 Task: Find a place to stay in Santa Cecilia, Brazil, from September 2 to September 10 for 1 guest, with a price range of ₹5000 to ₹12000 and self check-in option.
Action: Mouse moved to (449, 137)
Screenshot: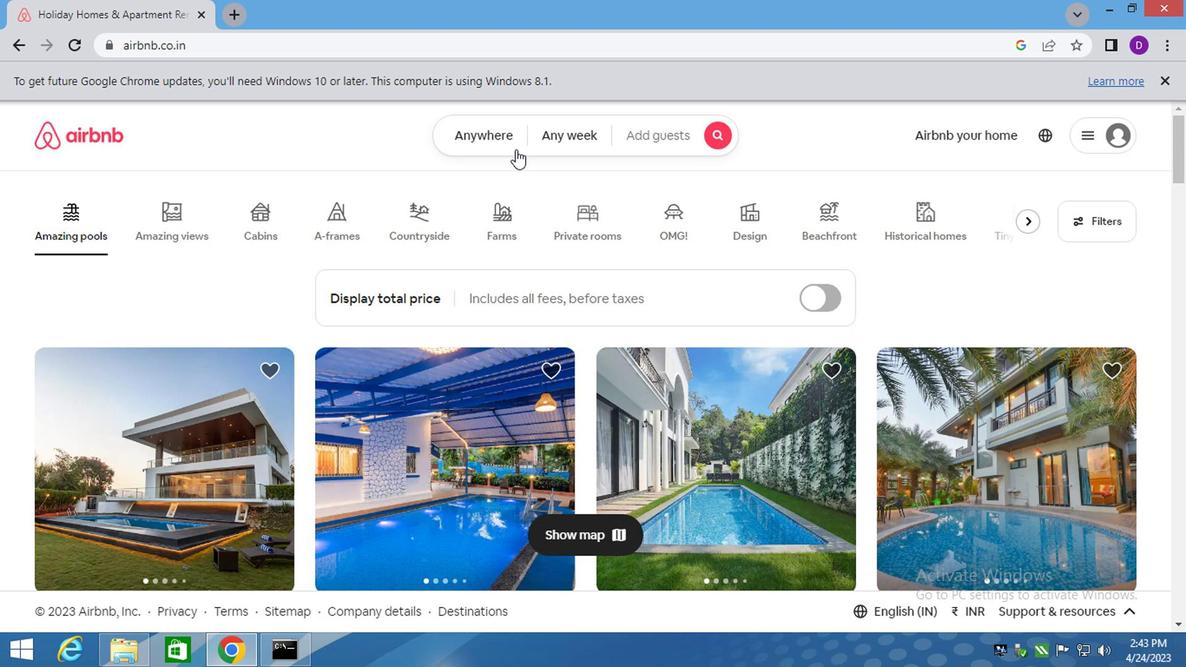 
Action: Mouse pressed left at (449, 137)
Screenshot: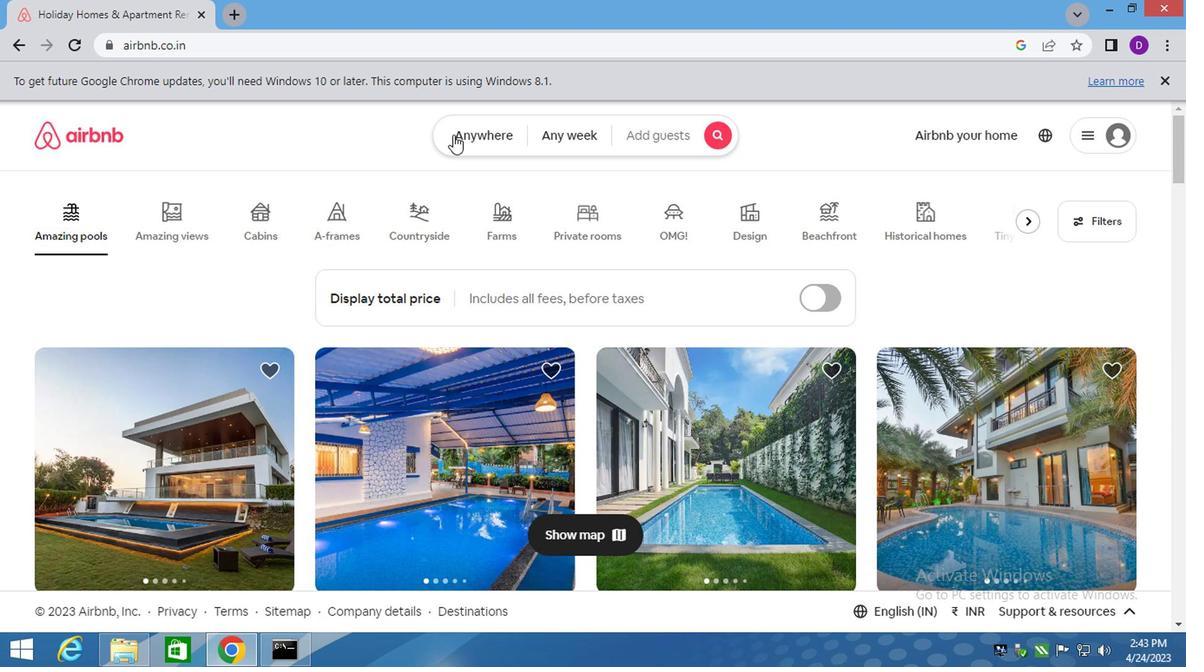 
Action: Mouse moved to (316, 209)
Screenshot: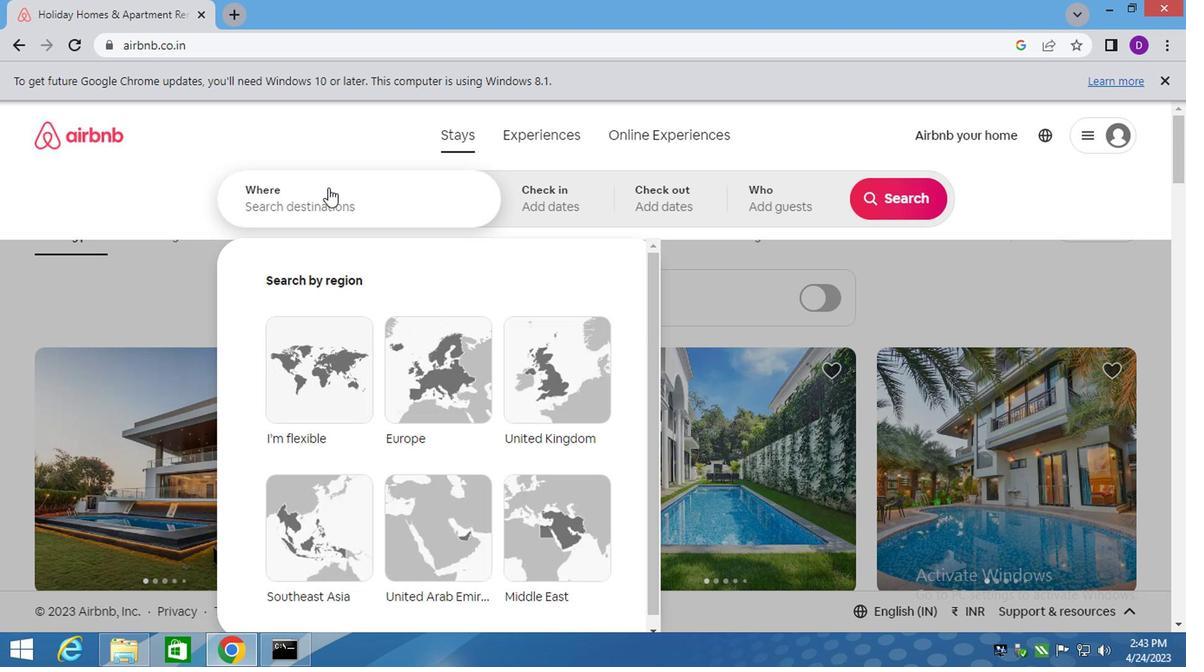 
Action: Mouse pressed left at (316, 209)
Screenshot: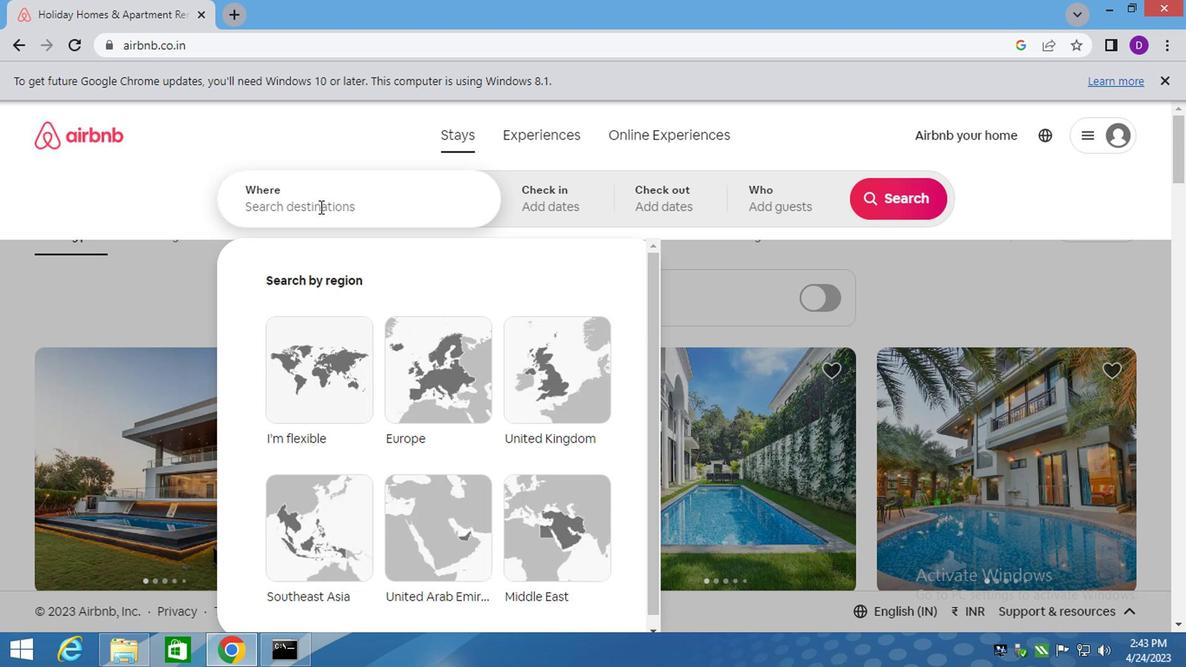 
Action: Mouse moved to (480, 100)
Screenshot: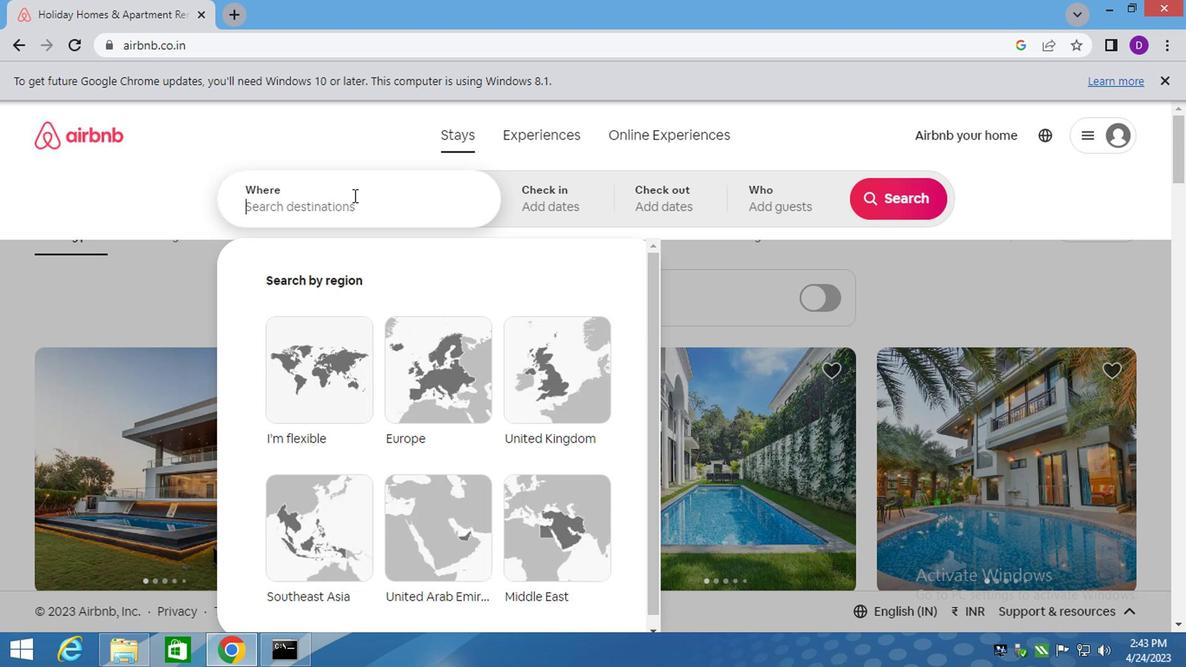 
Action: Key pressed <Key.shift>SANTA<Key.space>CECILIA,<Key.space><Key.shift>BRAZIL<Key.enter>
Screenshot: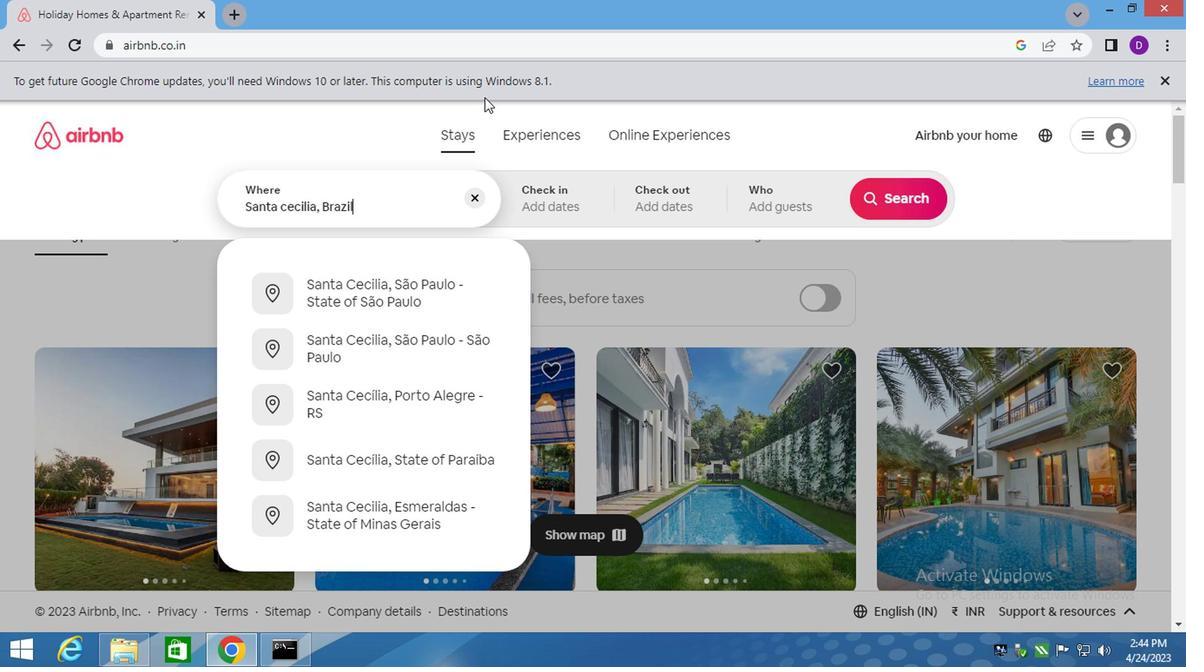 
Action: Mouse moved to (887, 342)
Screenshot: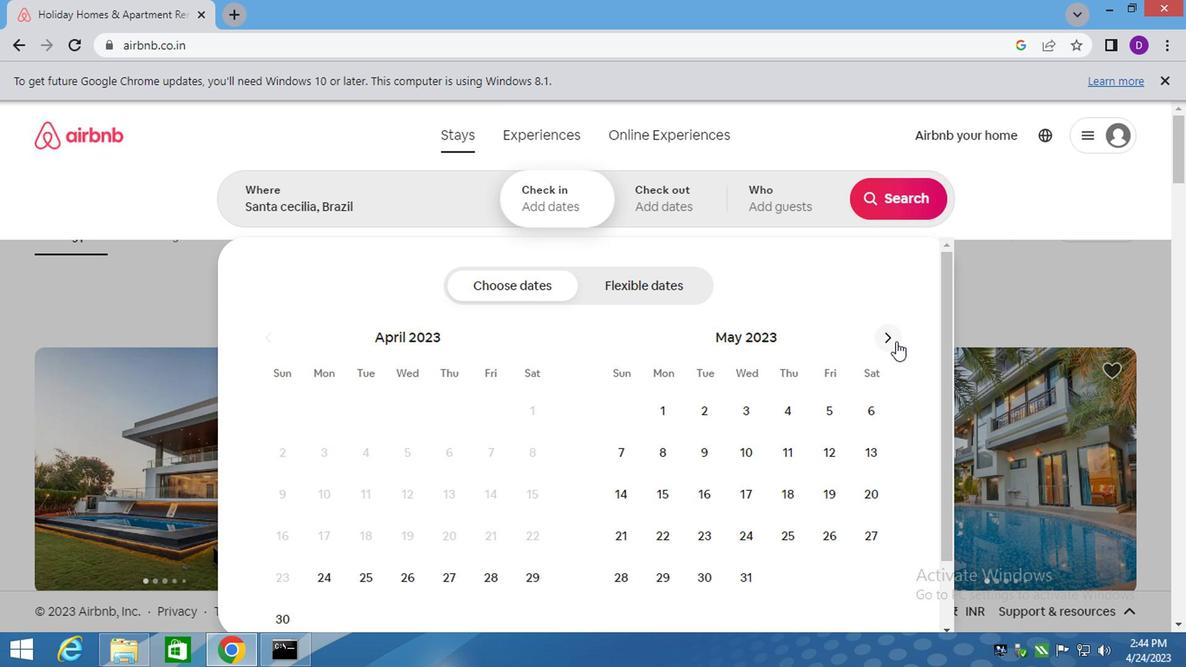 
Action: Mouse pressed left at (887, 342)
Screenshot: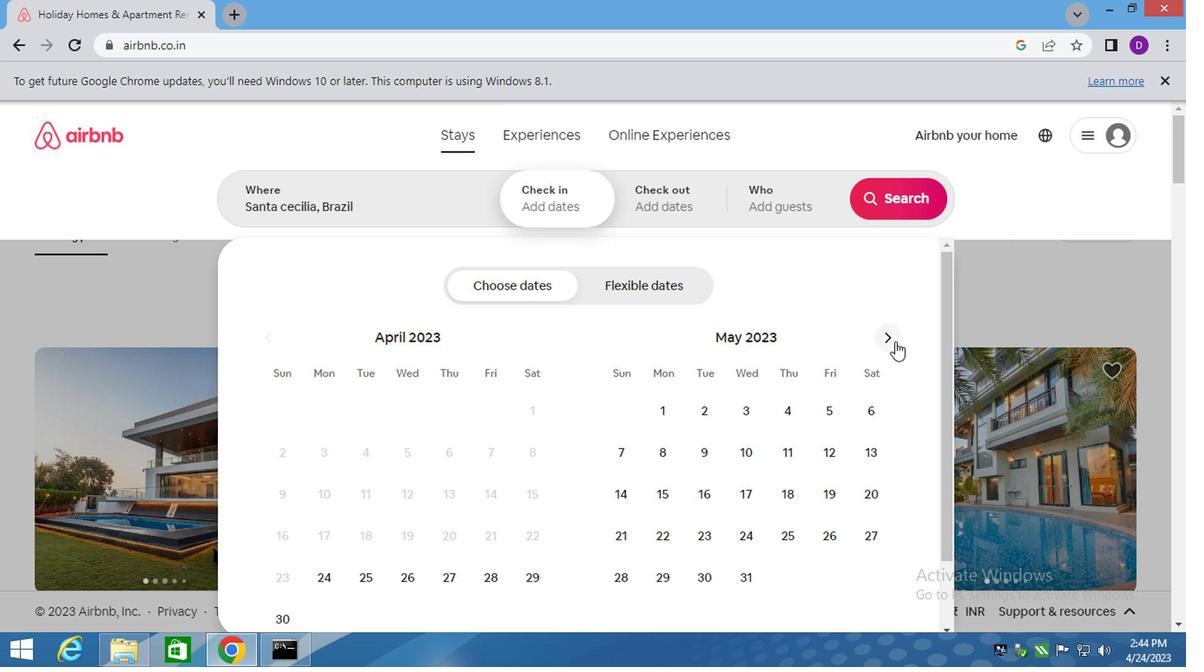 
Action: Mouse pressed left at (887, 342)
Screenshot: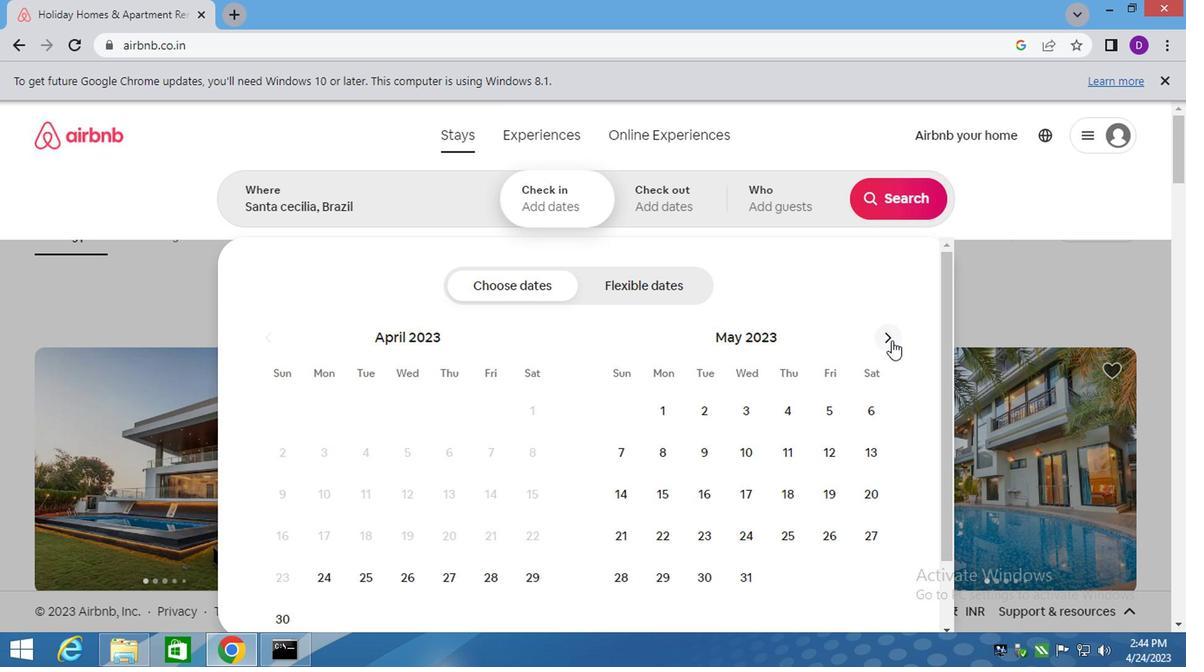
Action: Mouse pressed left at (887, 342)
Screenshot: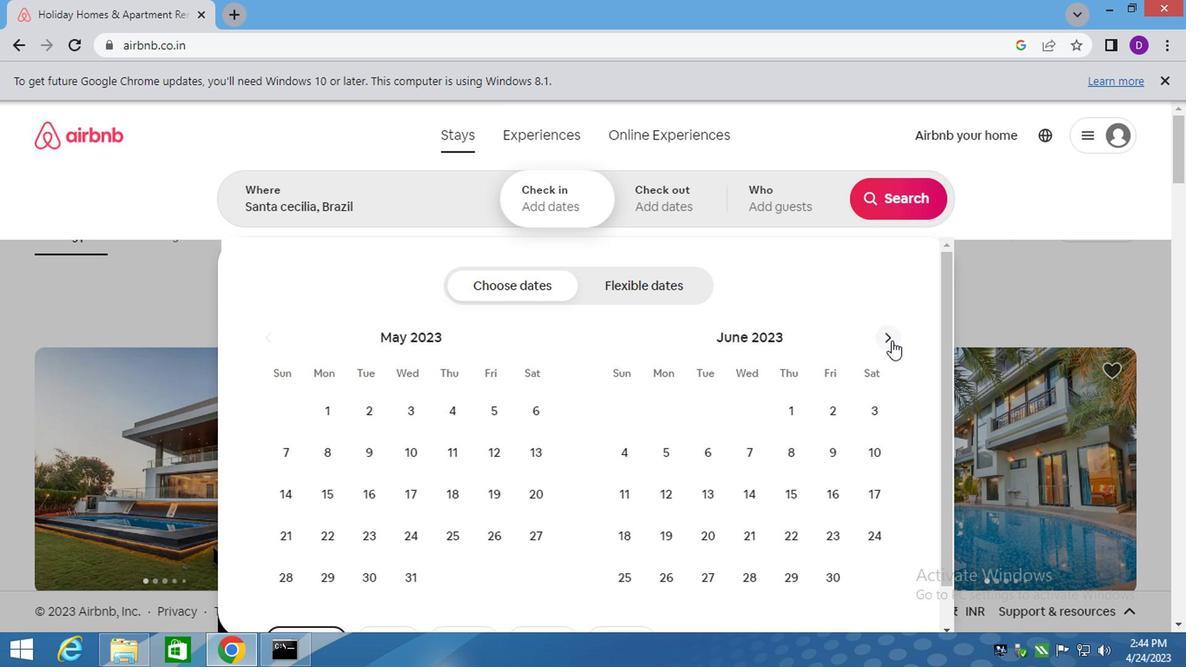 
Action: Mouse pressed left at (887, 342)
Screenshot: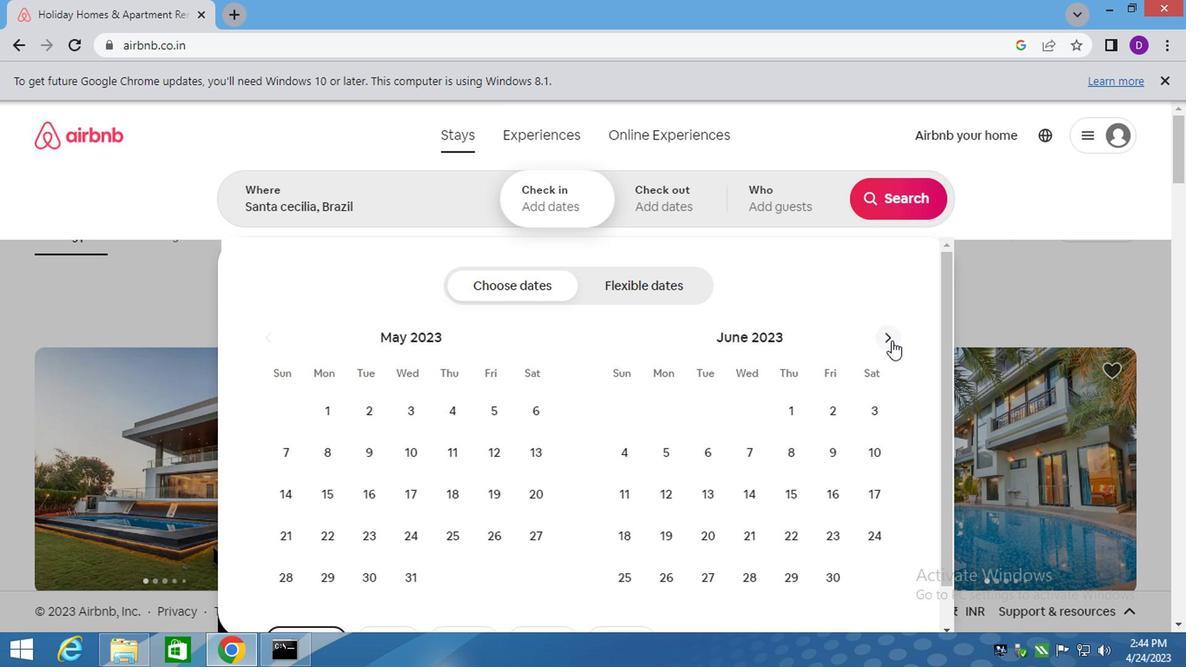 
Action: Mouse pressed left at (887, 342)
Screenshot: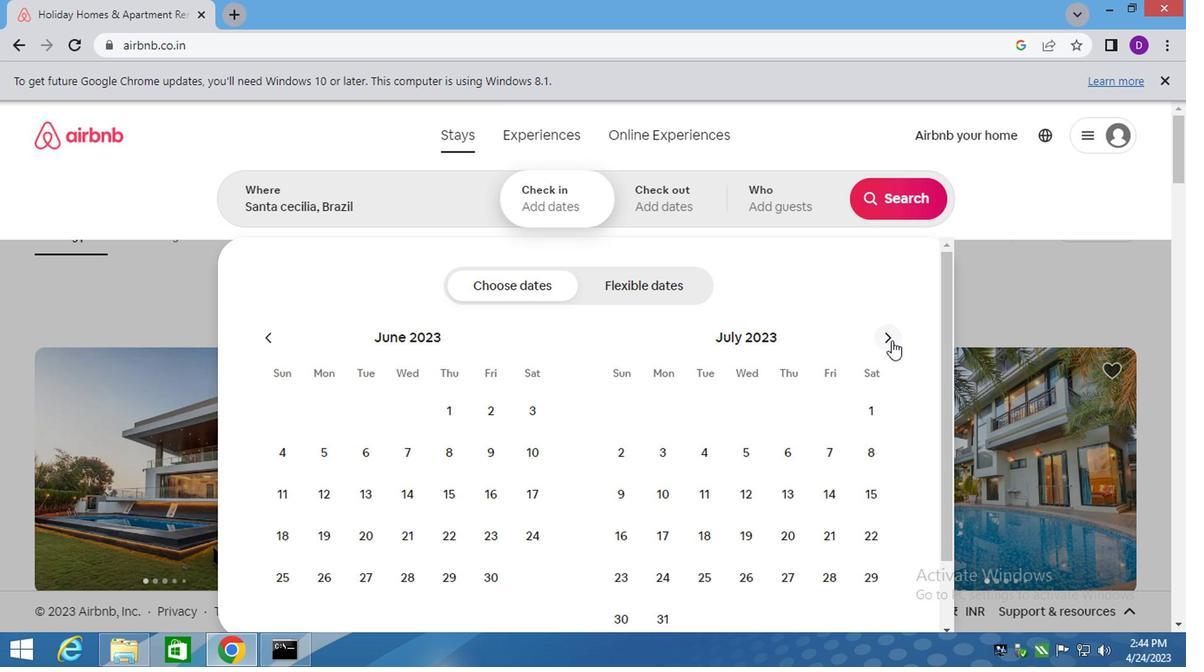 
Action: Mouse pressed left at (887, 342)
Screenshot: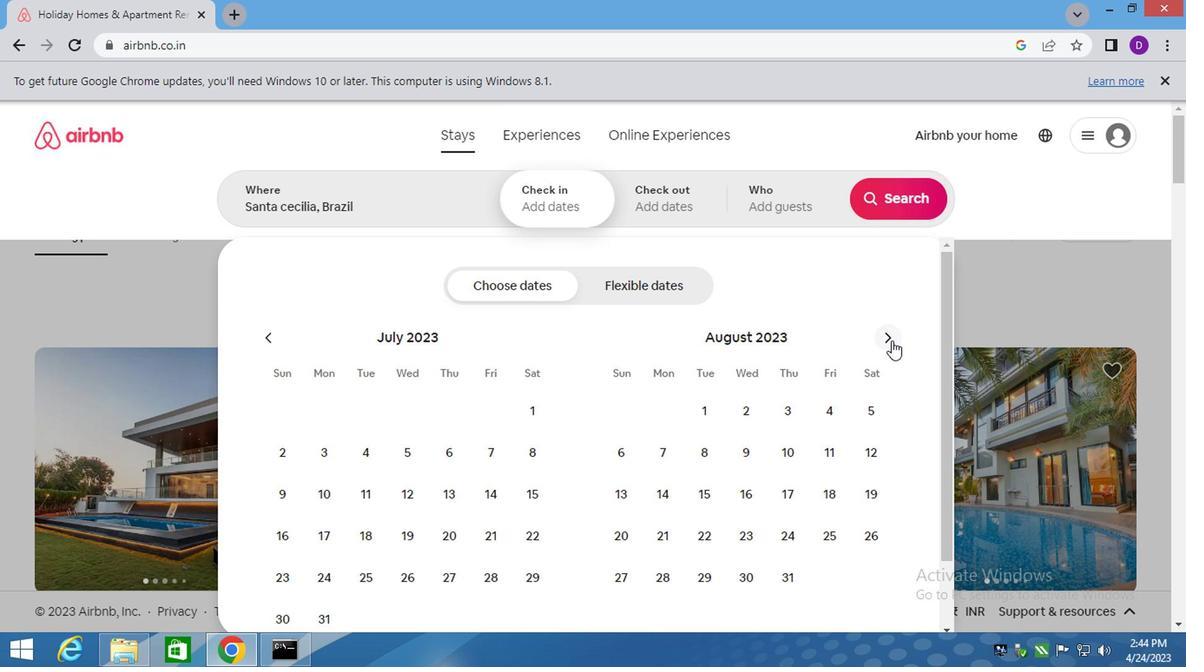 
Action: Mouse moved to (861, 403)
Screenshot: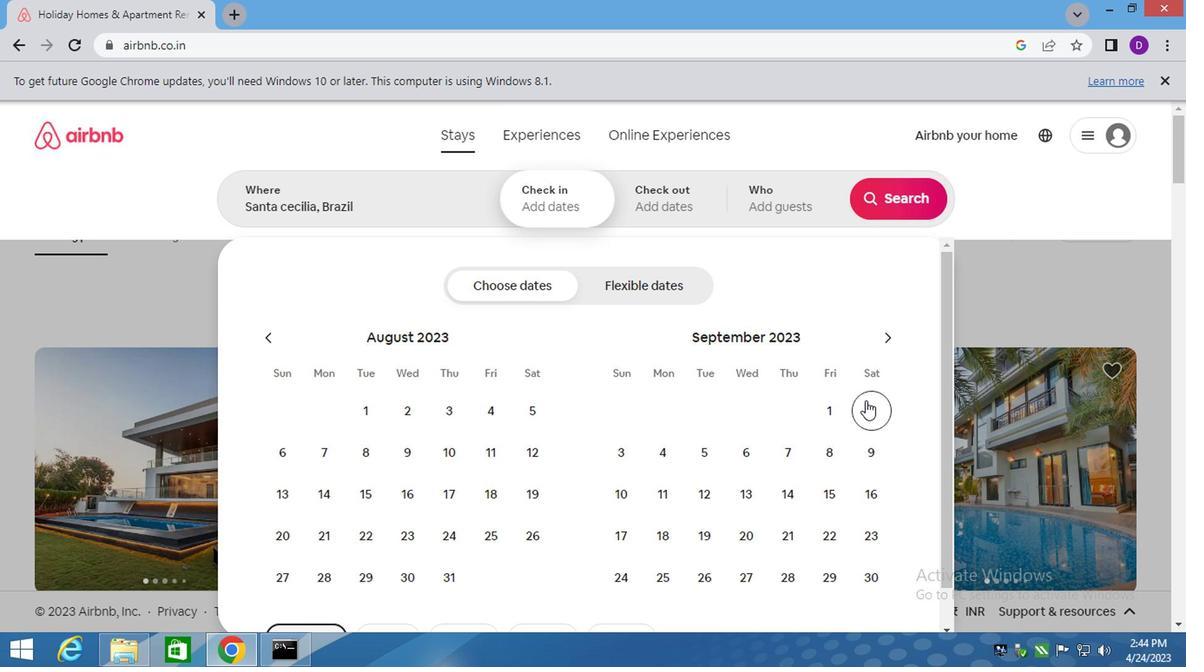 
Action: Mouse pressed left at (861, 403)
Screenshot: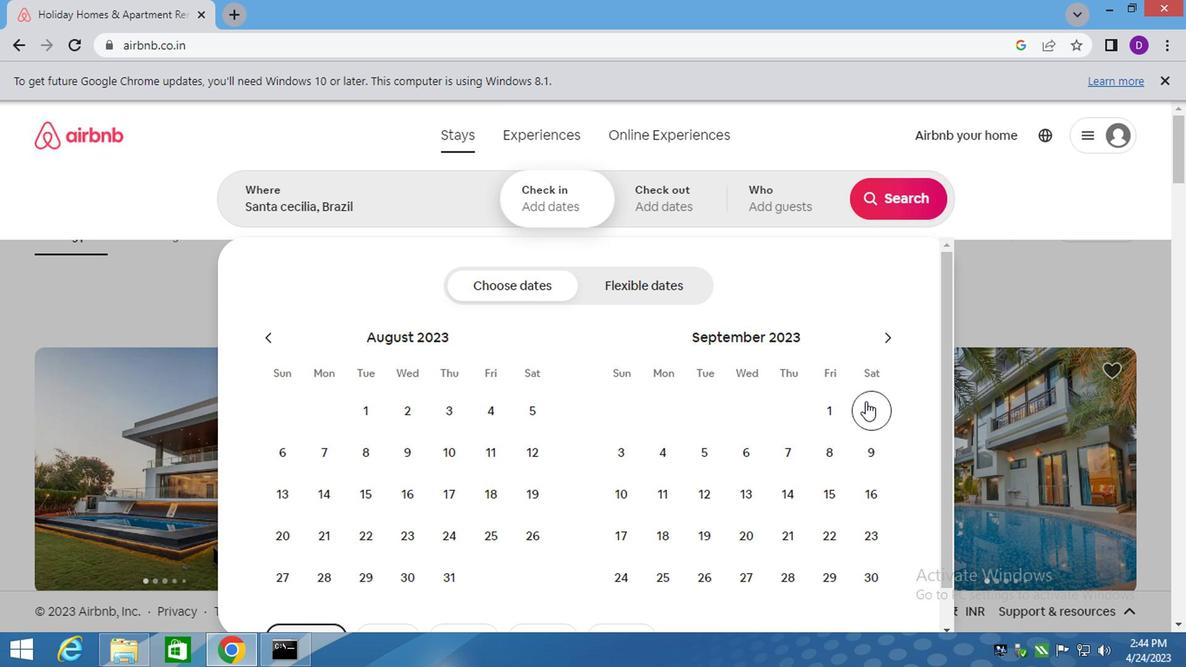 
Action: Mouse moved to (602, 506)
Screenshot: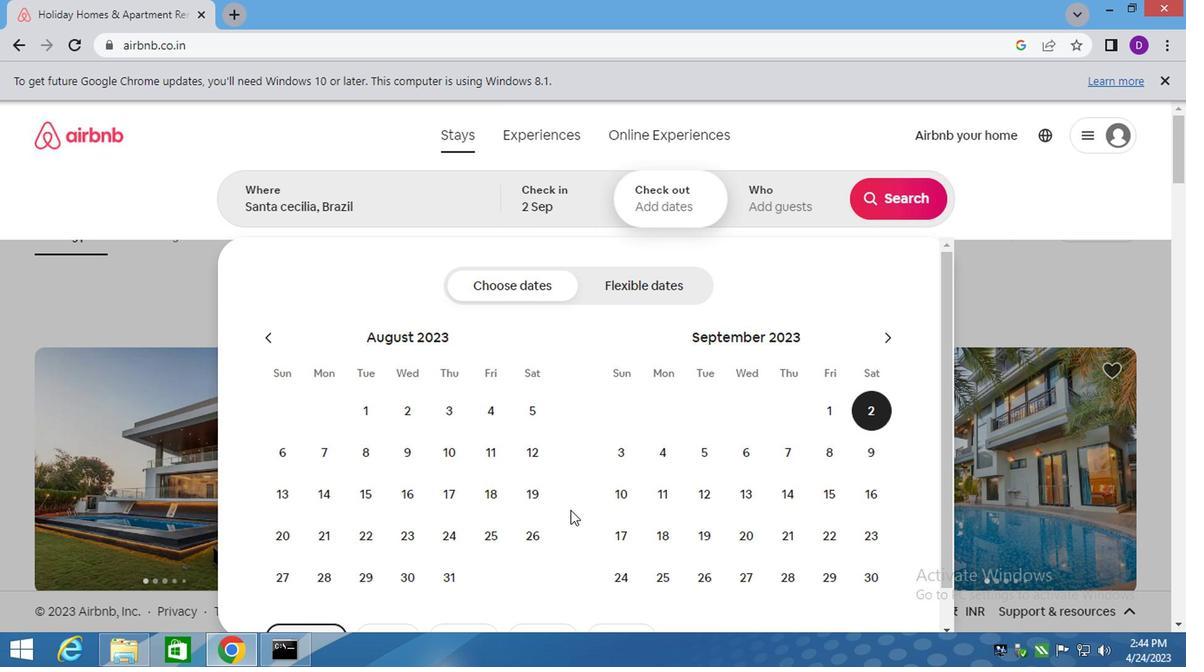 
Action: Mouse pressed left at (602, 506)
Screenshot: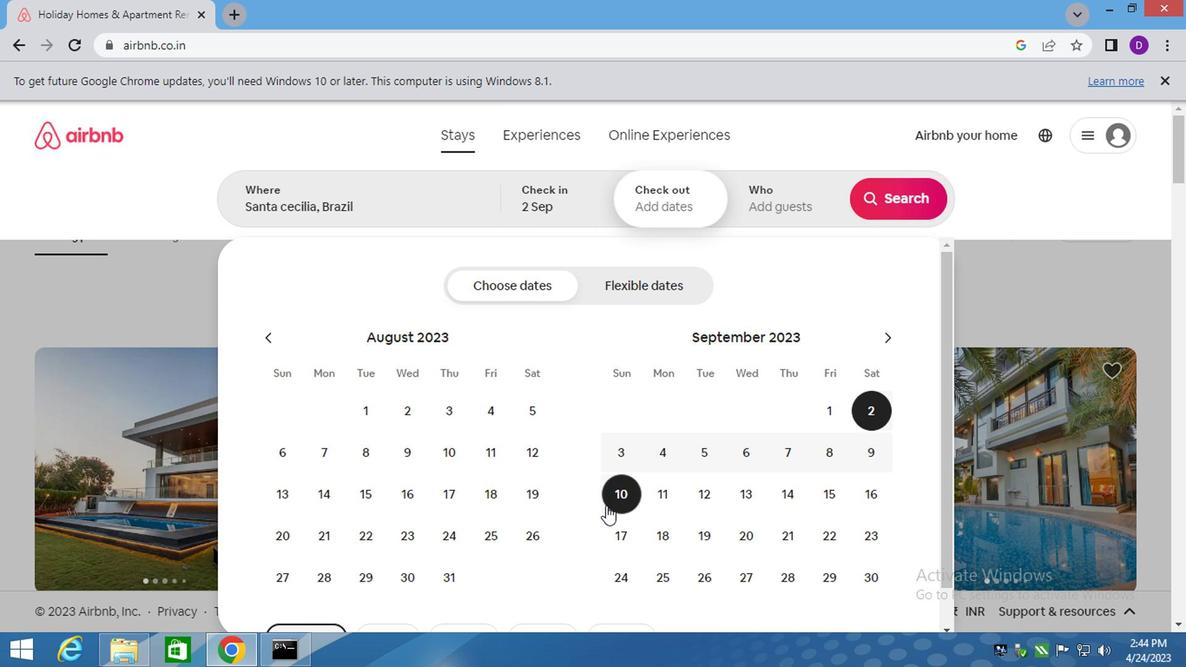 
Action: Mouse moved to (753, 208)
Screenshot: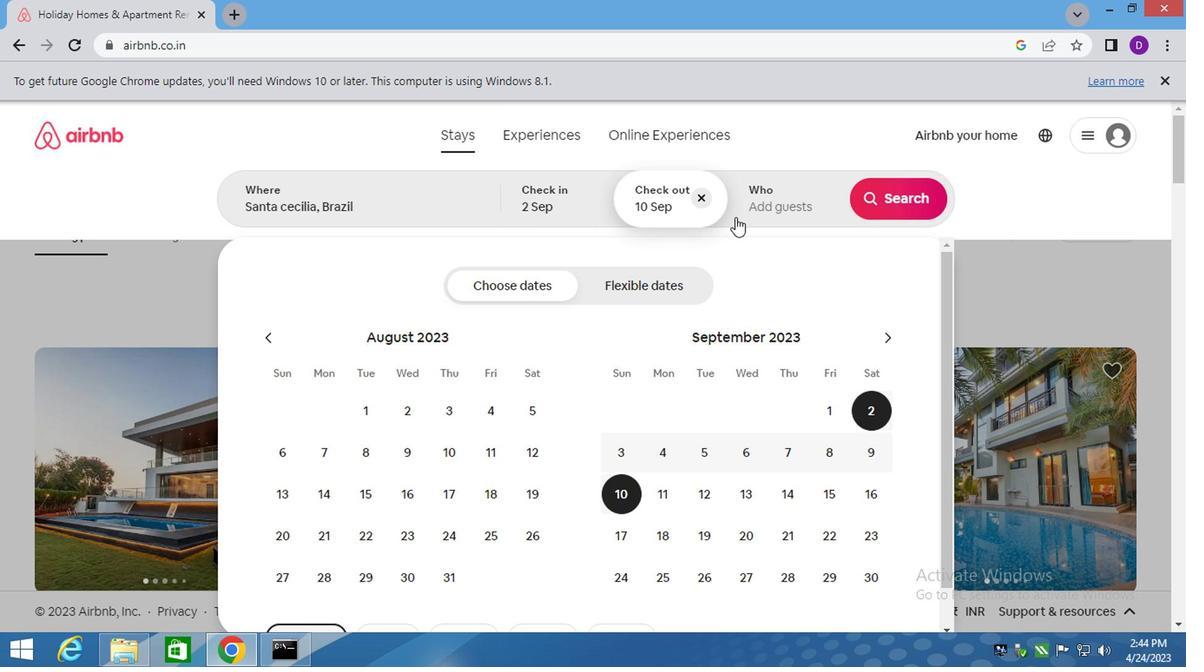 
Action: Mouse pressed left at (753, 208)
Screenshot: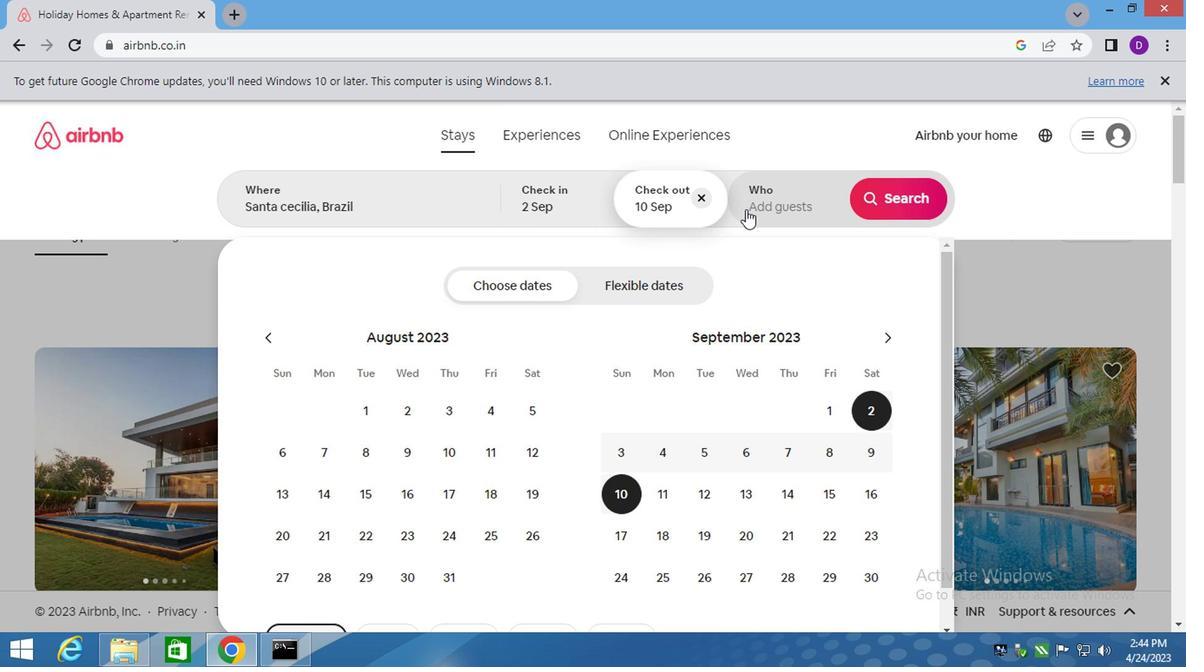 
Action: Mouse moved to (901, 300)
Screenshot: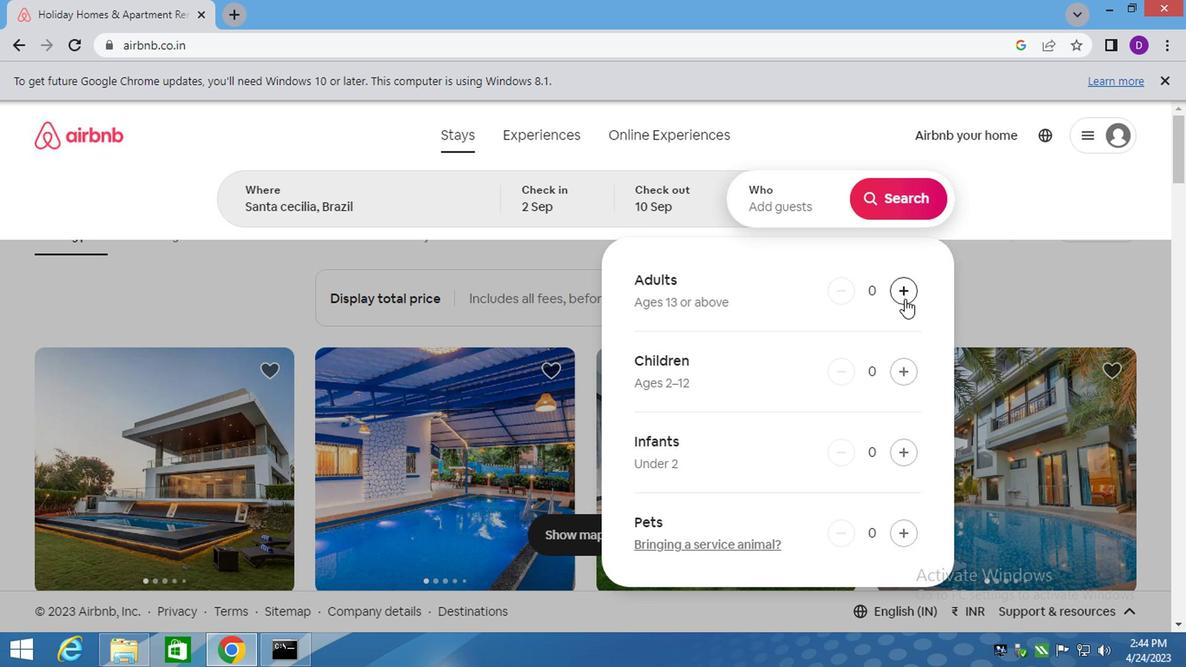 
Action: Mouse pressed left at (901, 300)
Screenshot: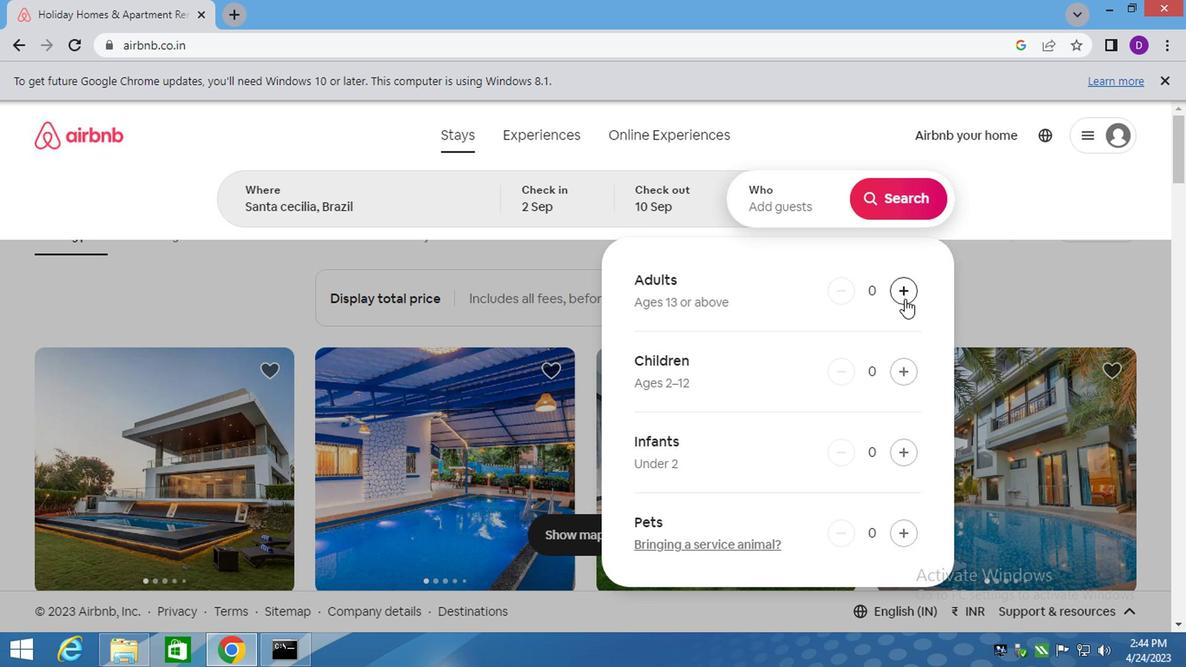 
Action: Mouse moved to (900, 198)
Screenshot: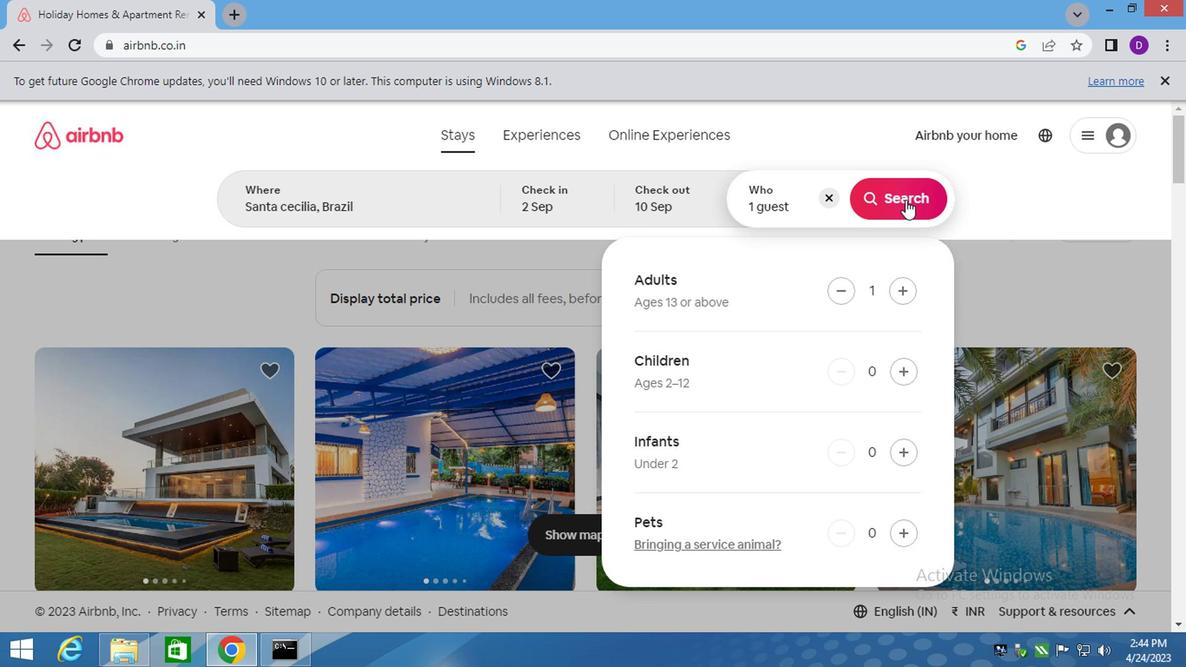 
Action: Mouse pressed left at (900, 198)
Screenshot: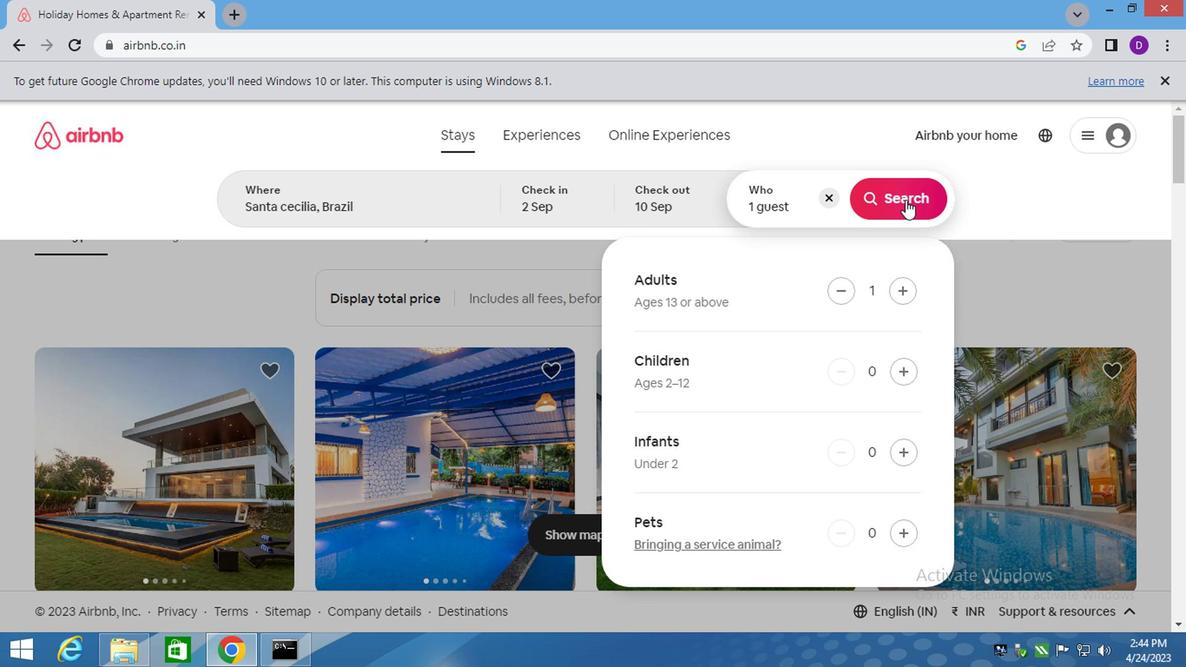 
Action: Mouse moved to (1133, 135)
Screenshot: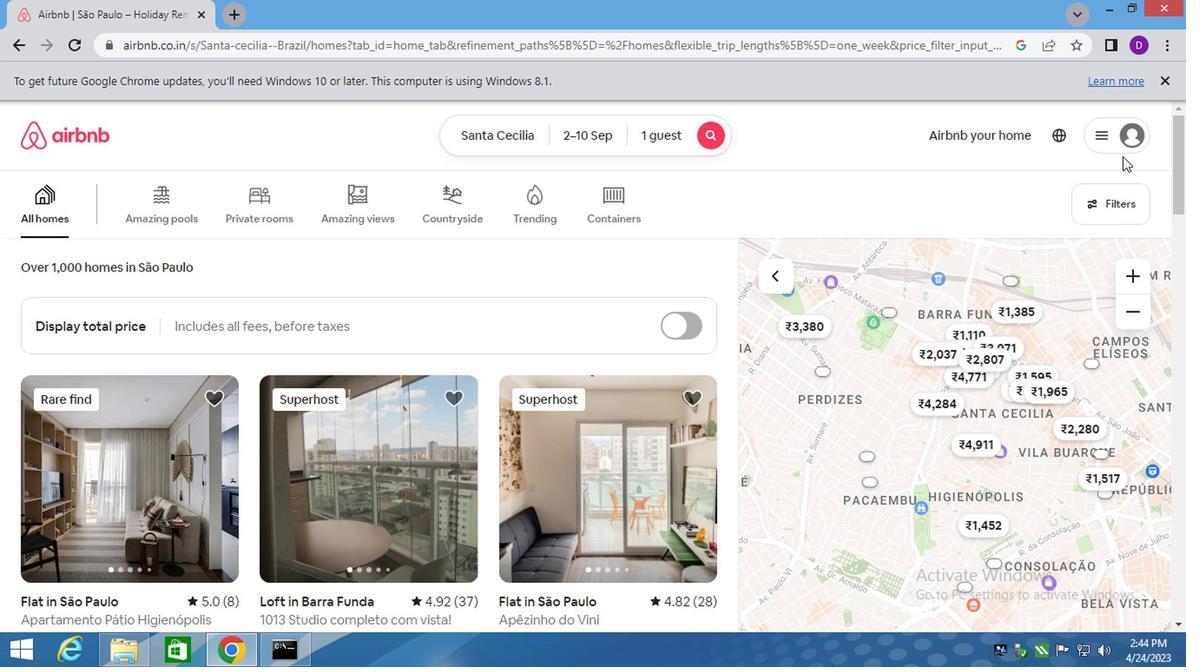 
Action: Mouse pressed left at (1133, 135)
Screenshot: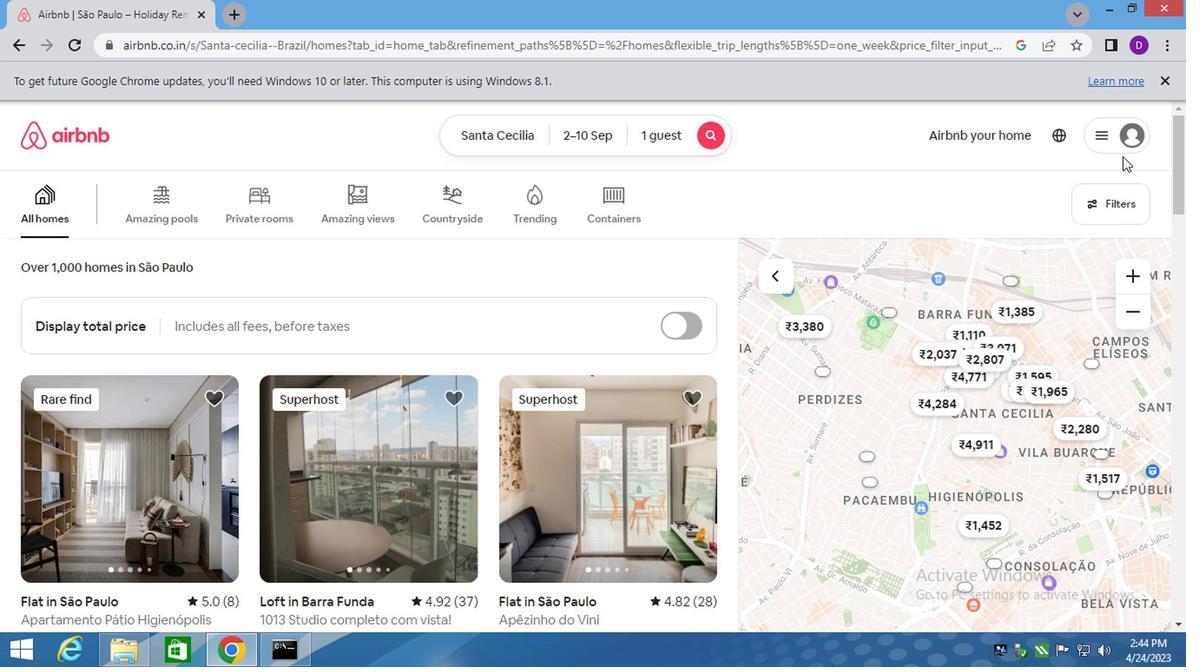 
Action: Mouse moved to (862, 200)
Screenshot: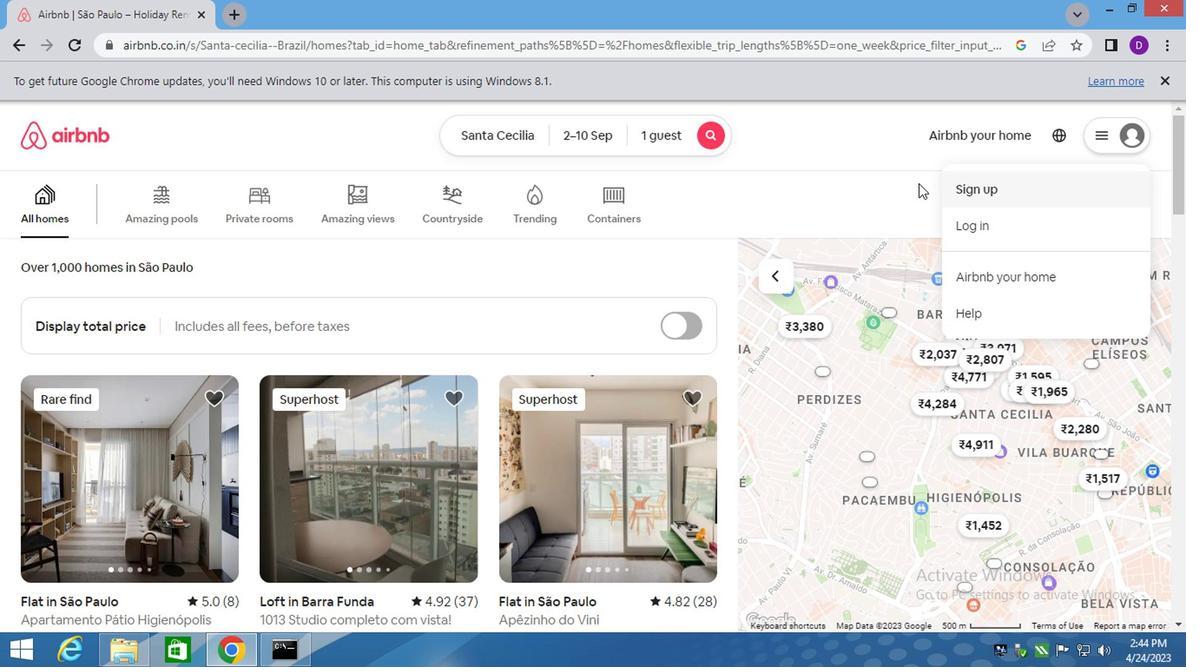 
Action: Mouse pressed left at (862, 200)
Screenshot: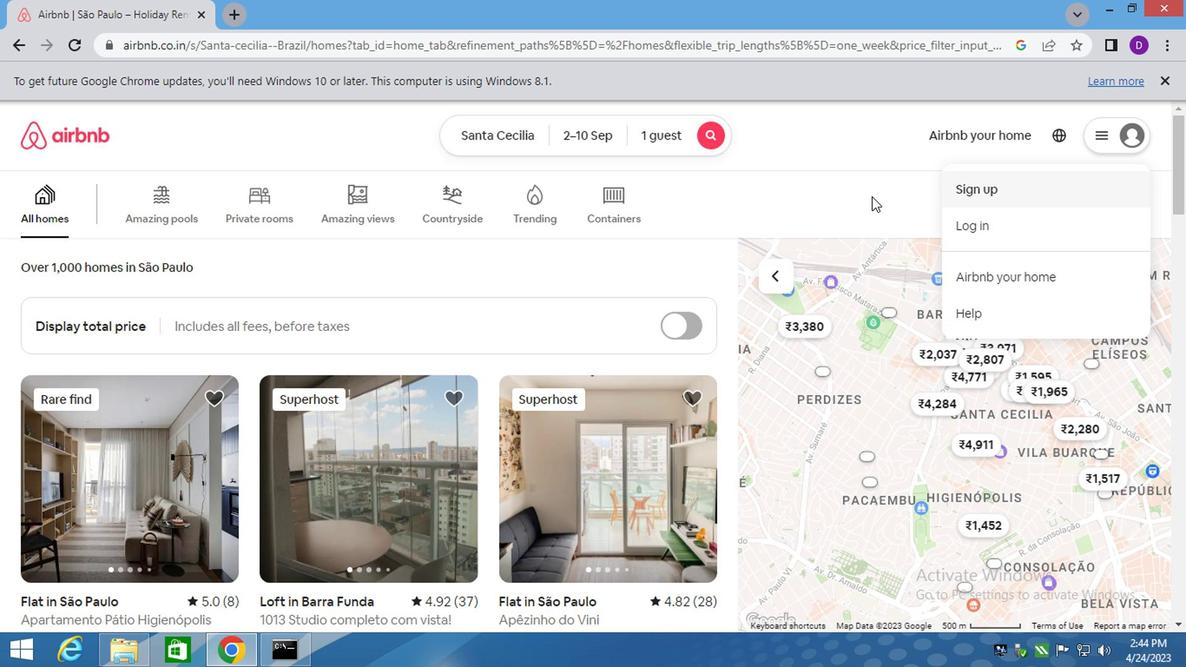 
Action: Mouse moved to (1111, 209)
Screenshot: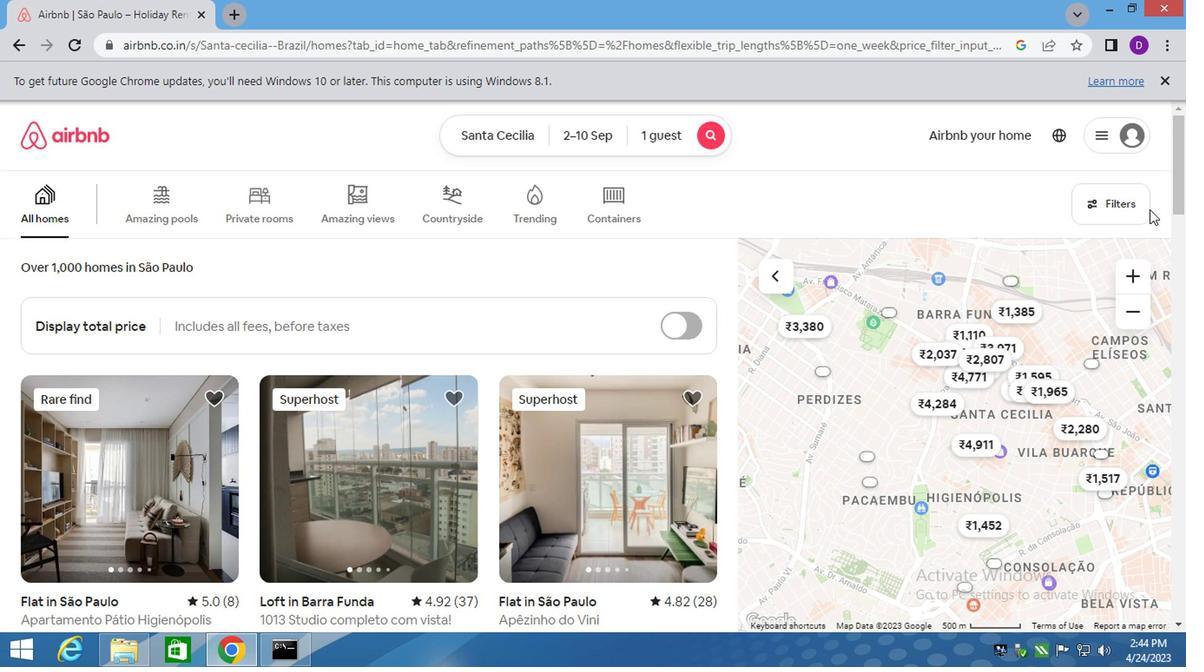 
Action: Mouse pressed left at (1111, 209)
Screenshot: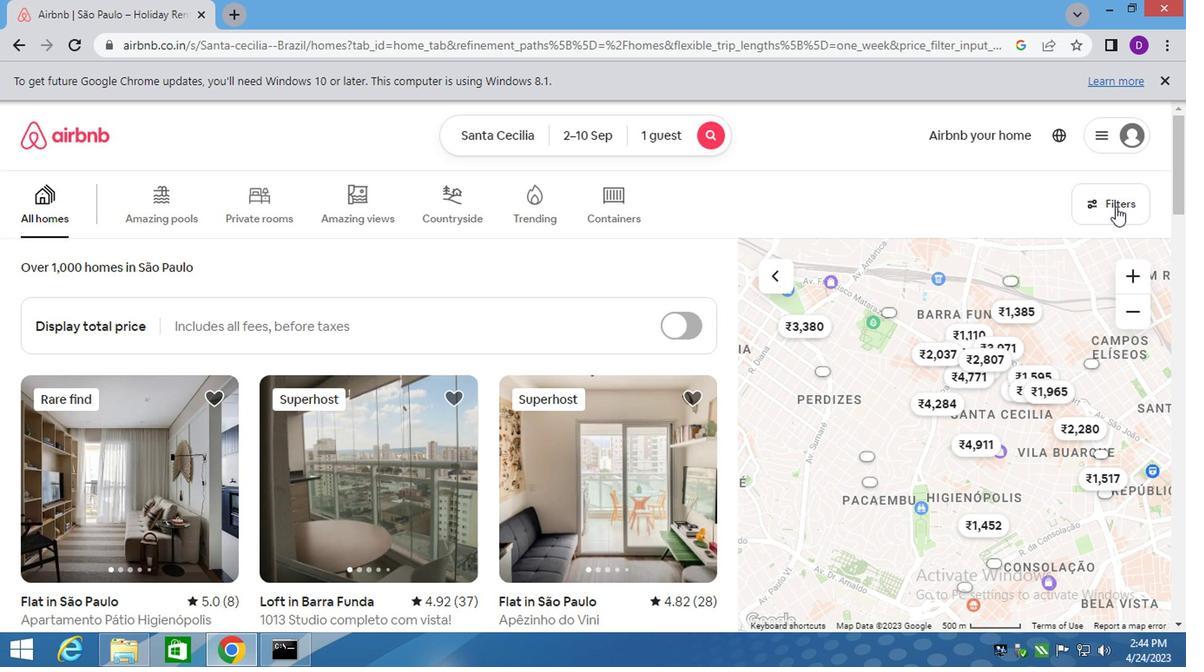
Action: Mouse moved to (349, 427)
Screenshot: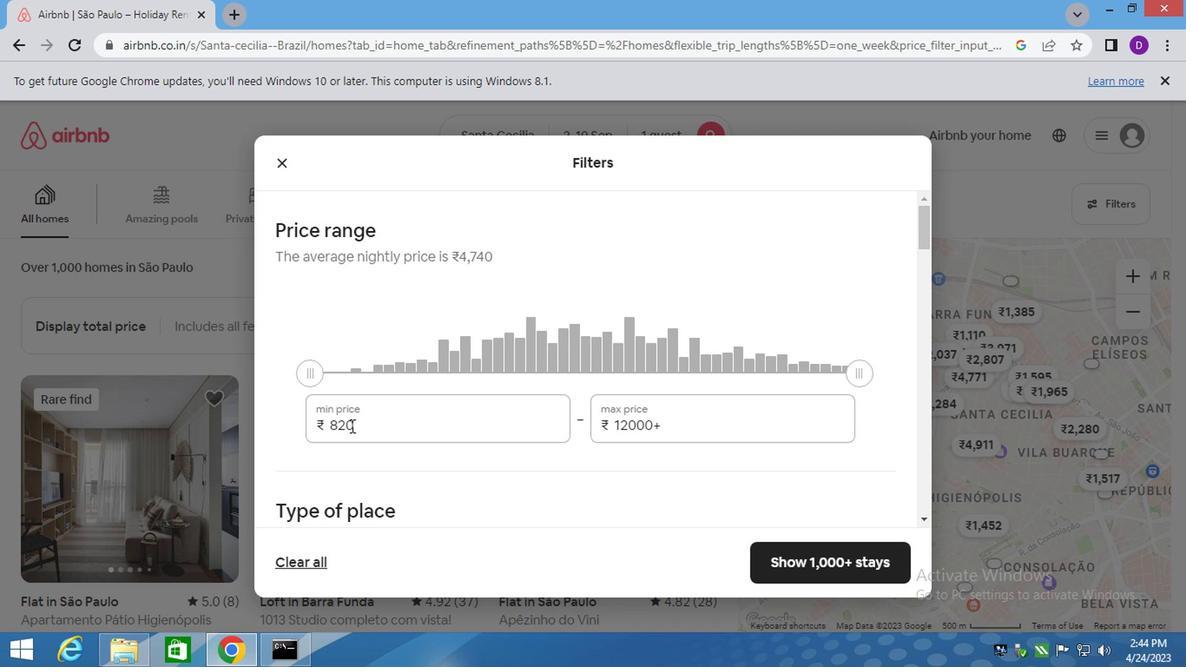 
Action: Mouse pressed left at (349, 427)
Screenshot: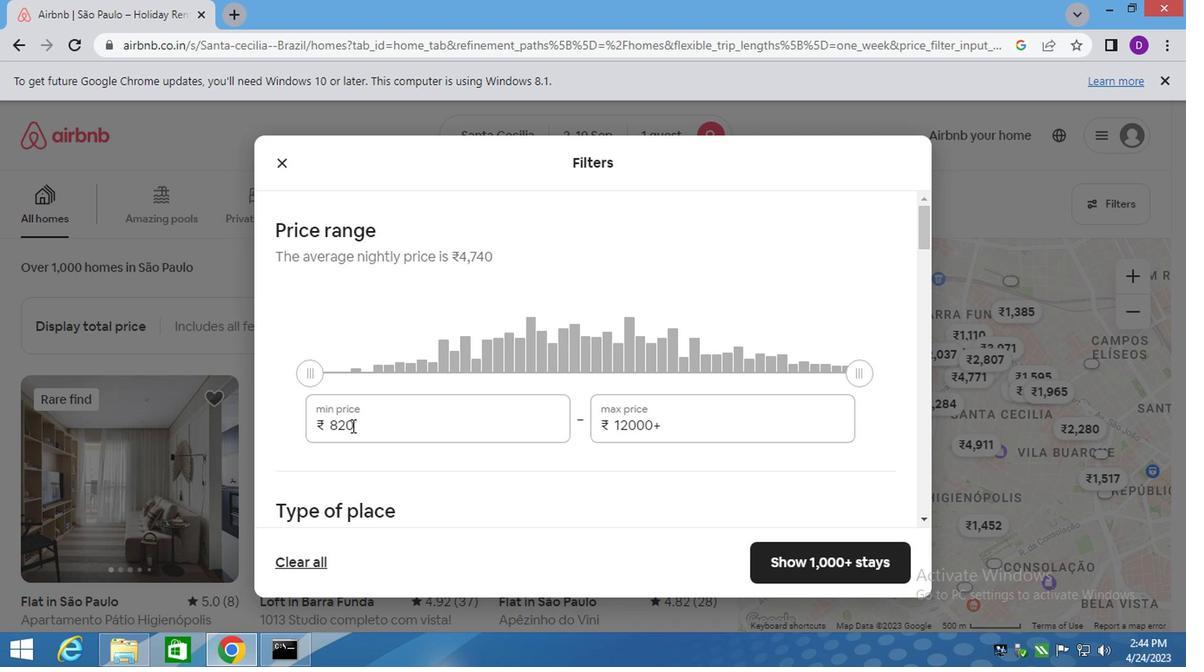 
Action: Mouse pressed left at (349, 427)
Screenshot: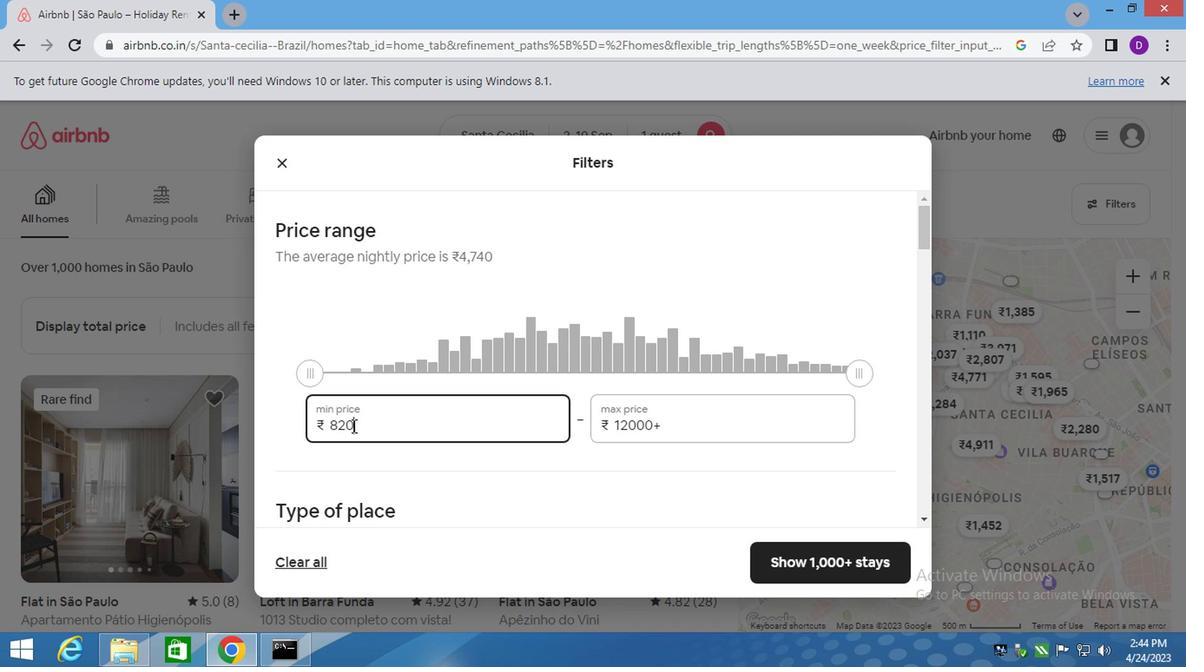 
Action: Key pressed 5
Screenshot: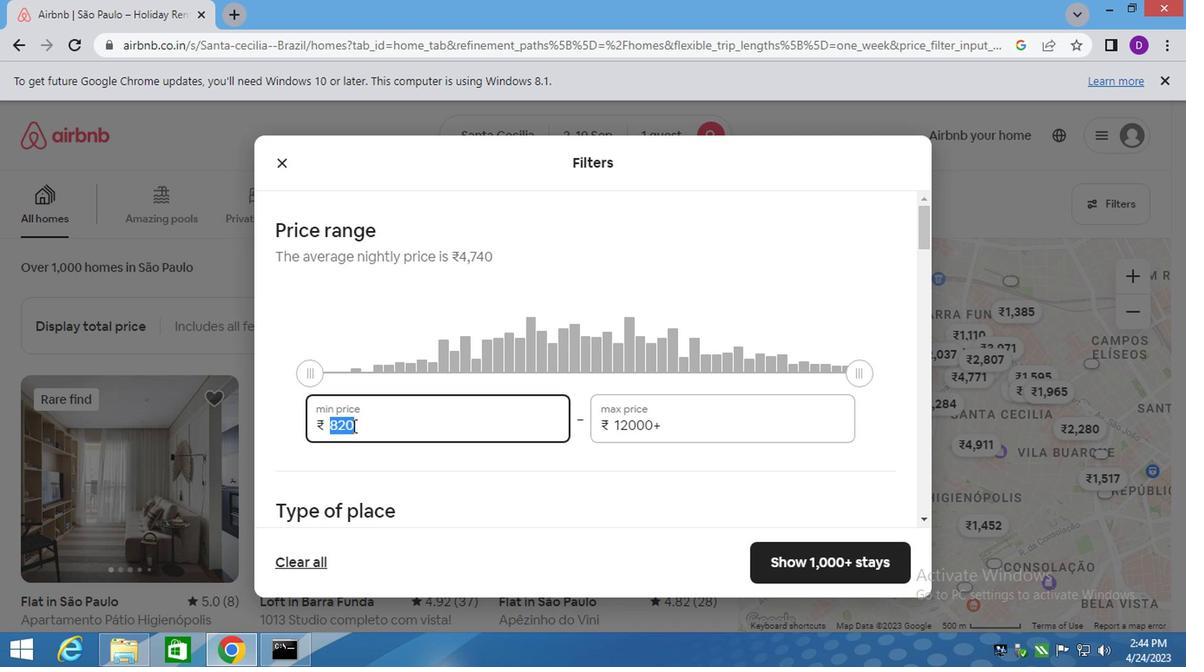 
Action: Mouse moved to (349, 427)
Screenshot: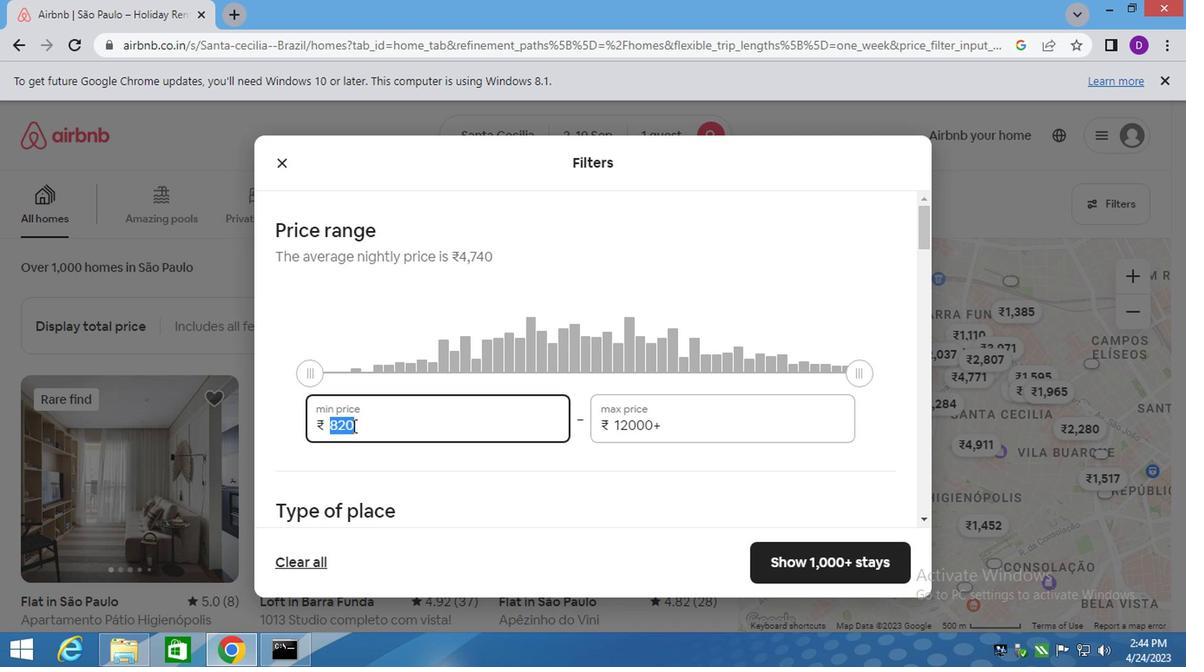
Action: Key pressed 0
Screenshot: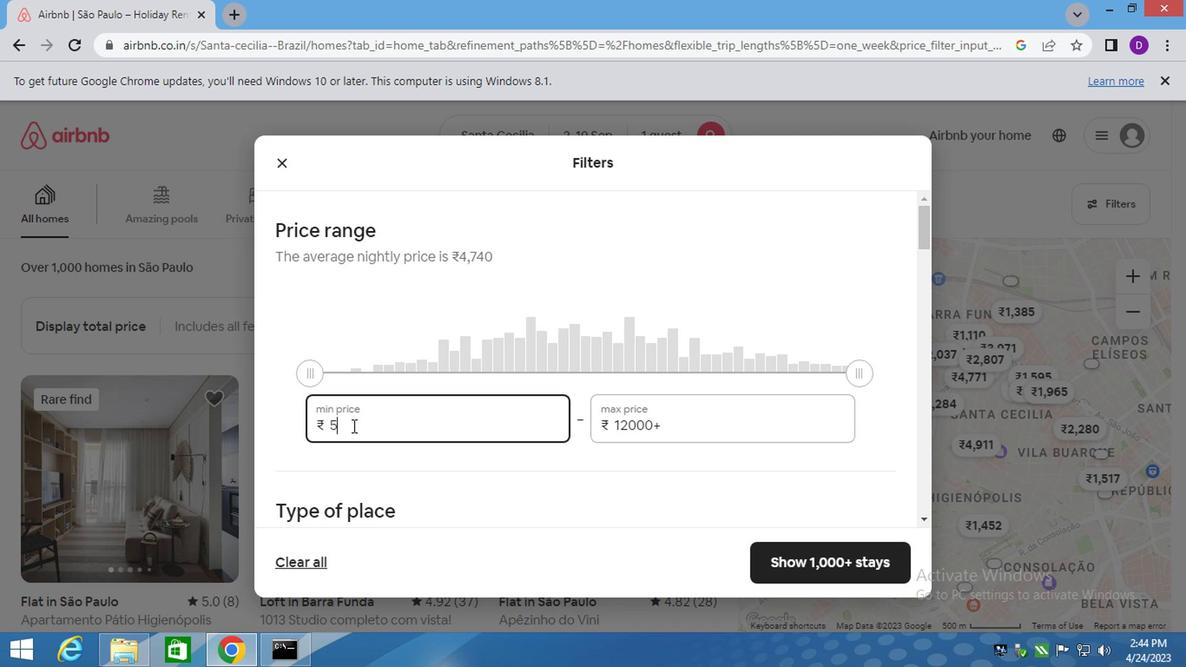 
Action: Mouse moved to (349, 426)
Screenshot: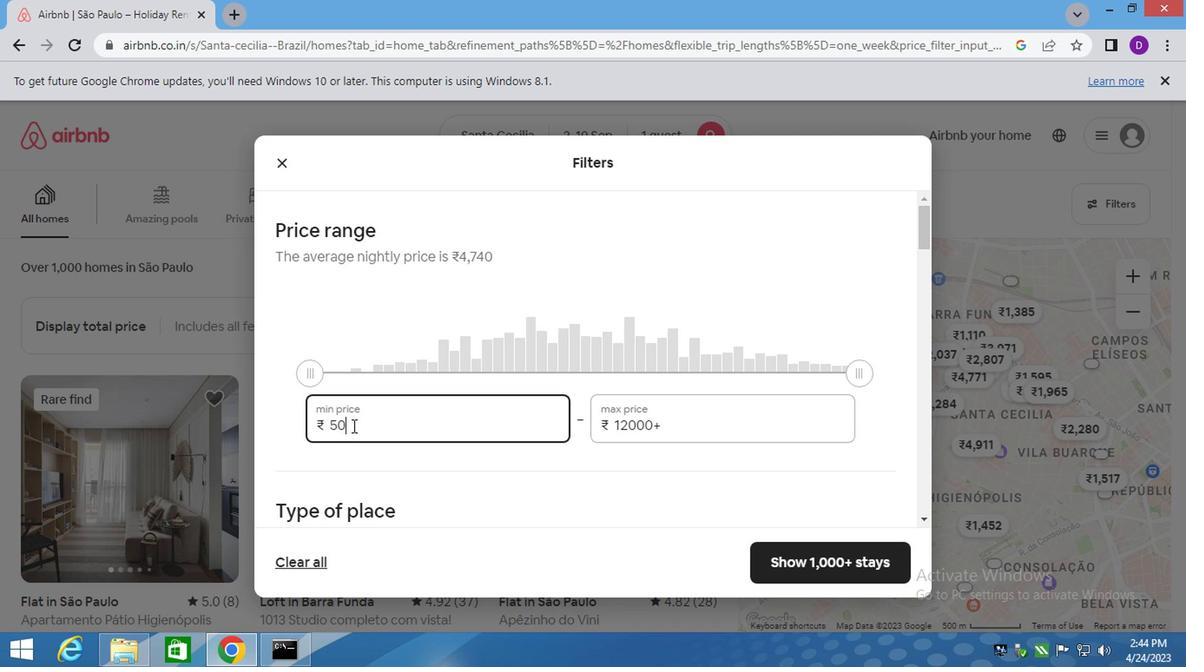 
Action: Key pressed 0
Screenshot: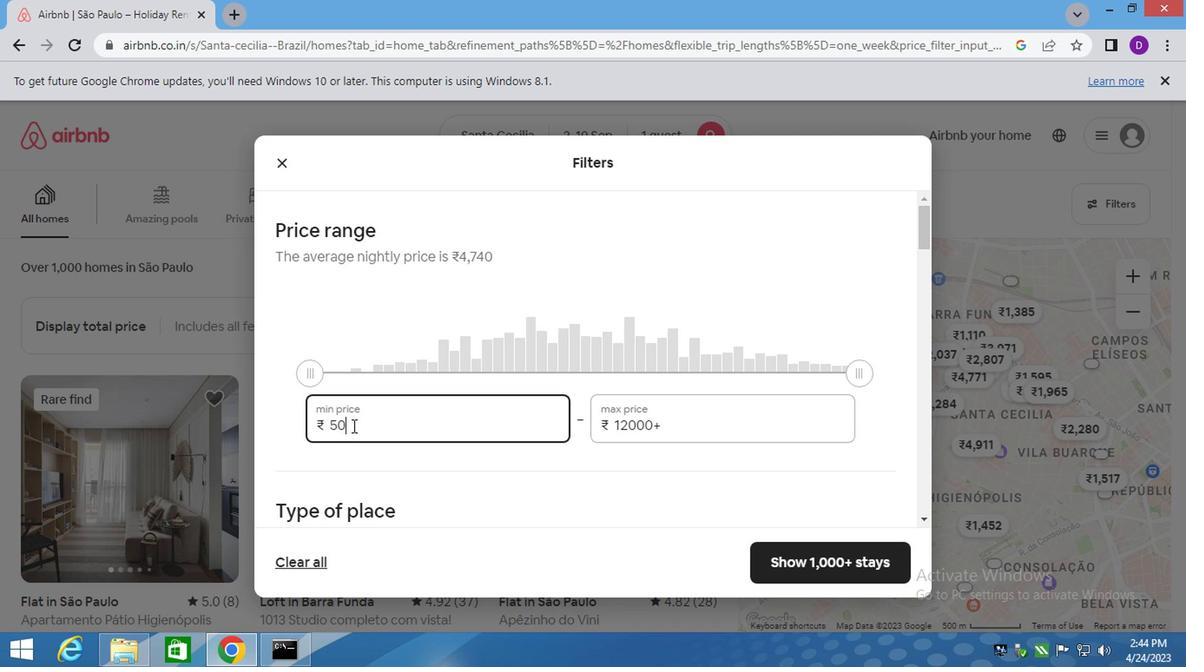 
Action: Mouse moved to (428, 417)
Screenshot: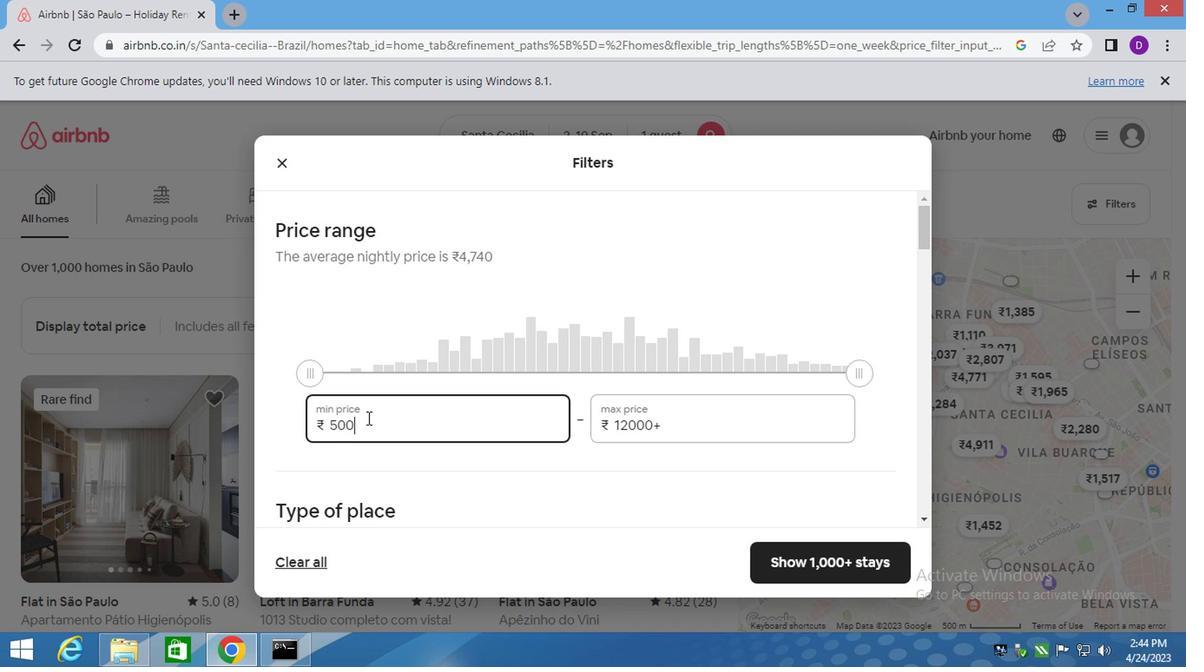 
Action: Key pressed 0
Screenshot: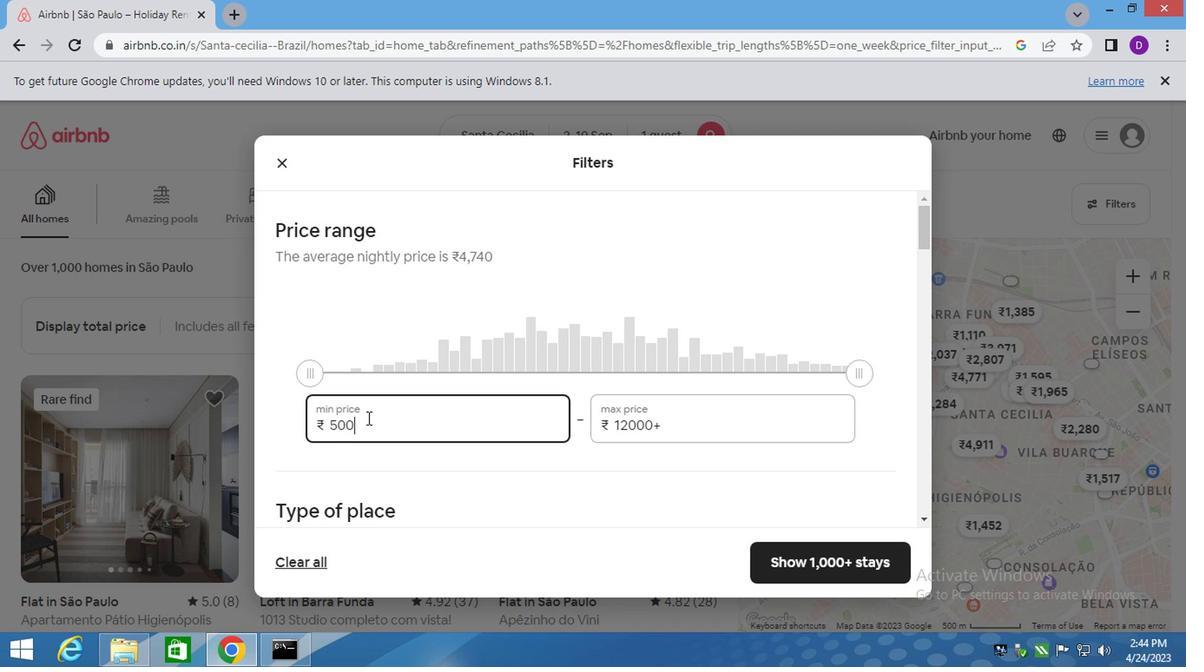 
Action: Mouse moved to (635, 423)
Screenshot: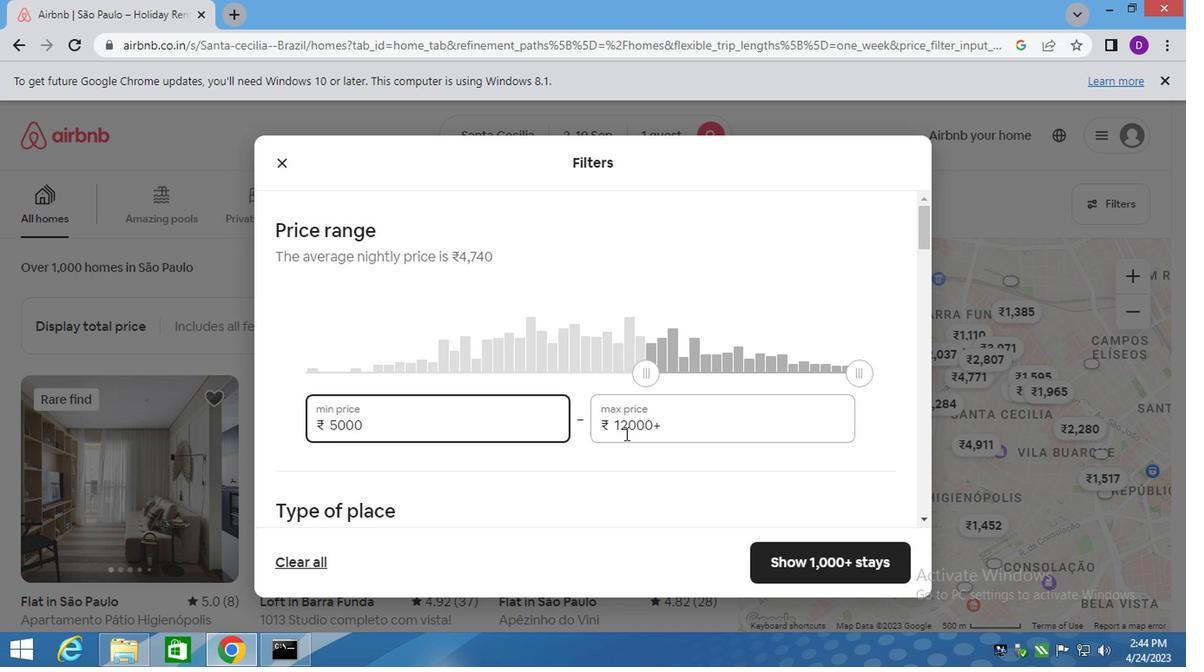 
Action: Mouse pressed left at (635, 423)
Screenshot: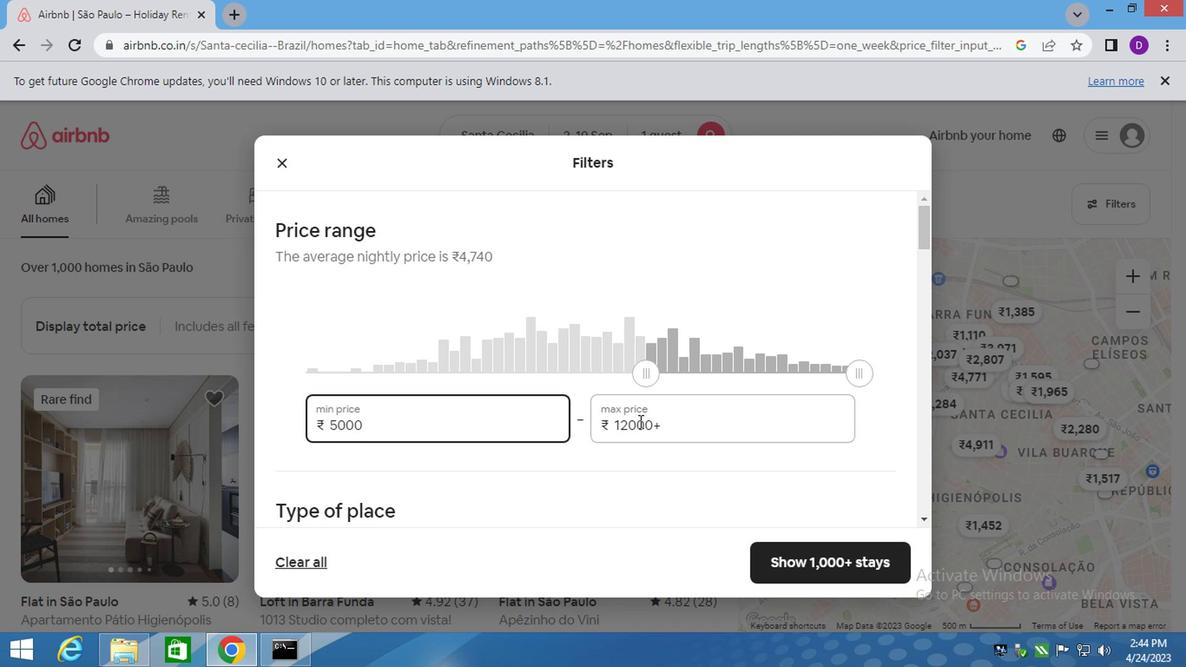 
Action: Mouse pressed left at (635, 423)
Screenshot: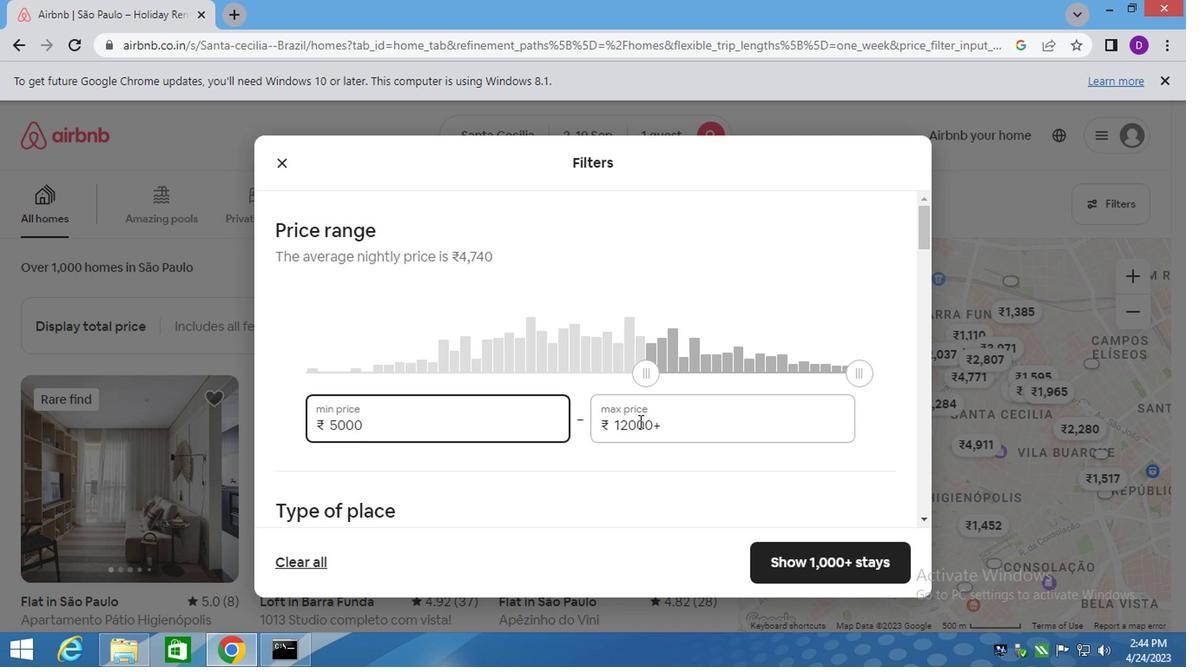 
Action: Mouse pressed left at (635, 423)
Screenshot: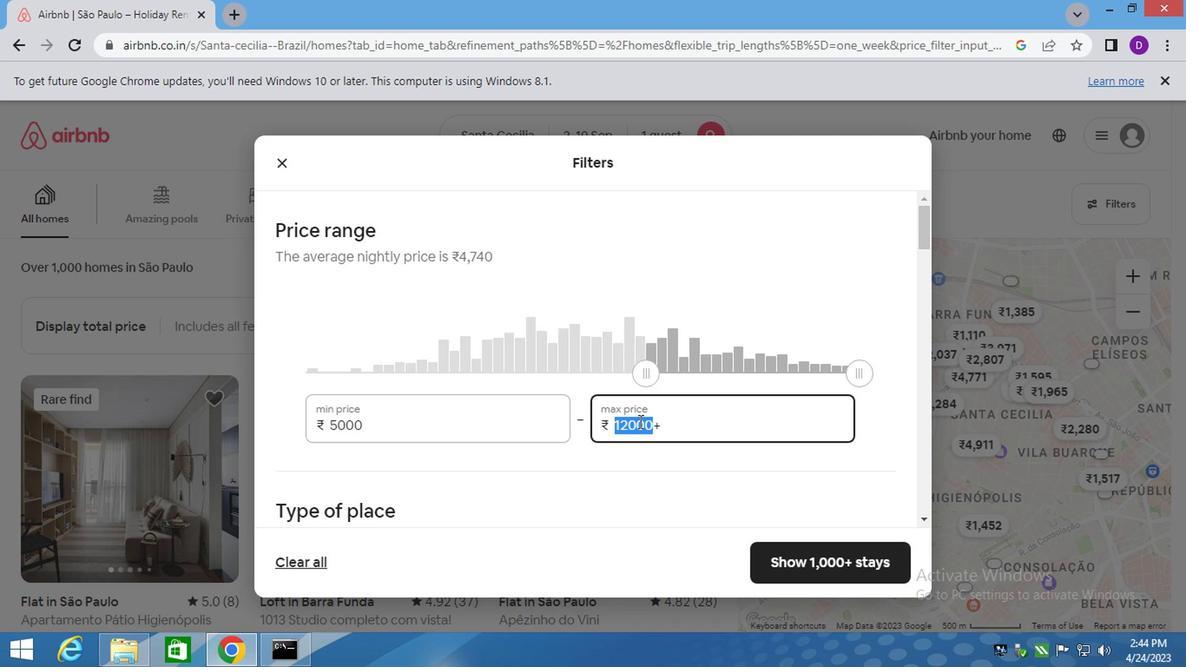 
Action: Key pressed 16000
Screenshot: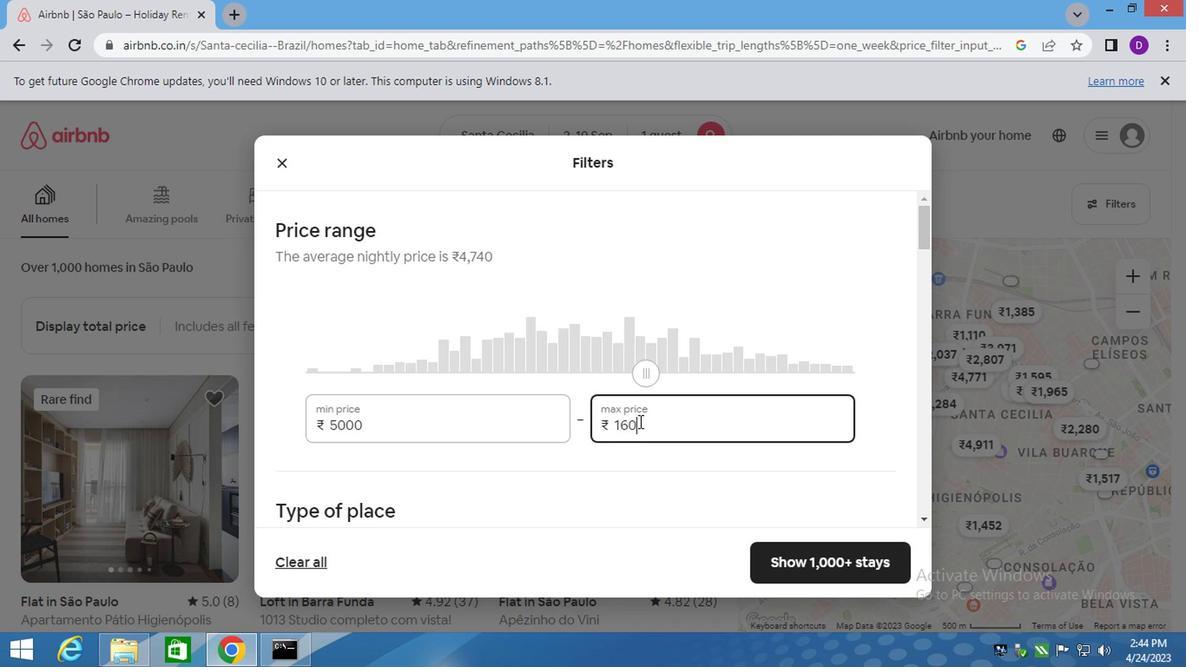 
Action: Mouse moved to (568, 460)
Screenshot: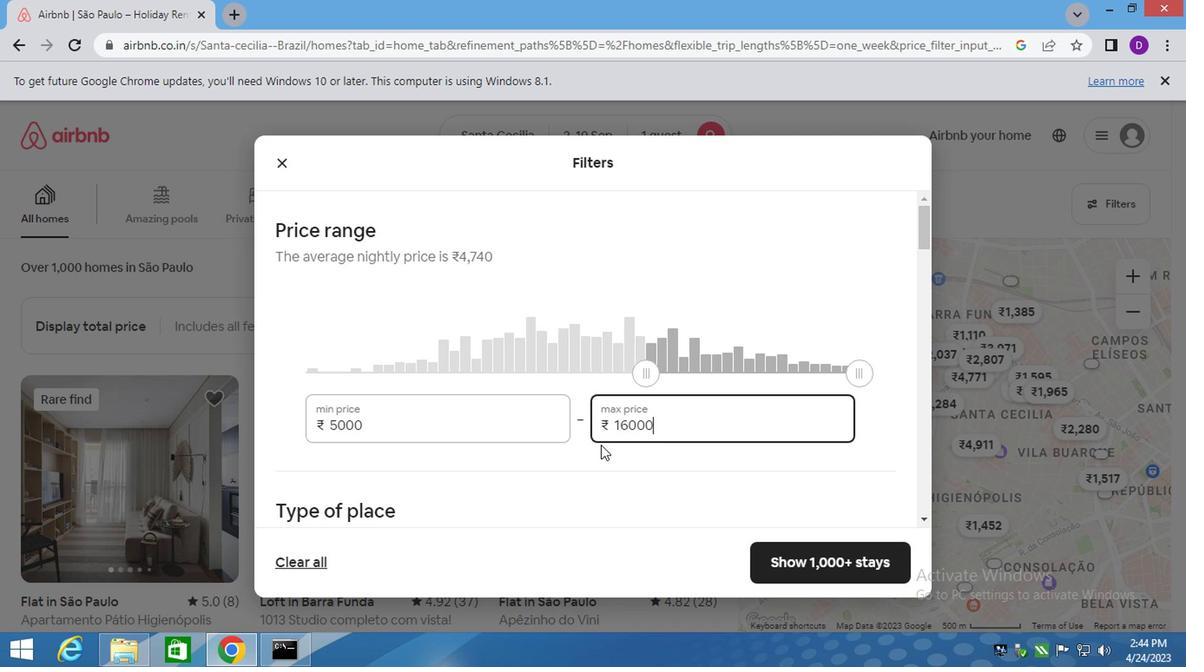 
Action: Mouse scrolled (568, 459) with delta (0, 0)
Screenshot: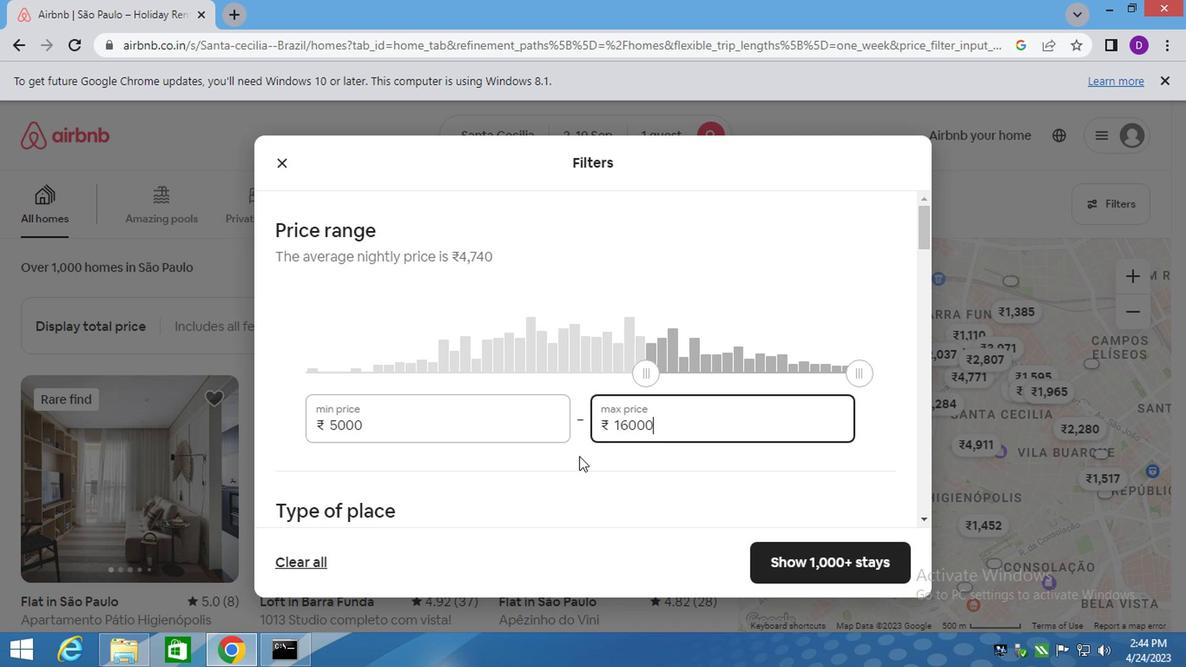 
Action: Mouse moved to (562, 460)
Screenshot: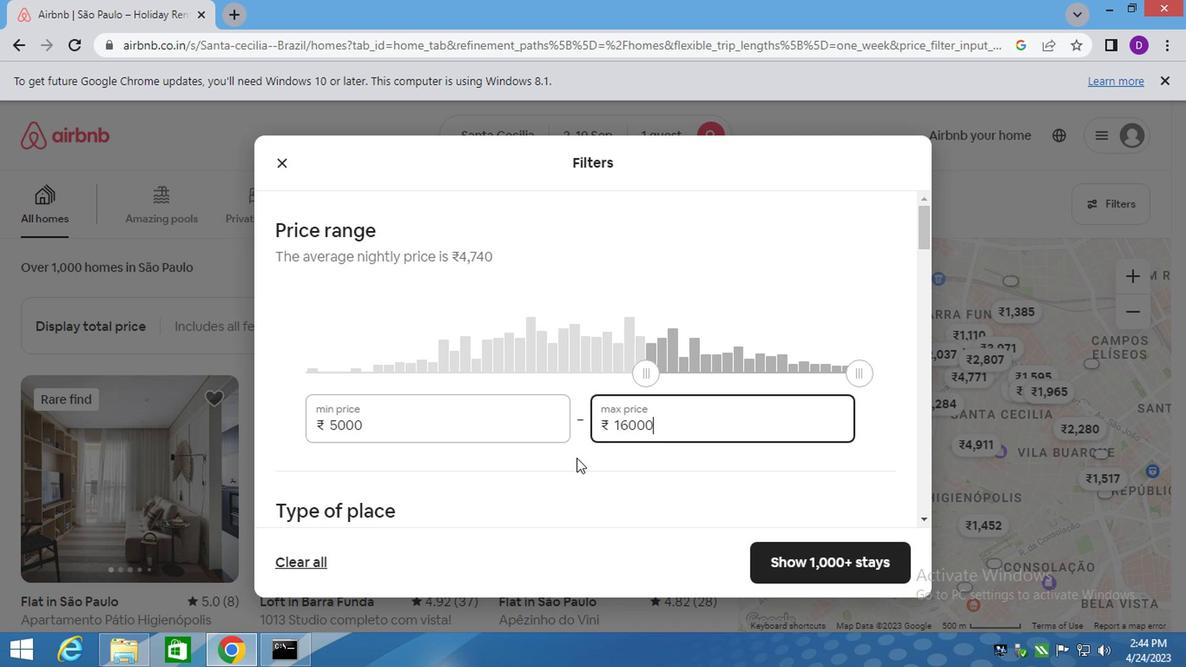 
Action: Mouse scrolled (562, 460) with delta (0, 0)
Screenshot: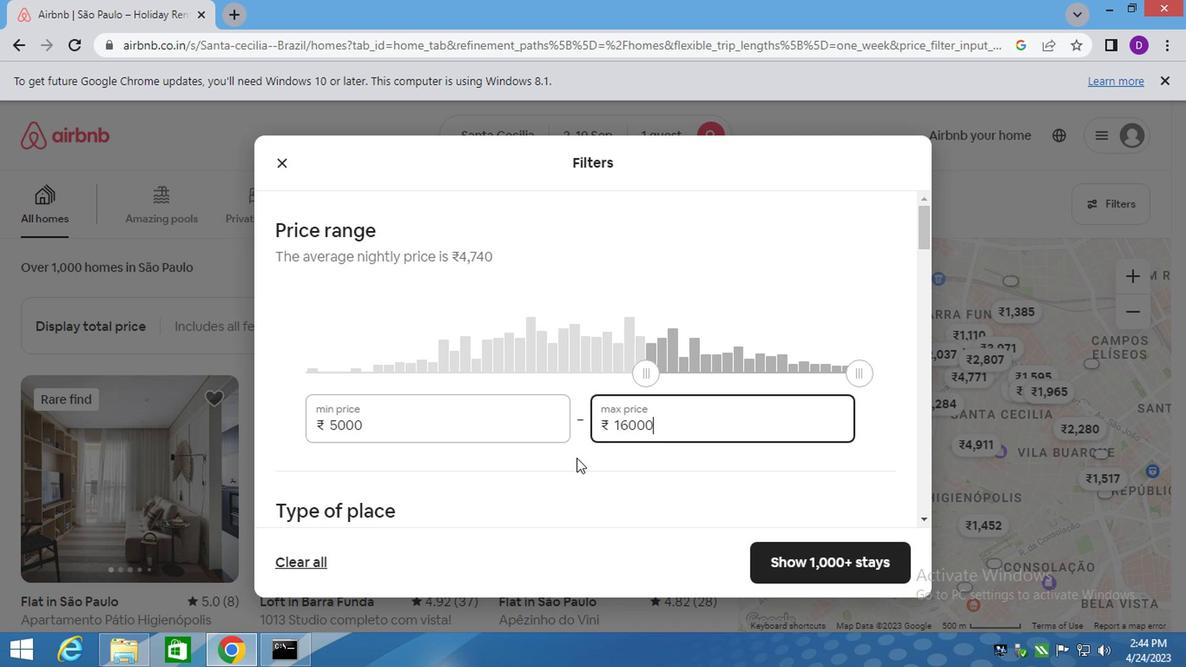 
Action: Mouse moved to (643, 400)
Screenshot: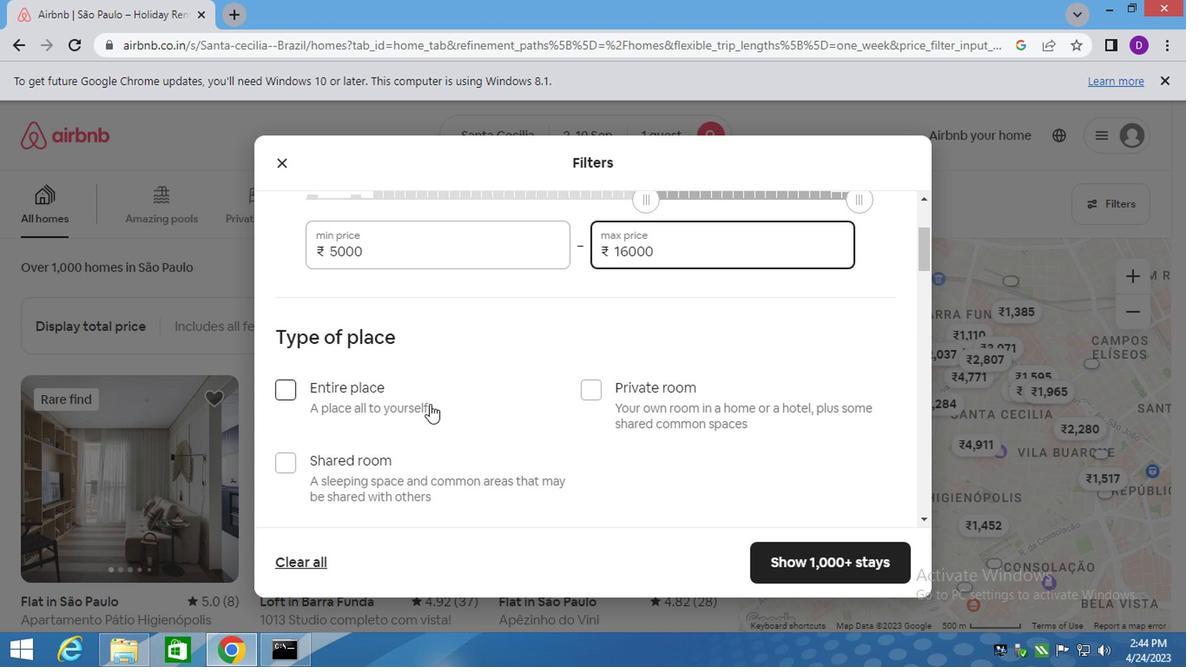 
Action: Mouse pressed left at (643, 400)
Screenshot: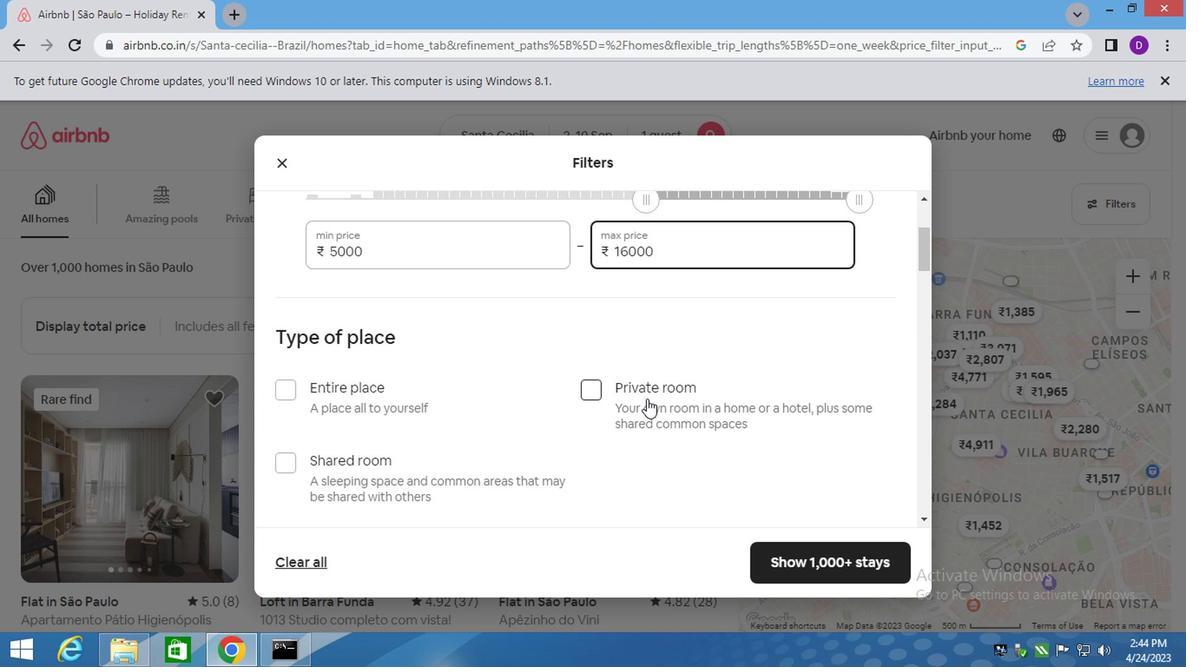
Action: Mouse moved to (643, 399)
Screenshot: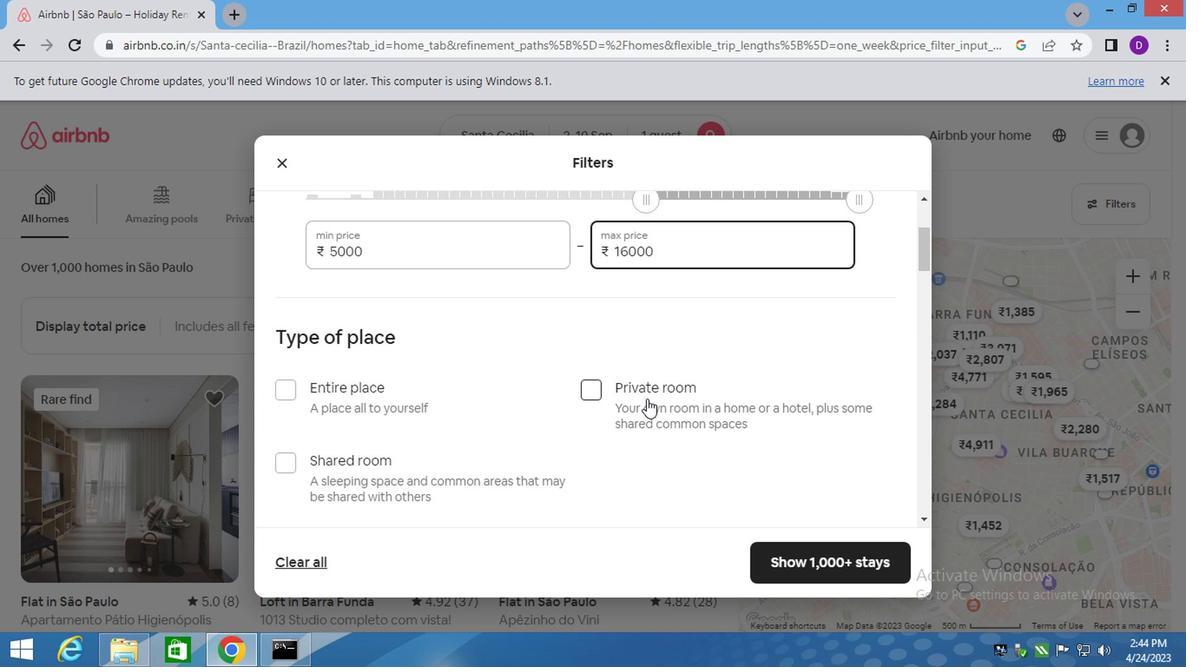 
Action: Mouse scrolled (643, 399) with delta (0, 0)
Screenshot: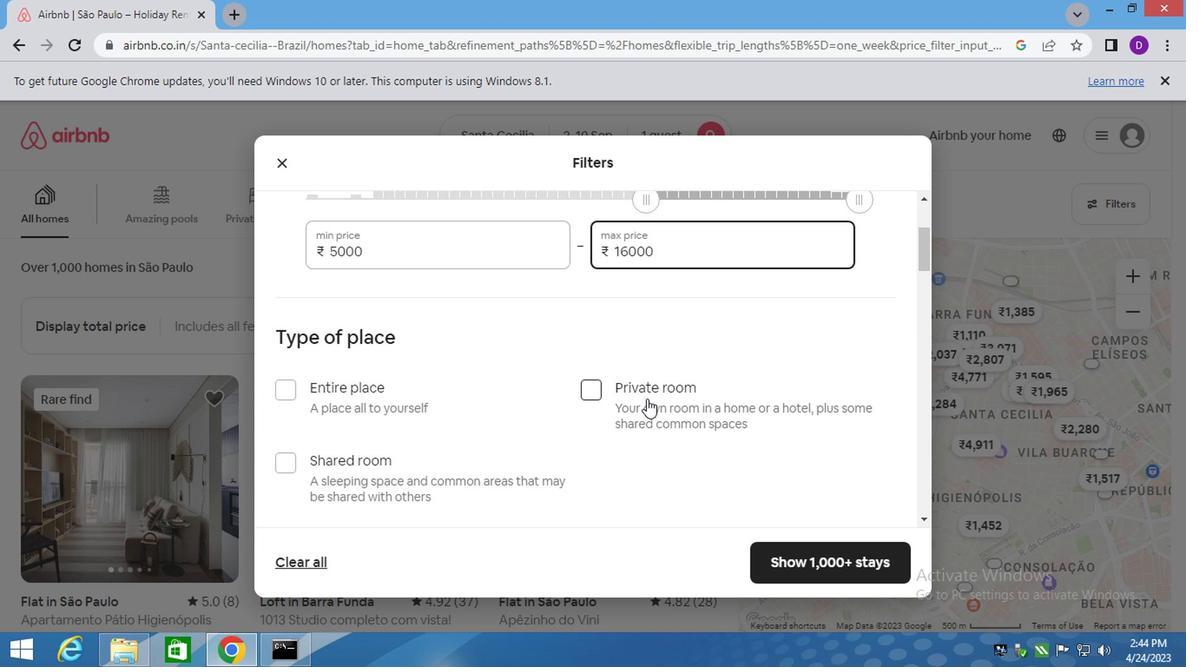 
Action: Mouse scrolled (643, 399) with delta (0, 0)
Screenshot: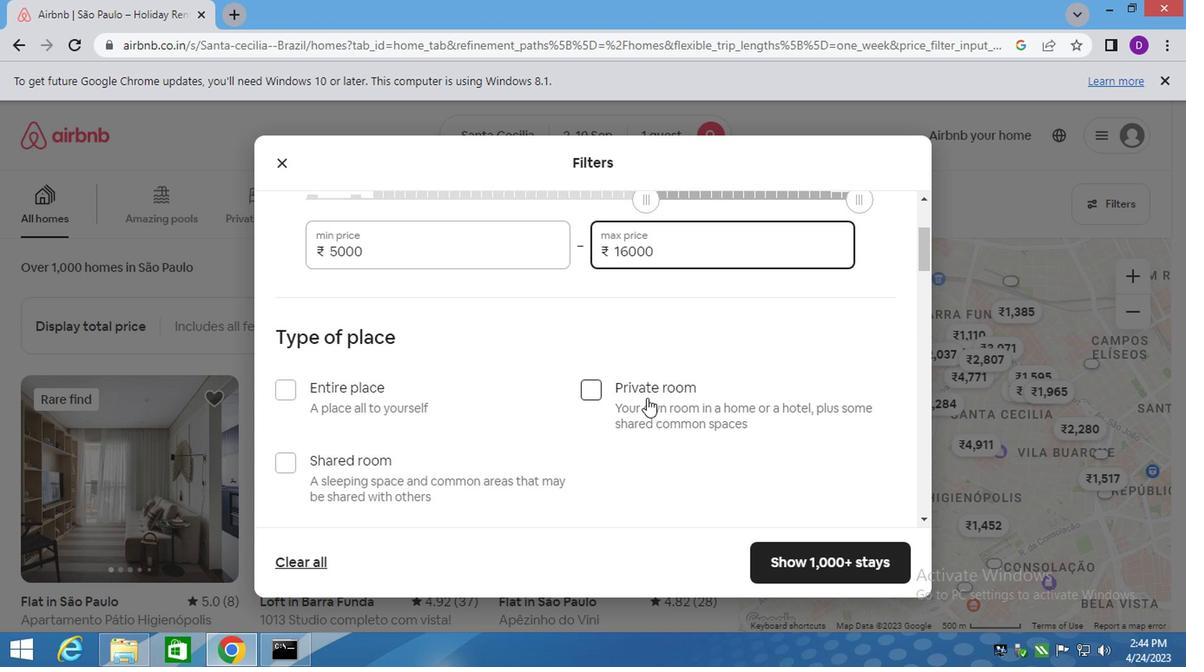
Action: Mouse scrolled (643, 399) with delta (0, 0)
Screenshot: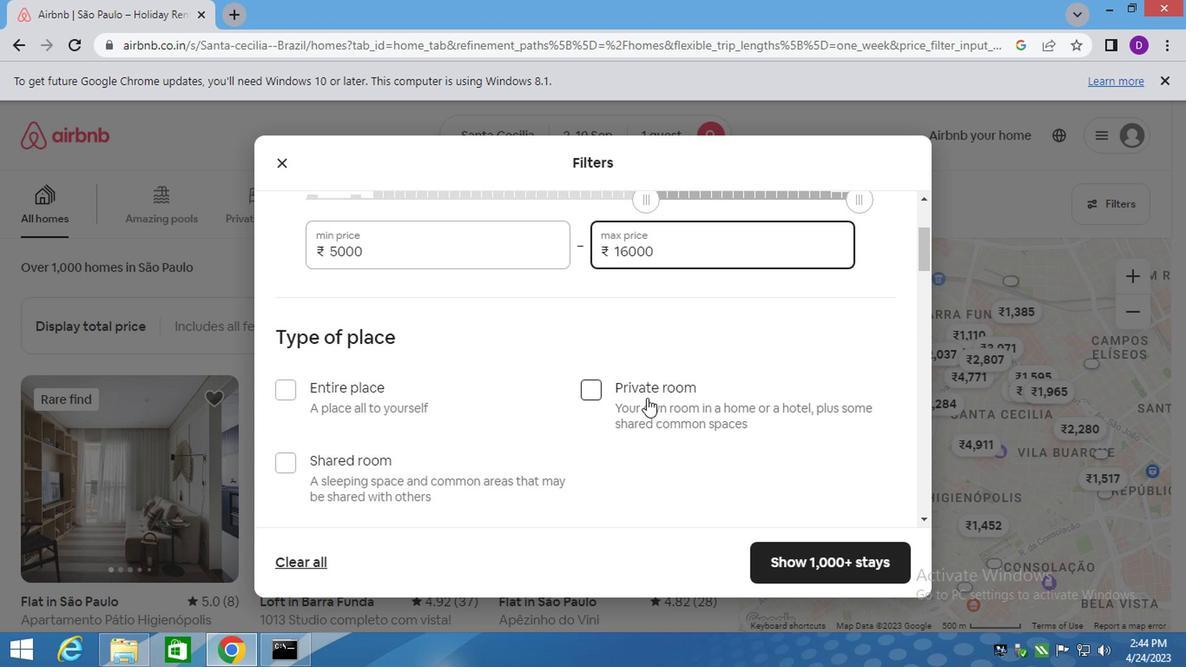 
Action: Mouse scrolled (643, 399) with delta (0, 0)
Screenshot: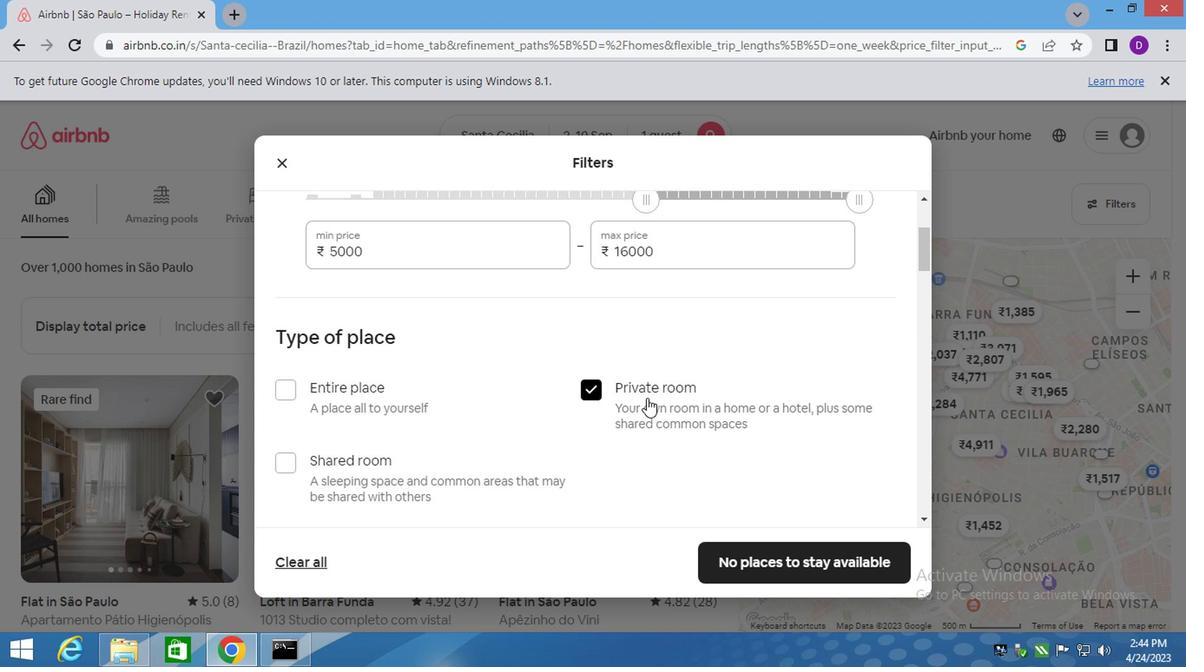 
Action: Mouse moved to (385, 326)
Screenshot: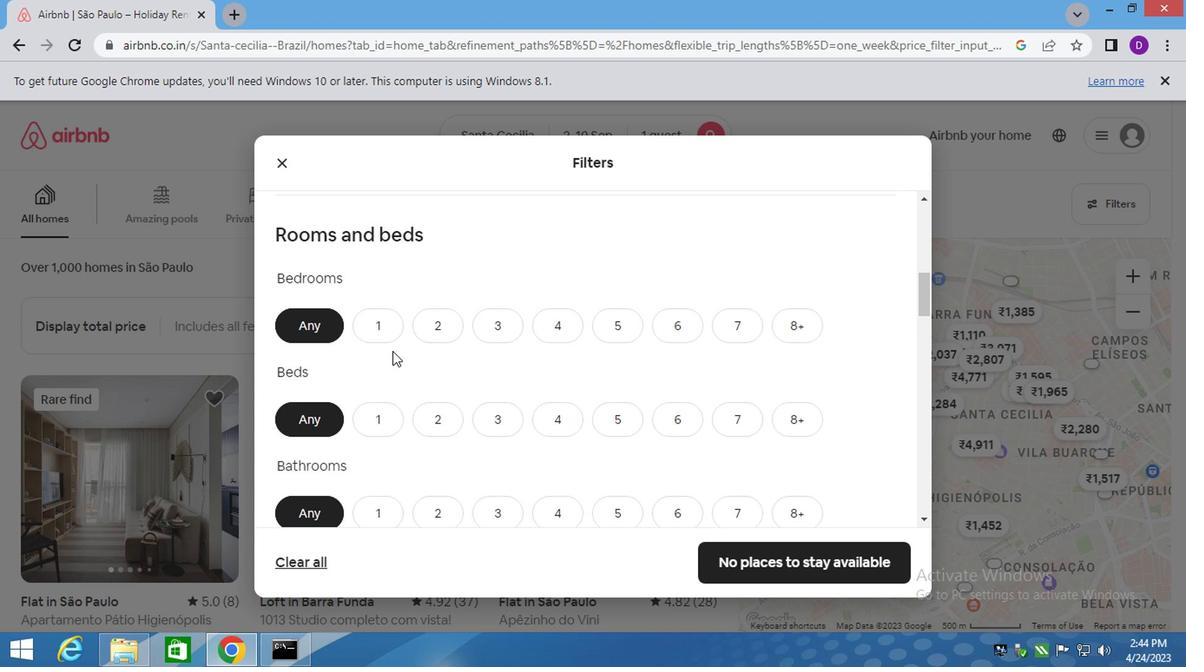 
Action: Mouse pressed left at (385, 326)
Screenshot: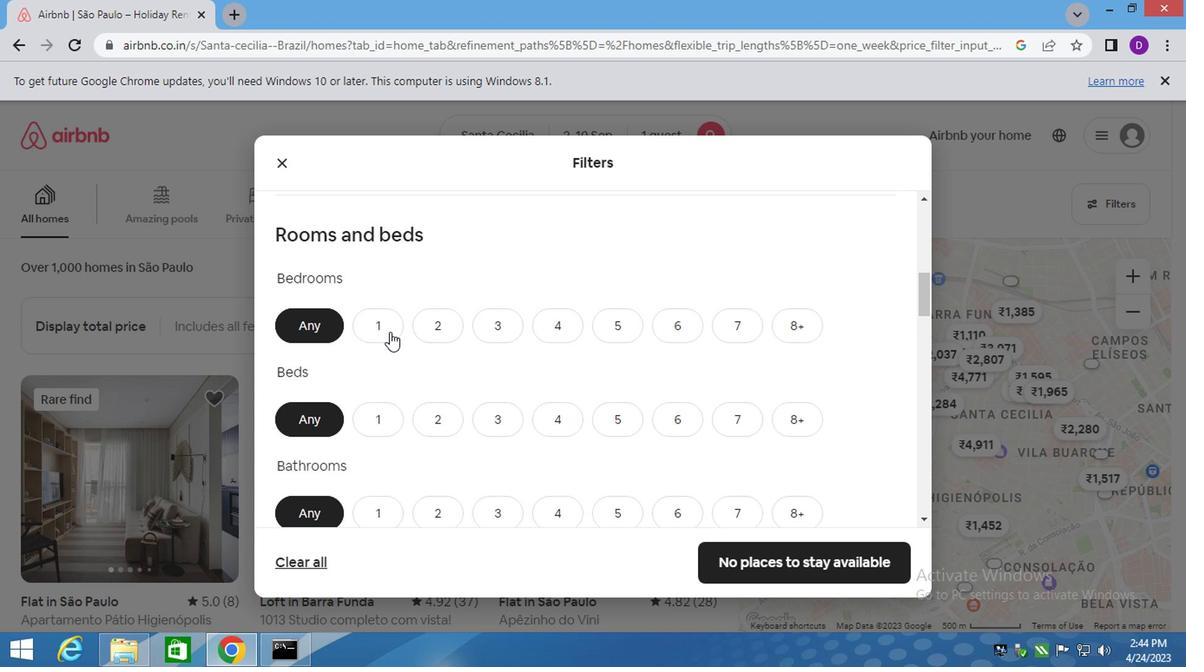 
Action: Mouse moved to (363, 423)
Screenshot: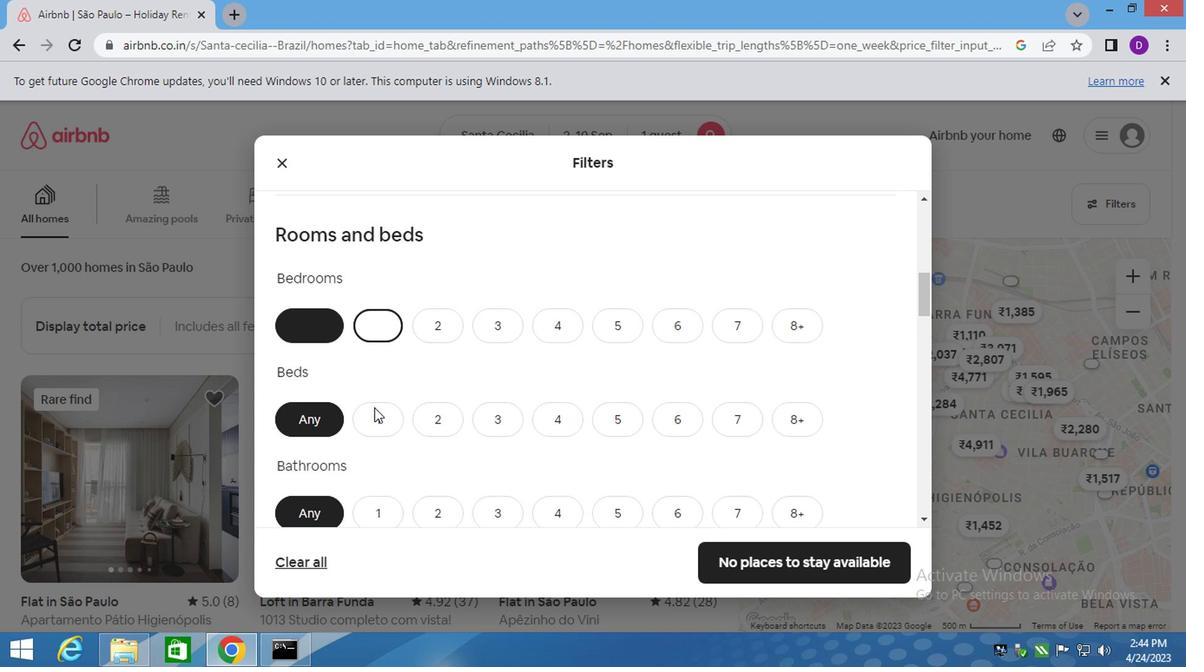 
Action: Mouse pressed left at (363, 423)
Screenshot: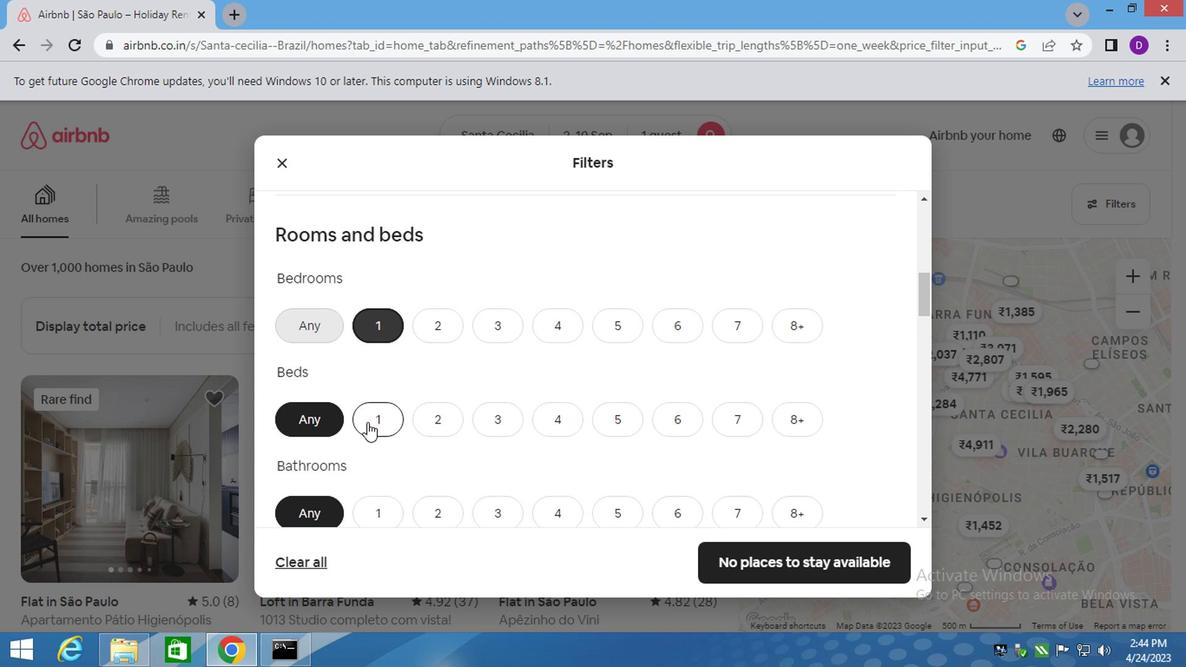 
Action: Mouse moved to (365, 512)
Screenshot: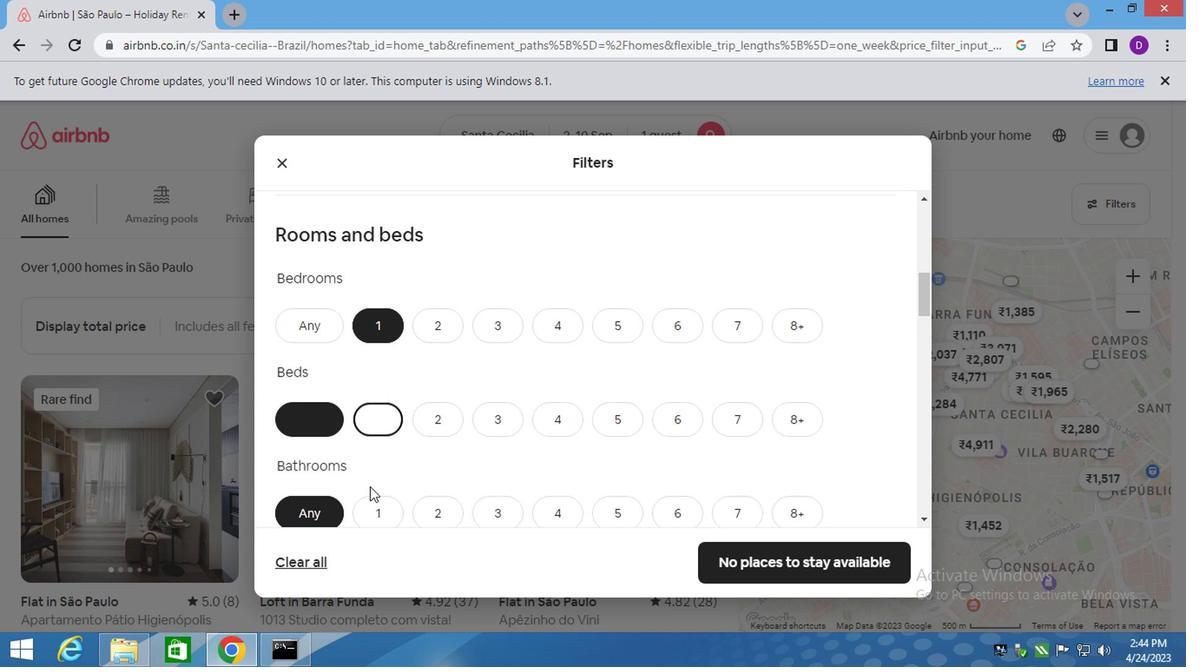 
Action: Mouse pressed left at (365, 512)
Screenshot: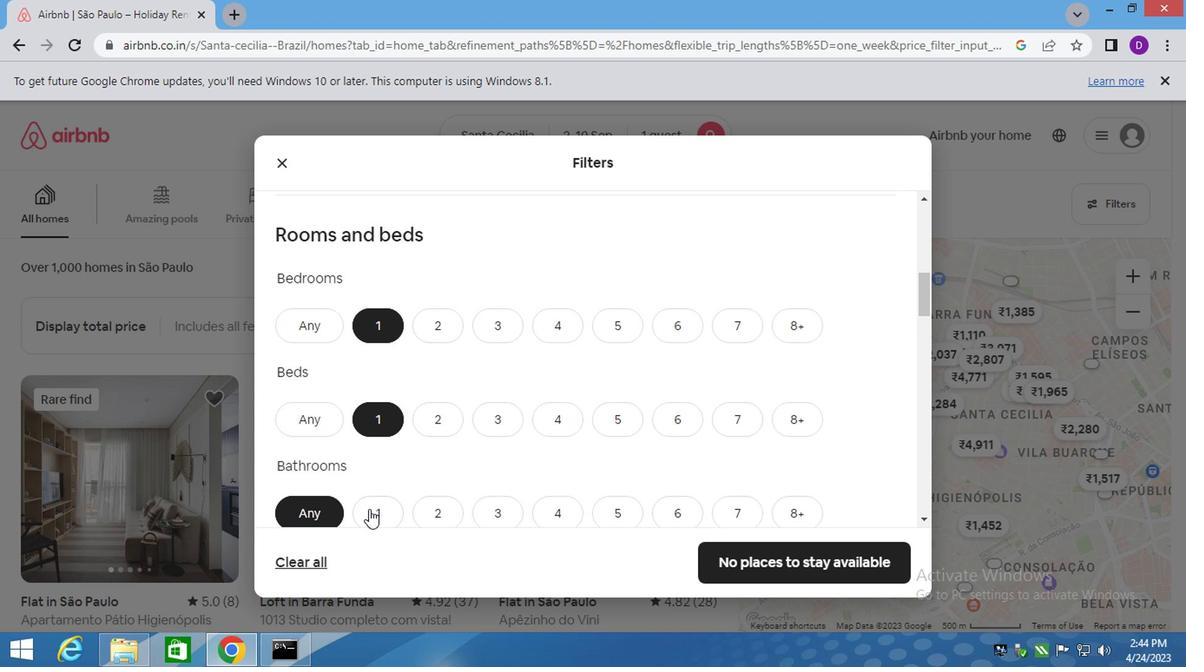 
Action: Mouse moved to (556, 410)
Screenshot: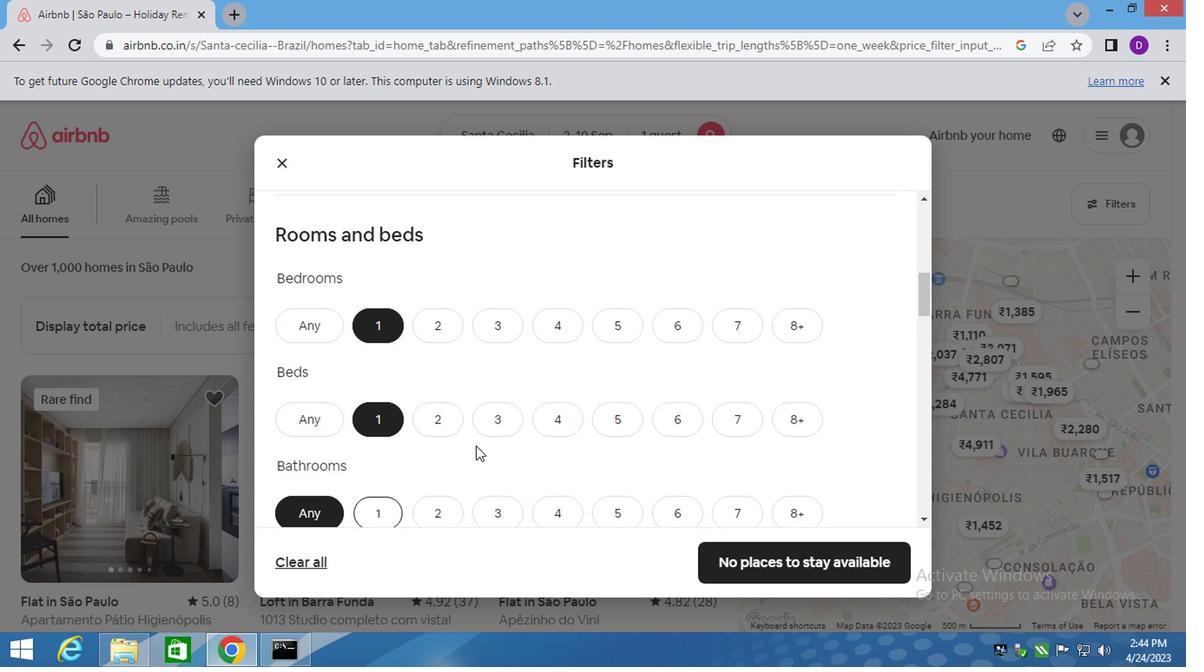 
Action: Mouse scrolled (556, 410) with delta (0, 0)
Screenshot: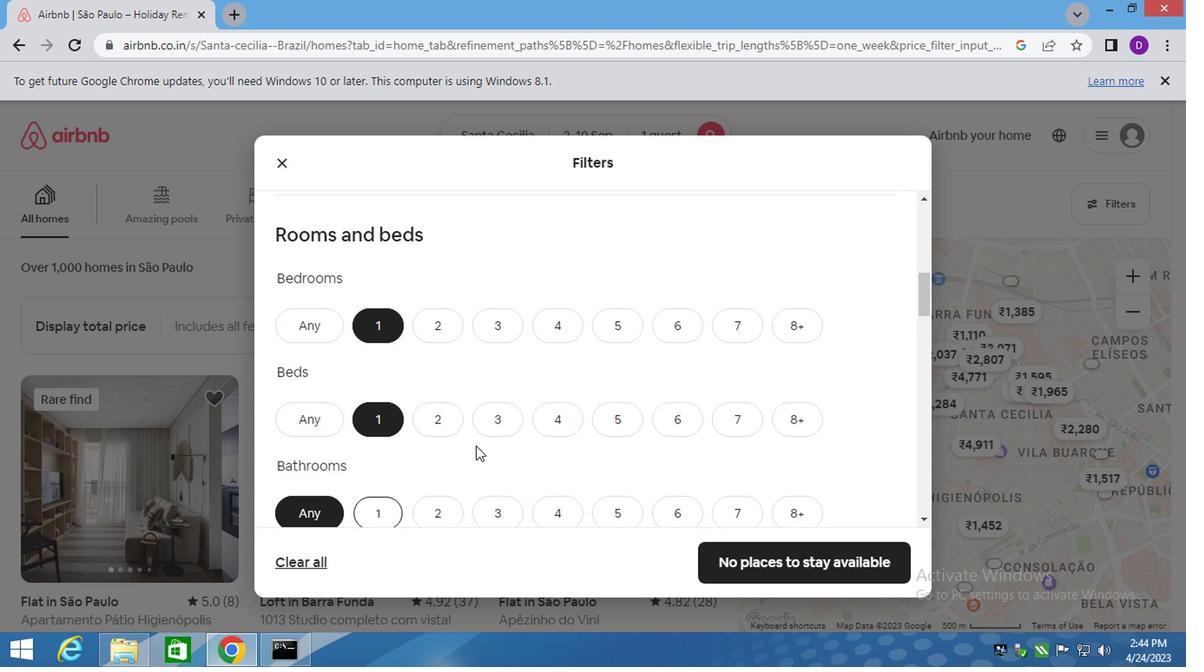 
Action: Mouse moved to (565, 410)
Screenshot: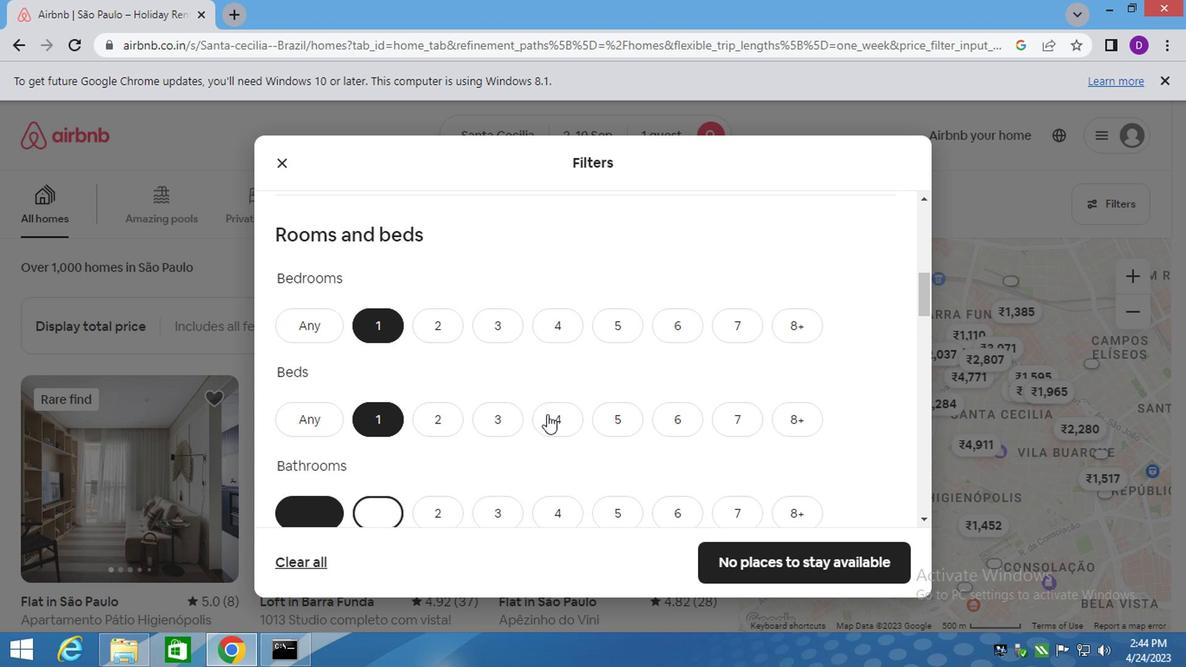 
Action: Mouse scrolled (565, 408) with delta (0, -1)
Screenshot: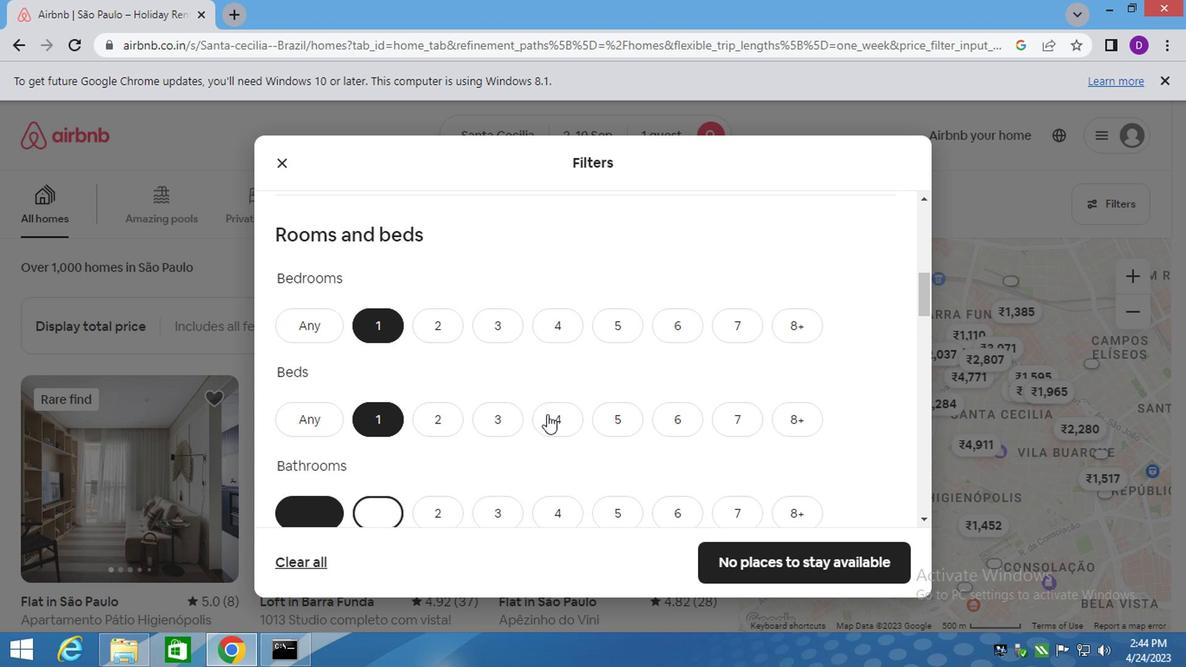 
Action: Mouse moved to (598, 410)
Screenshot: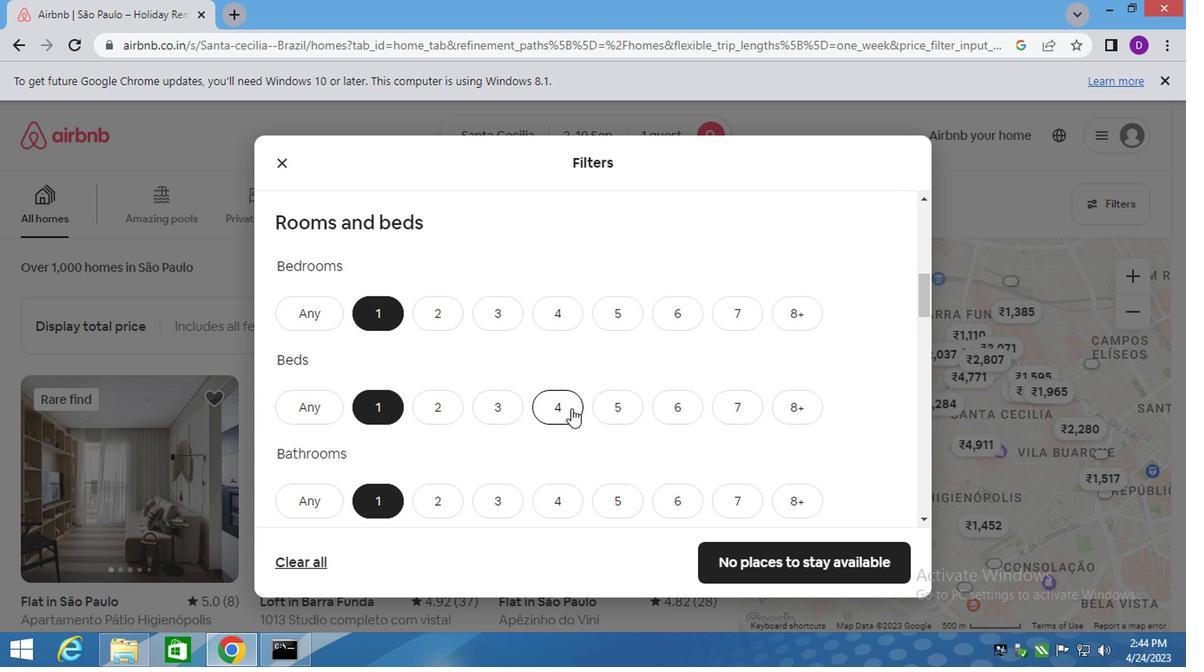 
Action: Mouse scrolled (578, 408) with delta (0, -1)
Screenshot: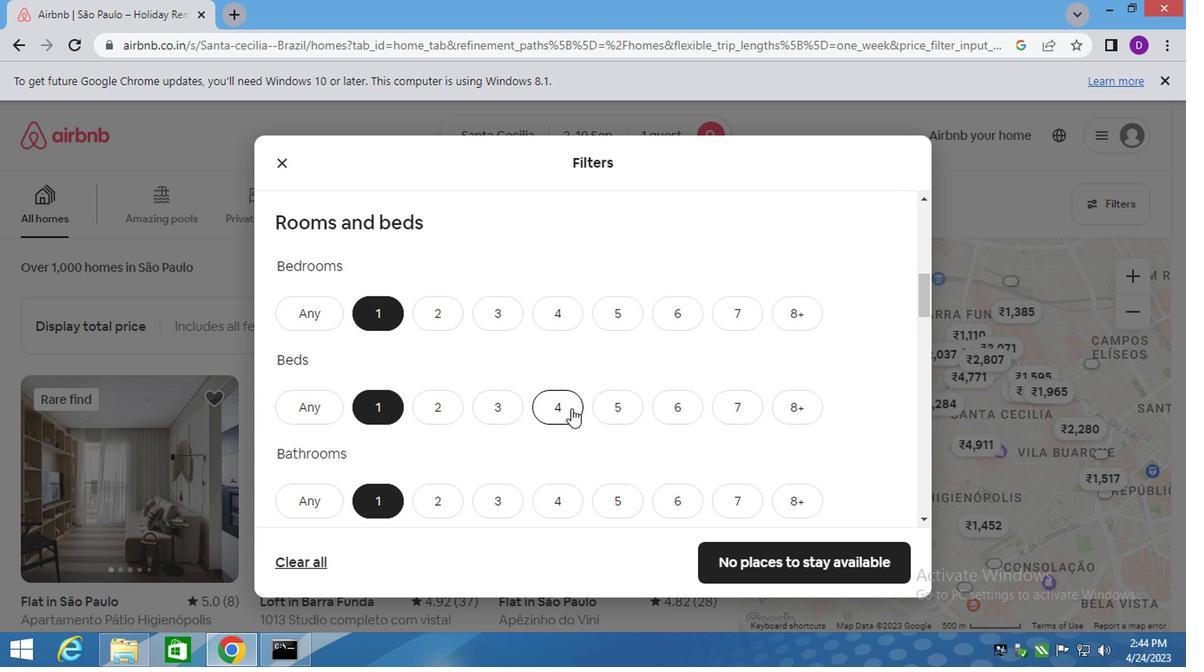 
Action: Mouse moved to (600, 410)
Screenshot: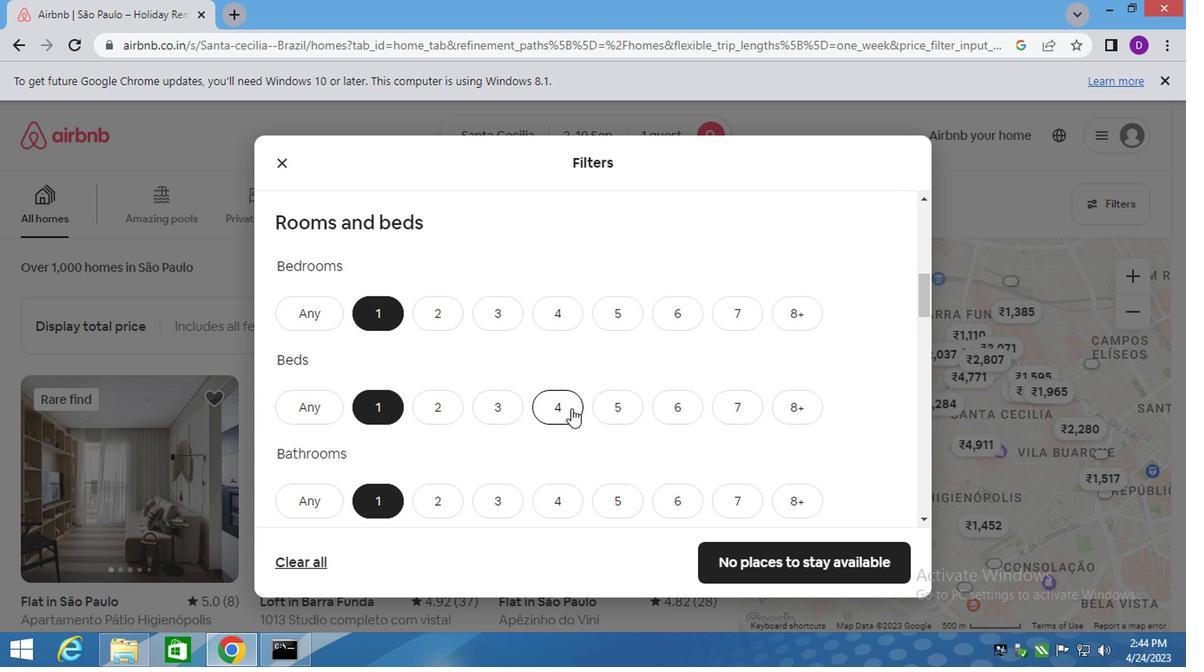 
Action: Mouse scrolled (591, 408) with delta (0, -1)
Screenshot: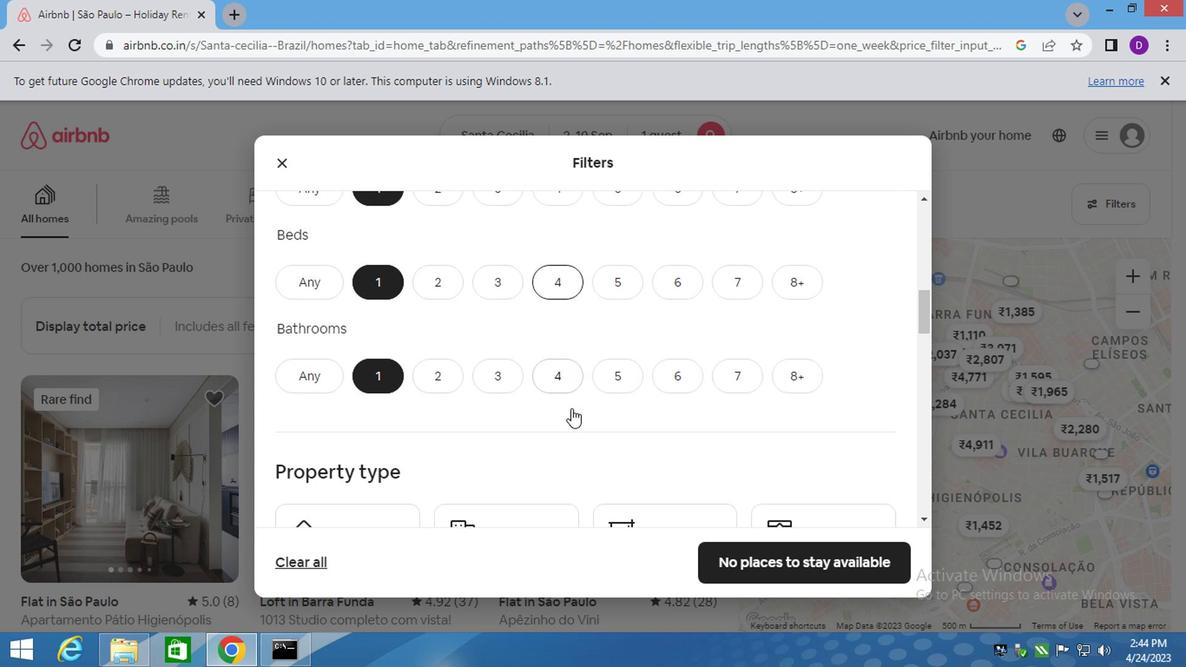 
Action: Mouse moved to (607, 410)
Screenshot: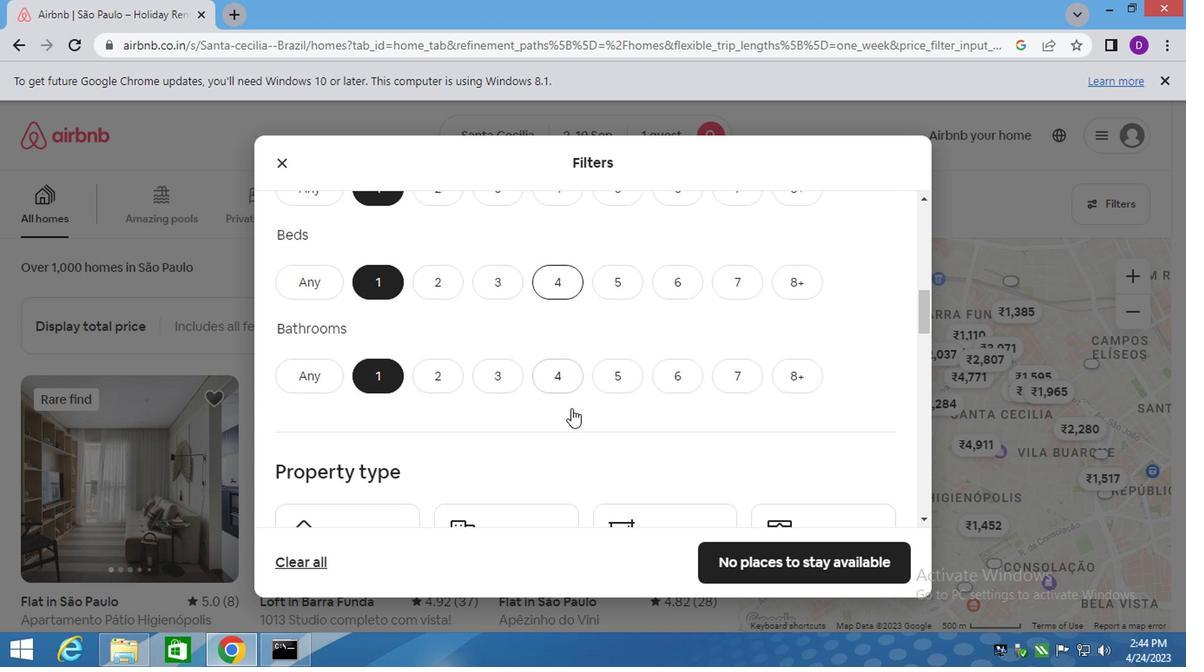 
Action: Mouse scrolled (600, 408) with delta (0, -1)
Screenshot: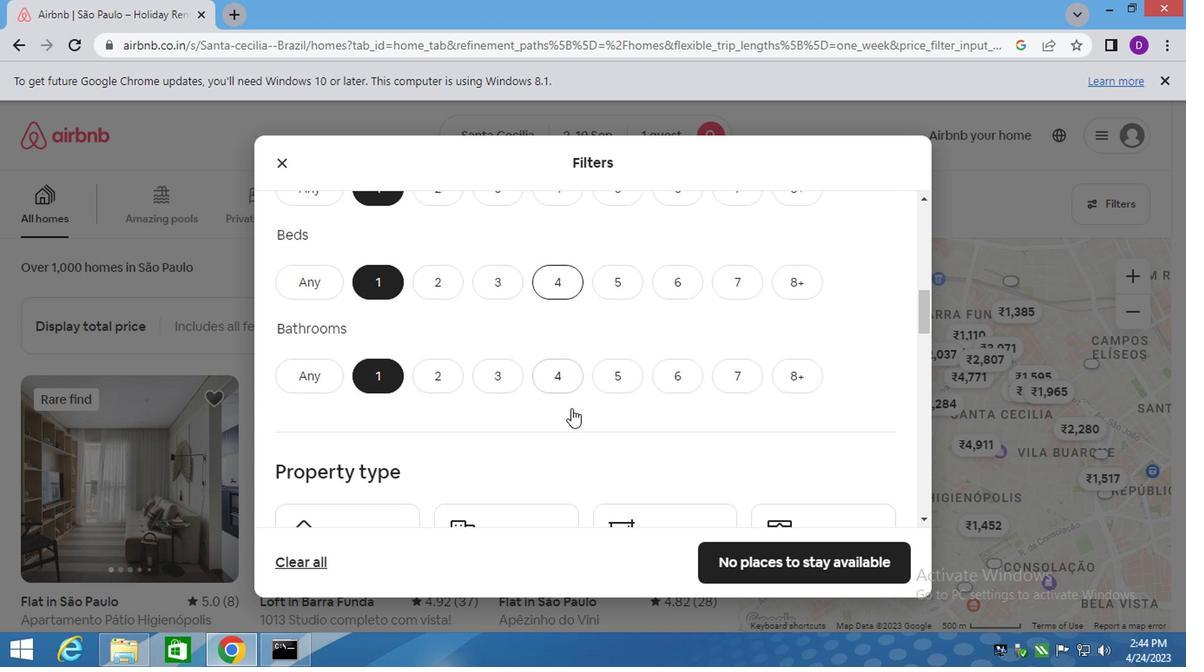 
Action: Mouse moved to (782, 429)
Screenshot: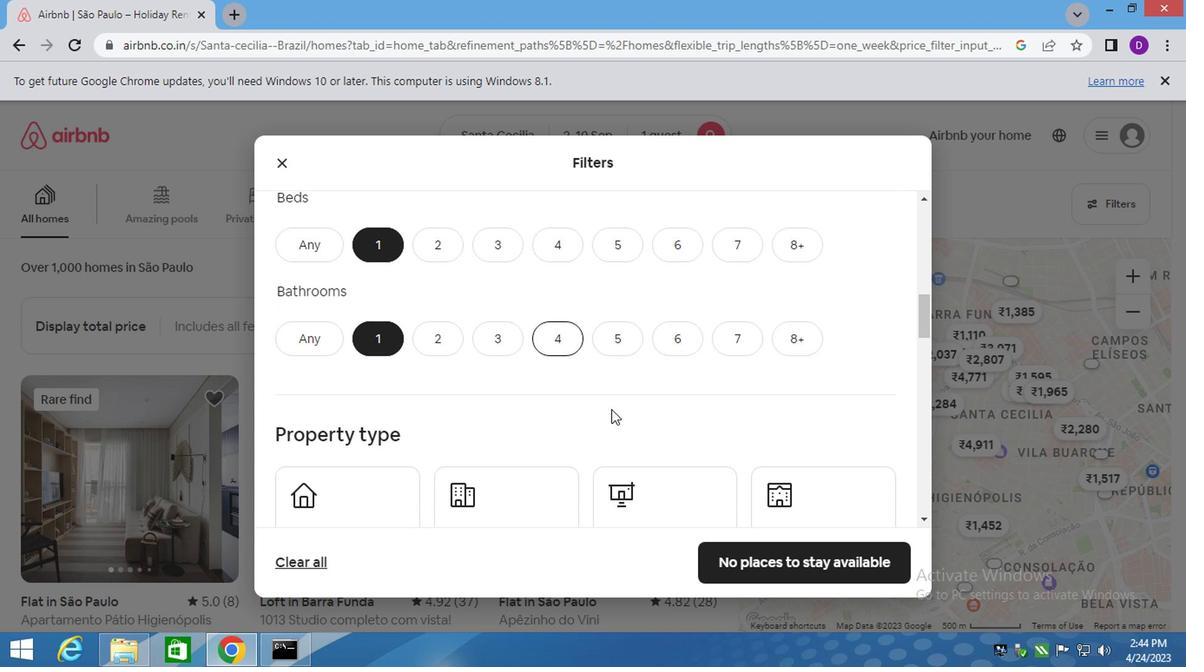 
Action: Mouse scrolled (782, 428) with delta (0, -1)
Screenshot: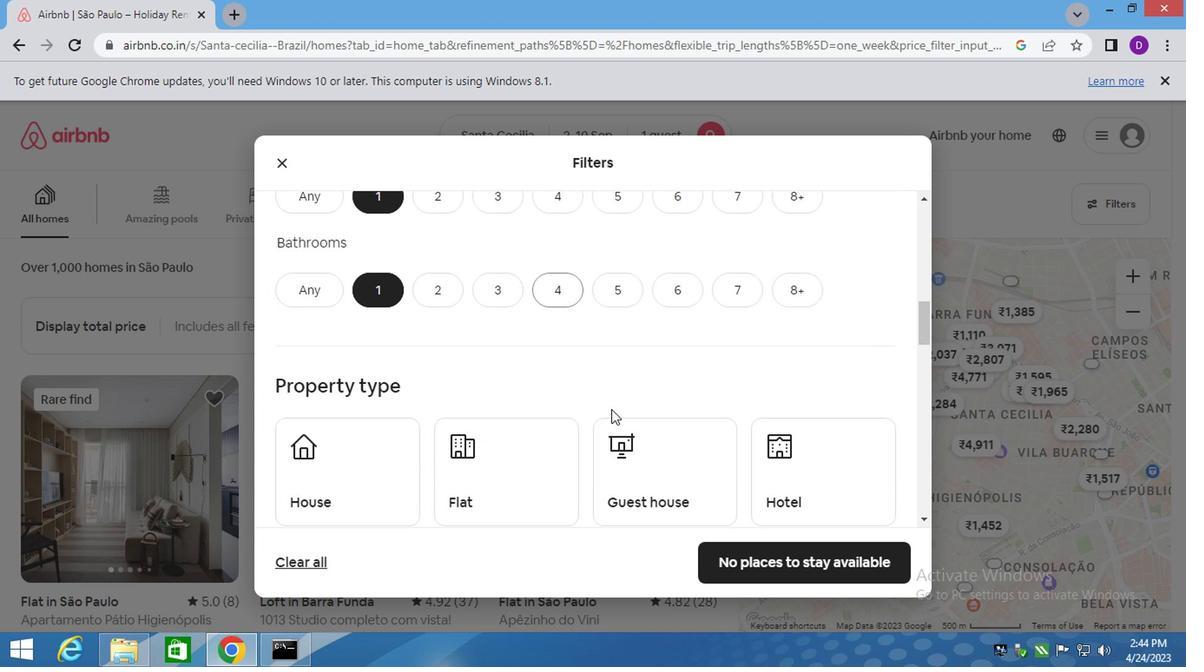 
Action: Mouse scrolled (782, 428) with delta (0, -1)
Screenshot: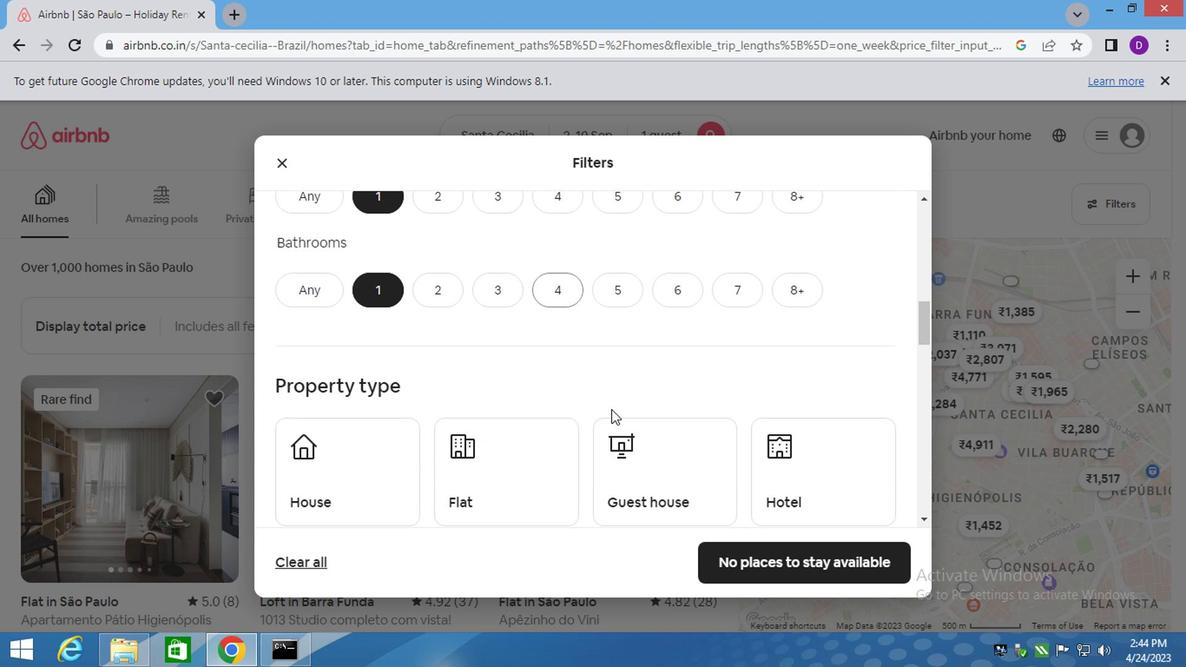 
Action: Mouse moved to (774, 408)
Screenshot: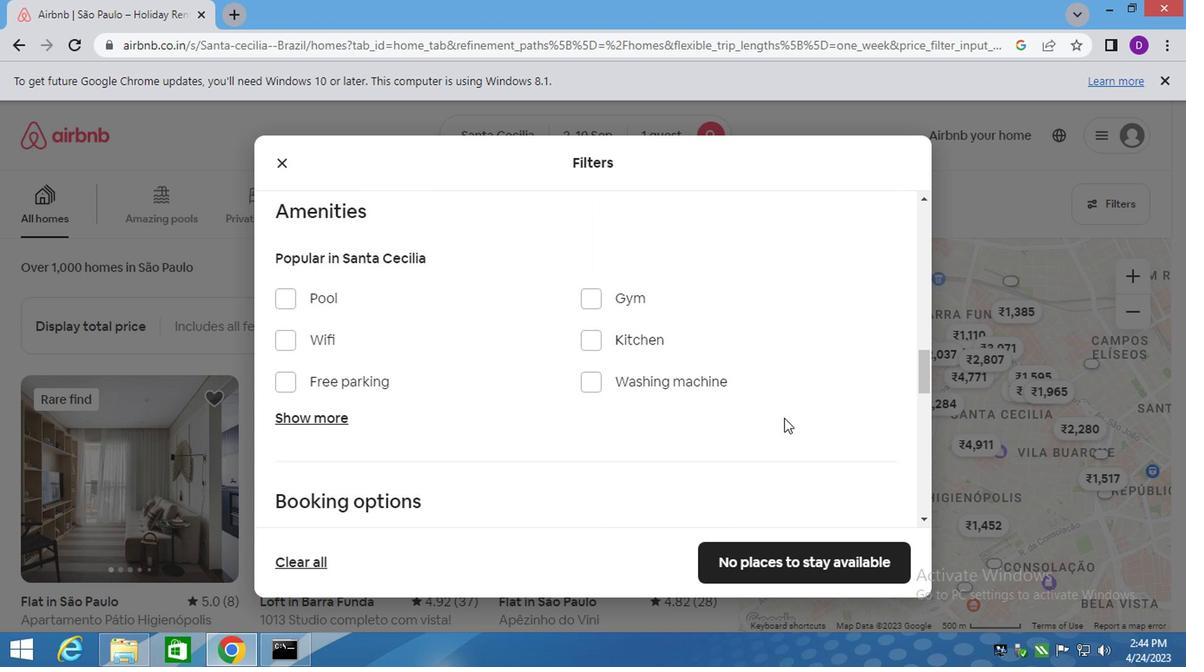 
Action: Mouse scrolled (774, 410) with delta (0, 1)
Screenshot: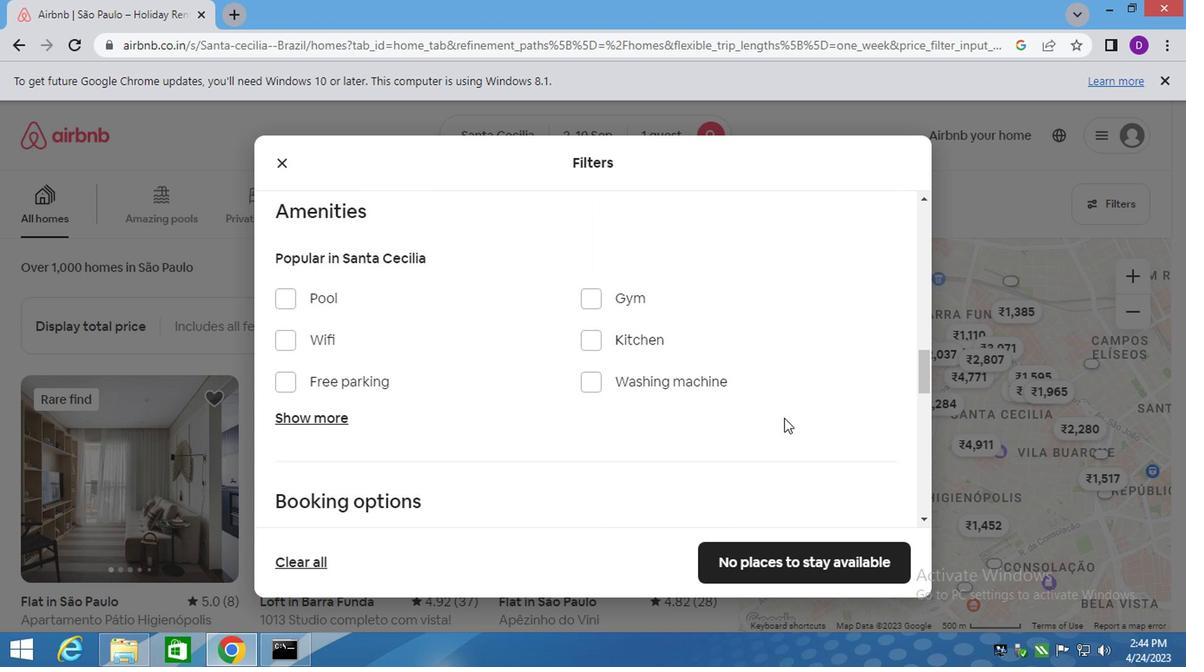 
Action: Mouse scrolled (774, 410) with delta (0, 1)
Screenshot: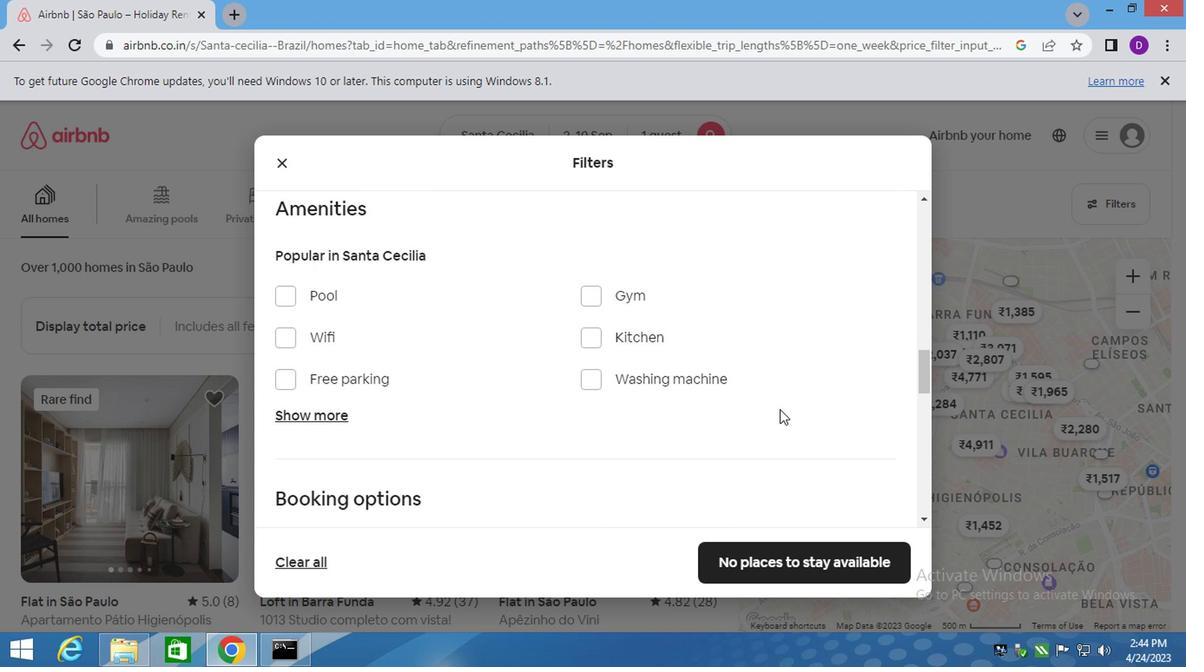
Action: Mouse moved to (795, 285)
Screenshot: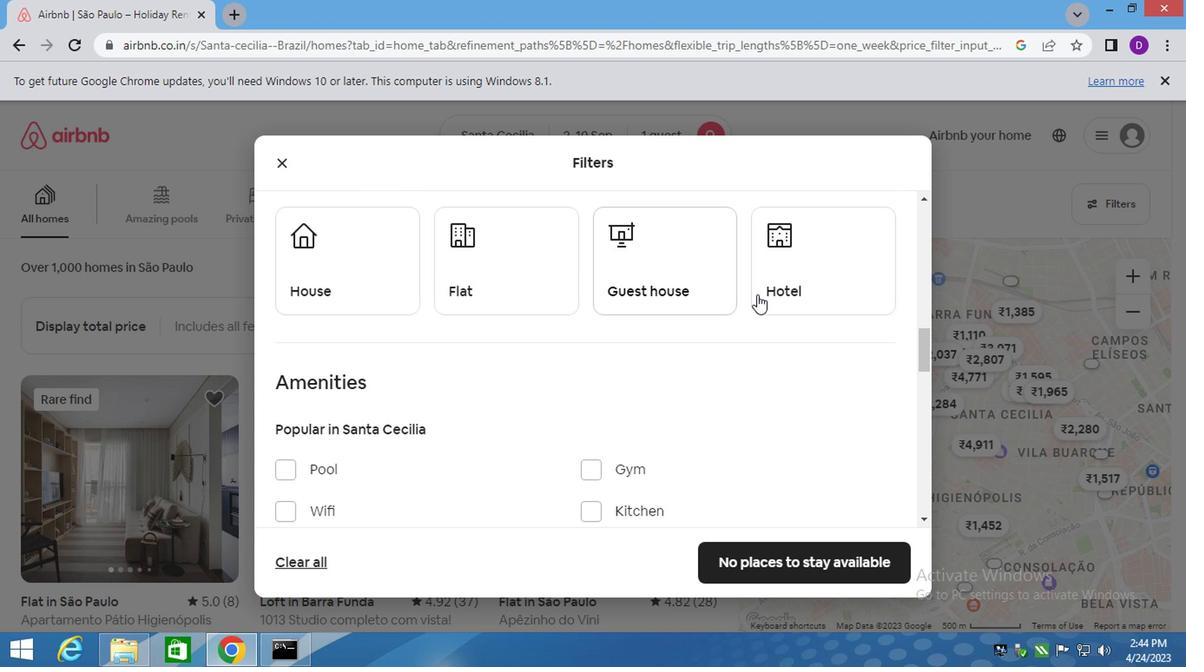 
Action: Mouse pressed left at (795, 285)
Screenshot: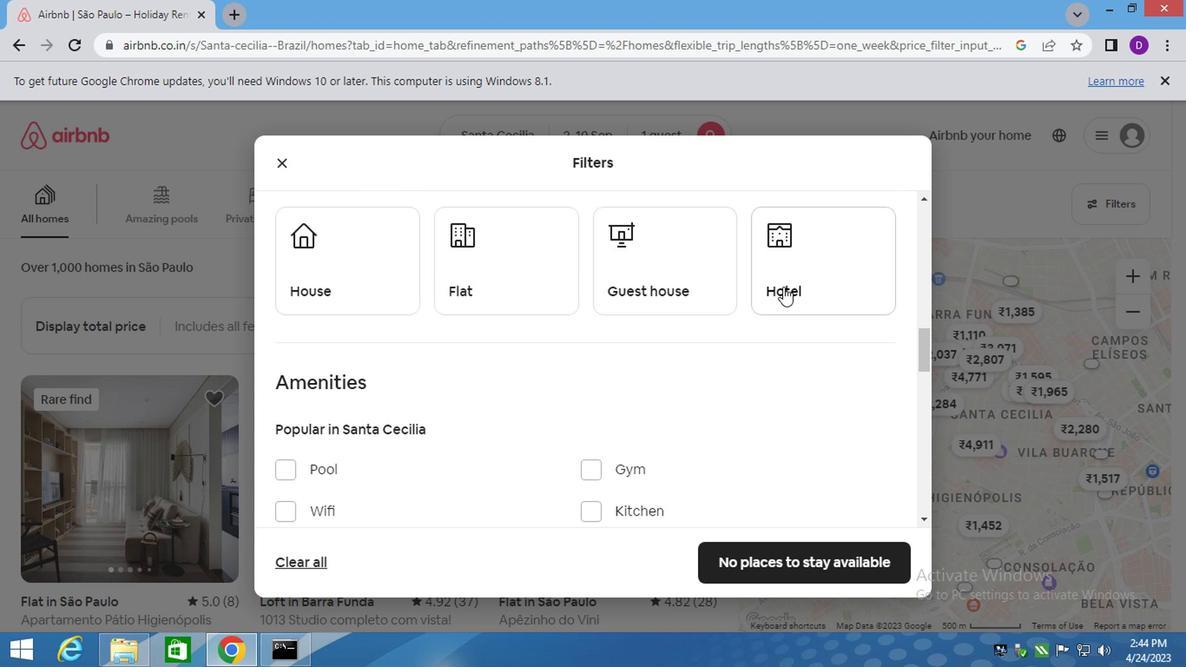 
Action: Mouse moved to (693, 276)
Screenshot: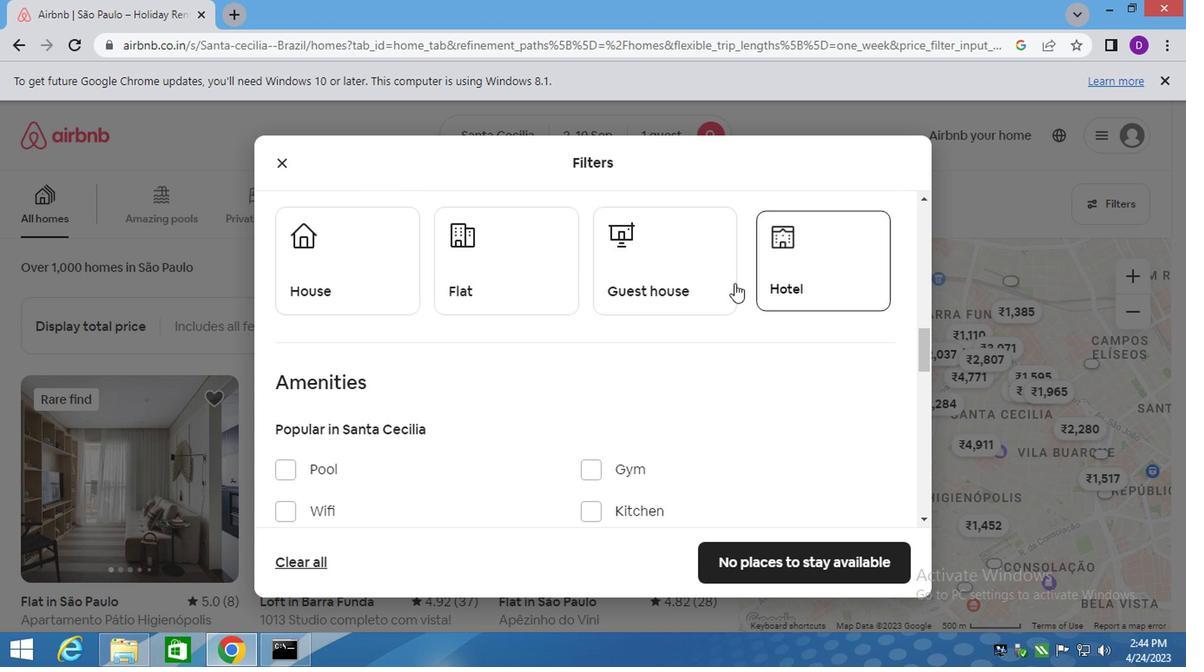
Action: Mouse pressed left at (693, 276)
Screenshot: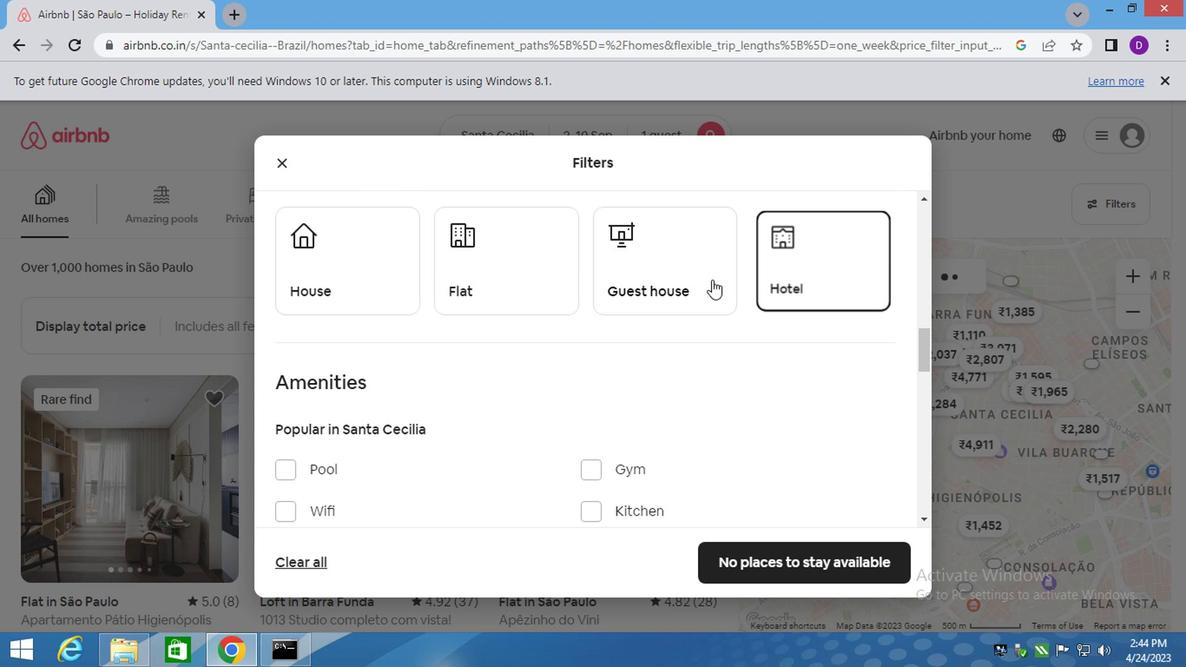 
Action: Mouse moved to (467, 271)
Screenshot: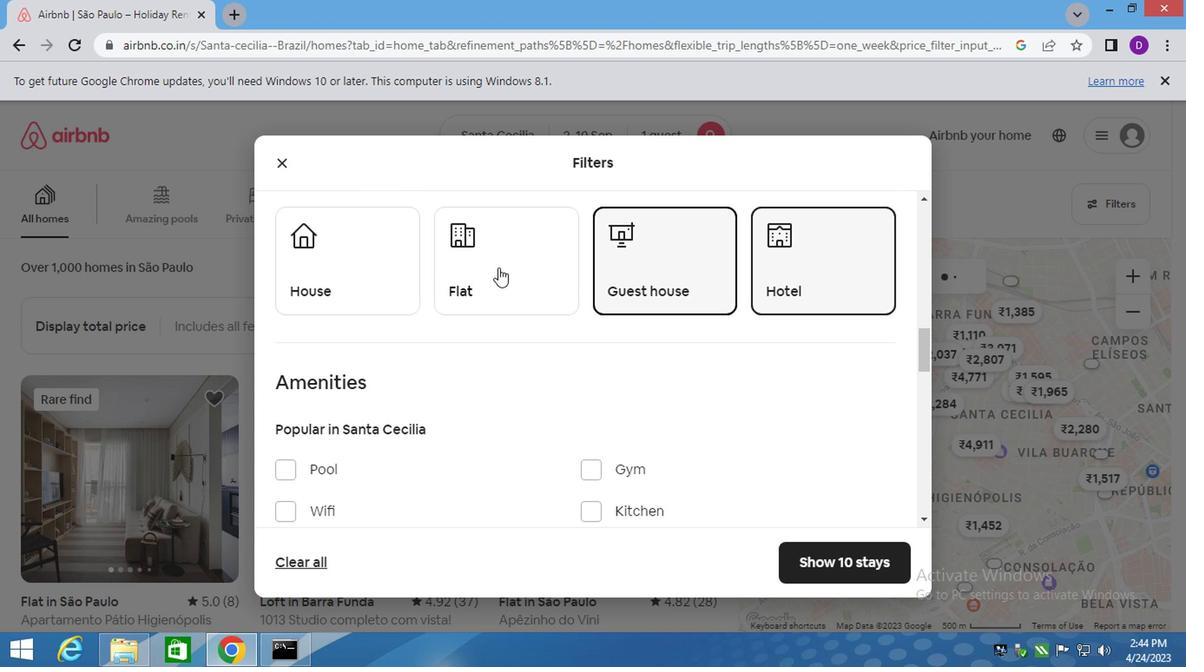 
Action: Mouse pressed left at (467, 271)
Screenshot: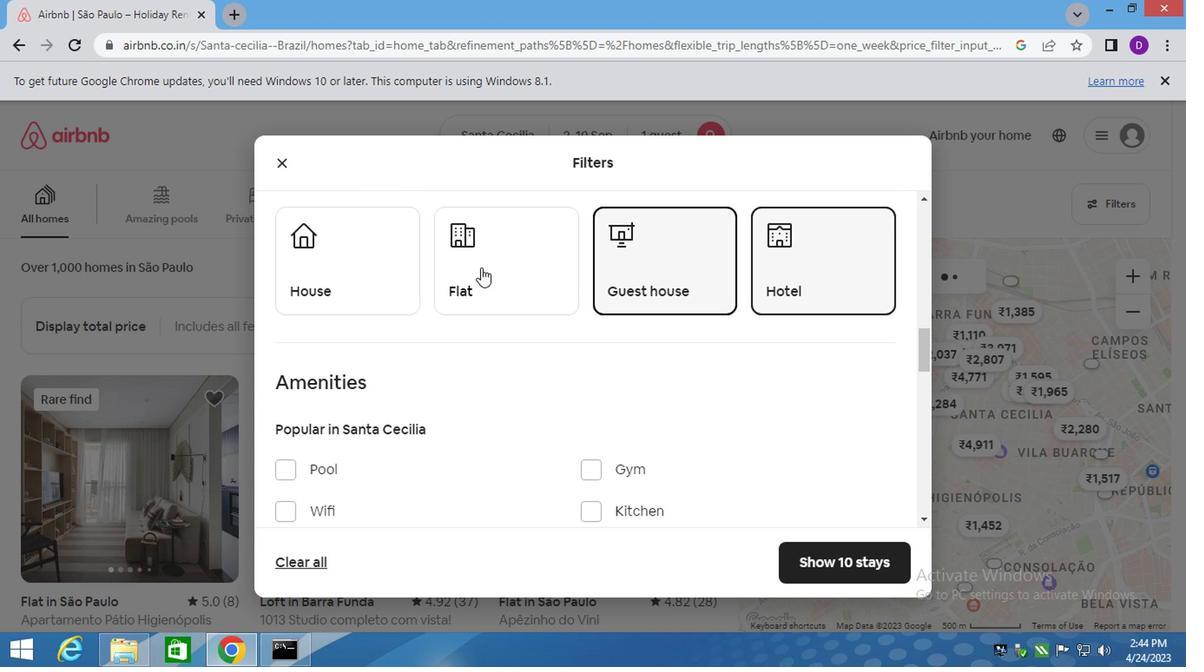 
Action: Mouse moved to (362, 276)
Screenshot: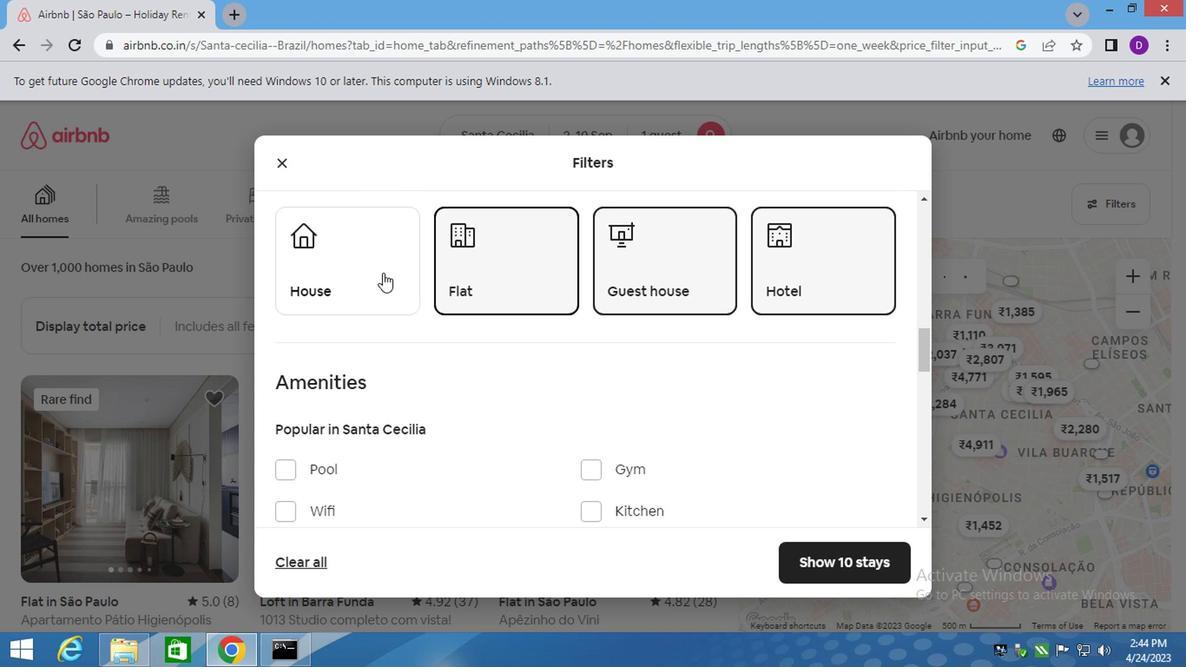 
Action: Mouse pressed left at (362, 276)
Screenshot: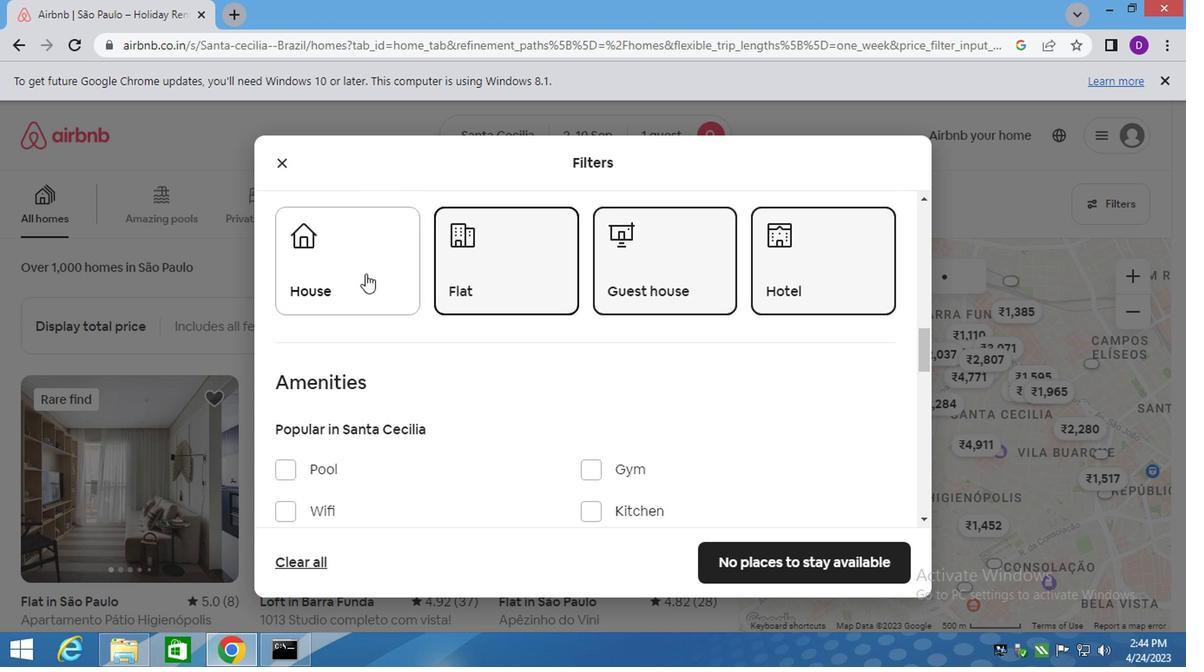 
Action: Mouse moved to (563, 360)
Screenshot: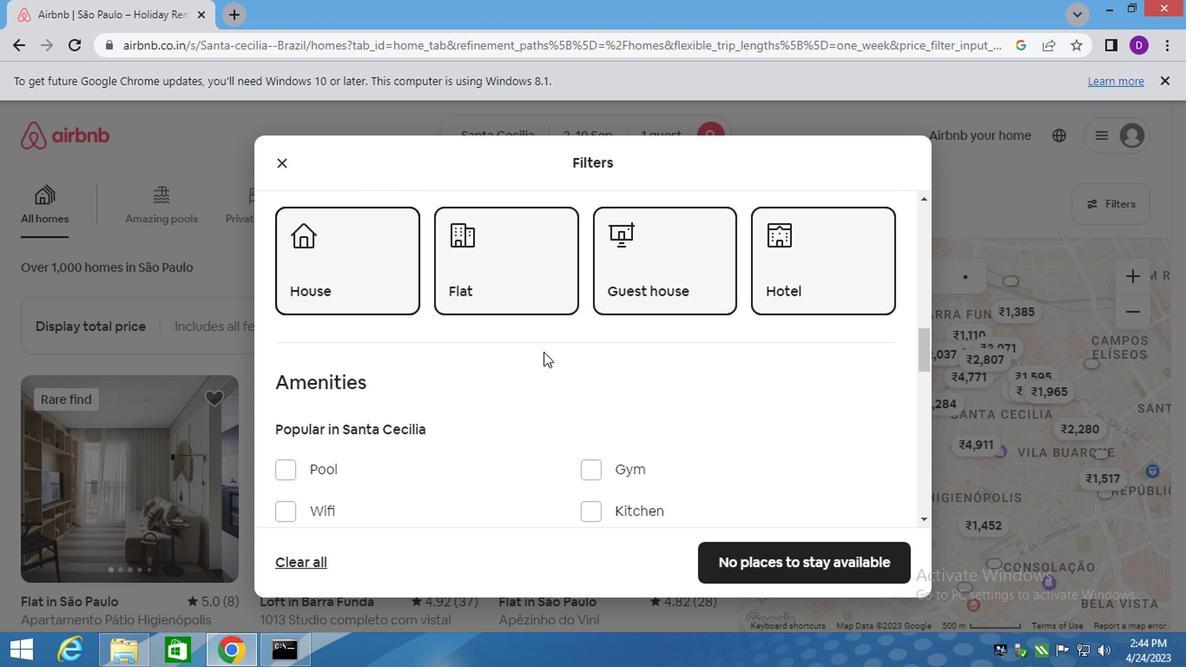 
Action: Mouse scrolled (563, 360) with delta (0, 0)
Screenshot: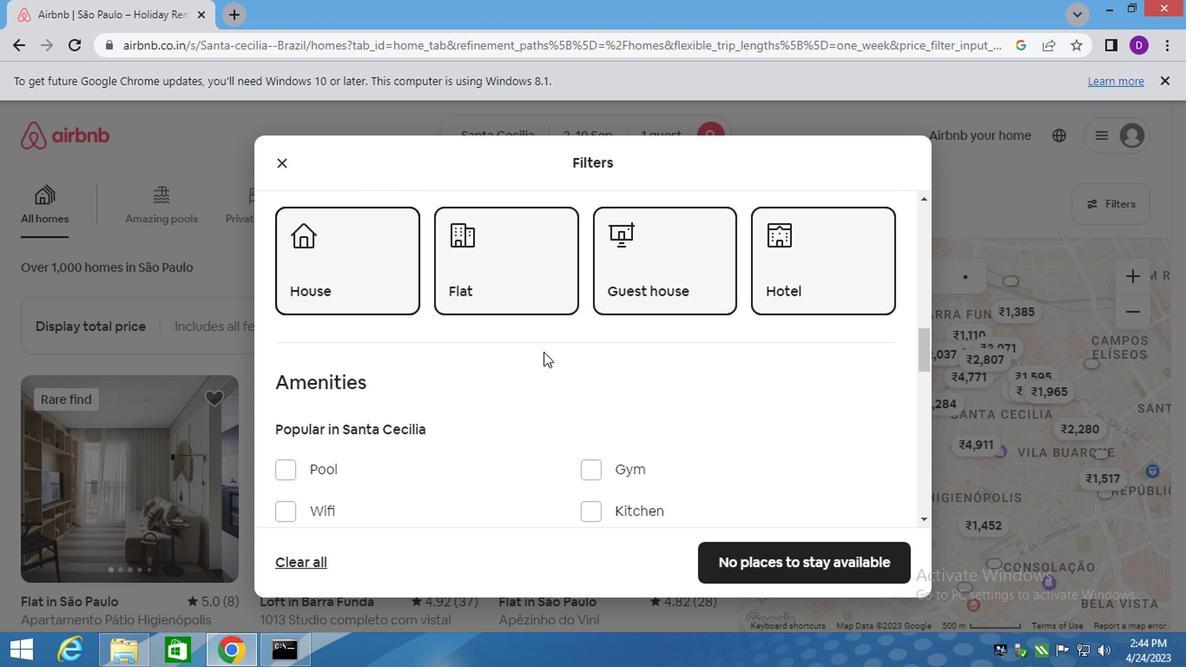 
Action: Mouse moved to (595, 369)
Screenshot: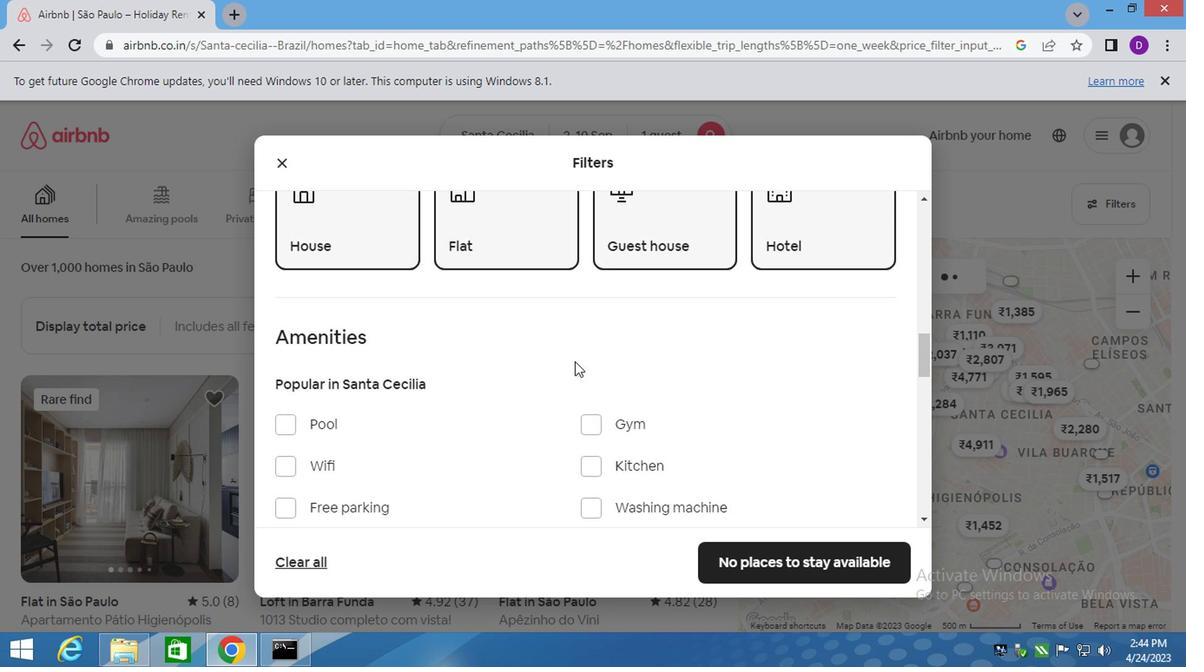 
Action: Mouse scrolled (575, 363) with delta (0, -1)
Screenshot: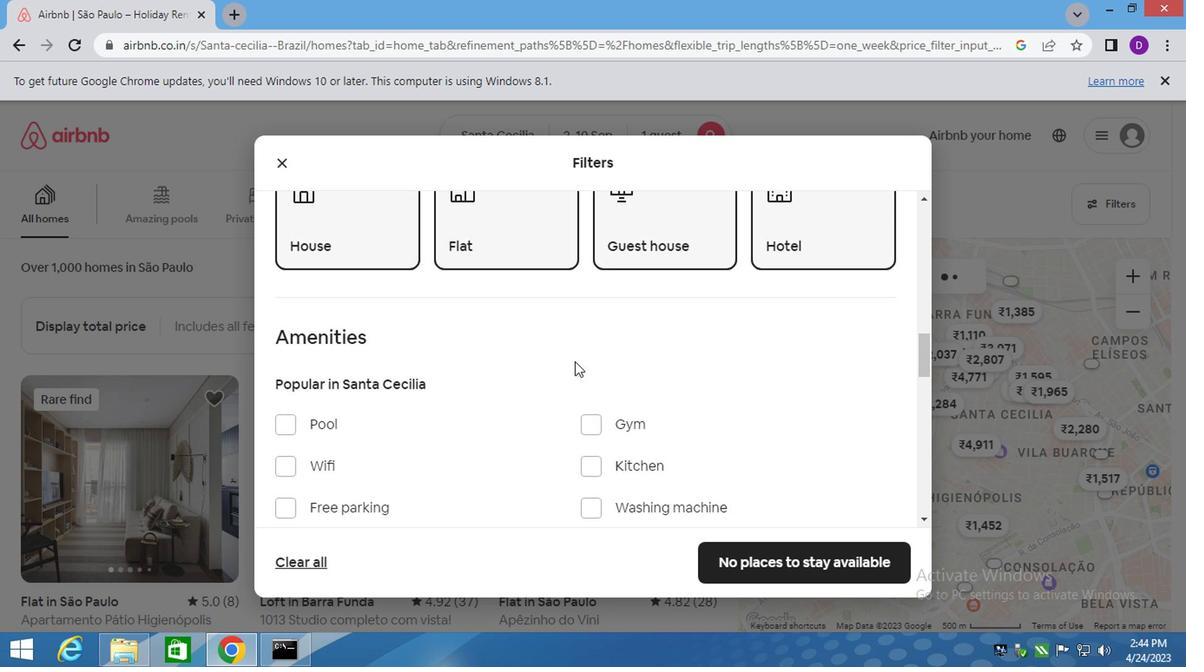 
Action: Mouse moved to (598, 369)
Screenshot: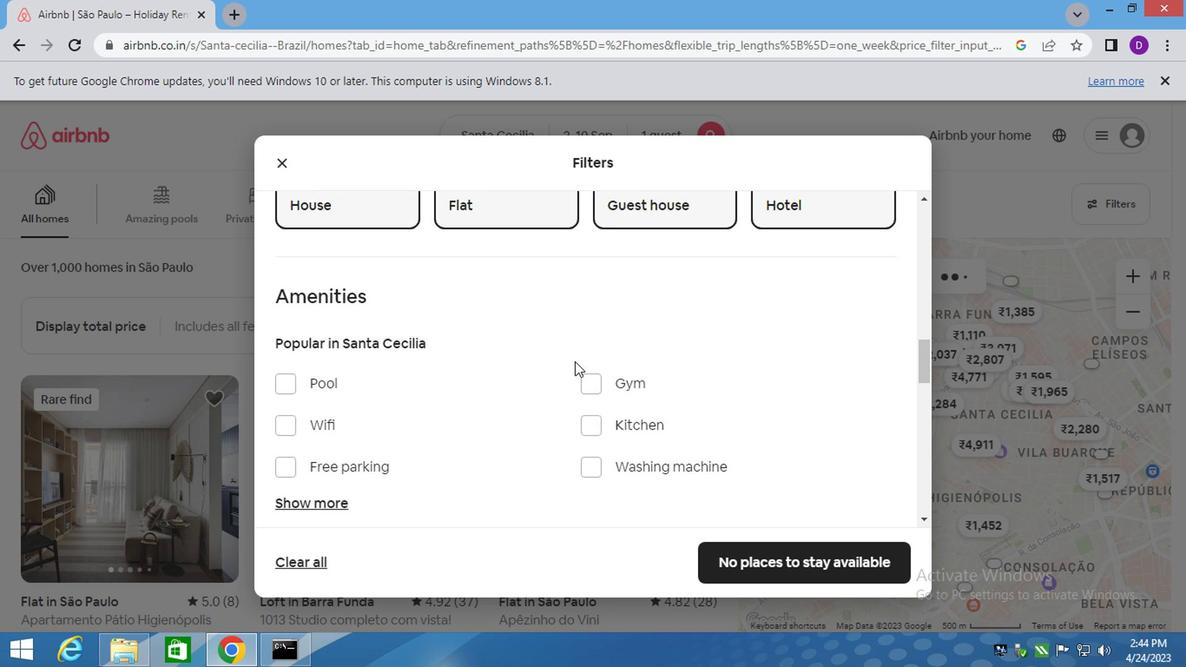 
Action: Mouse scrolled (585, 365) with delta (0, -1)
Screenshot: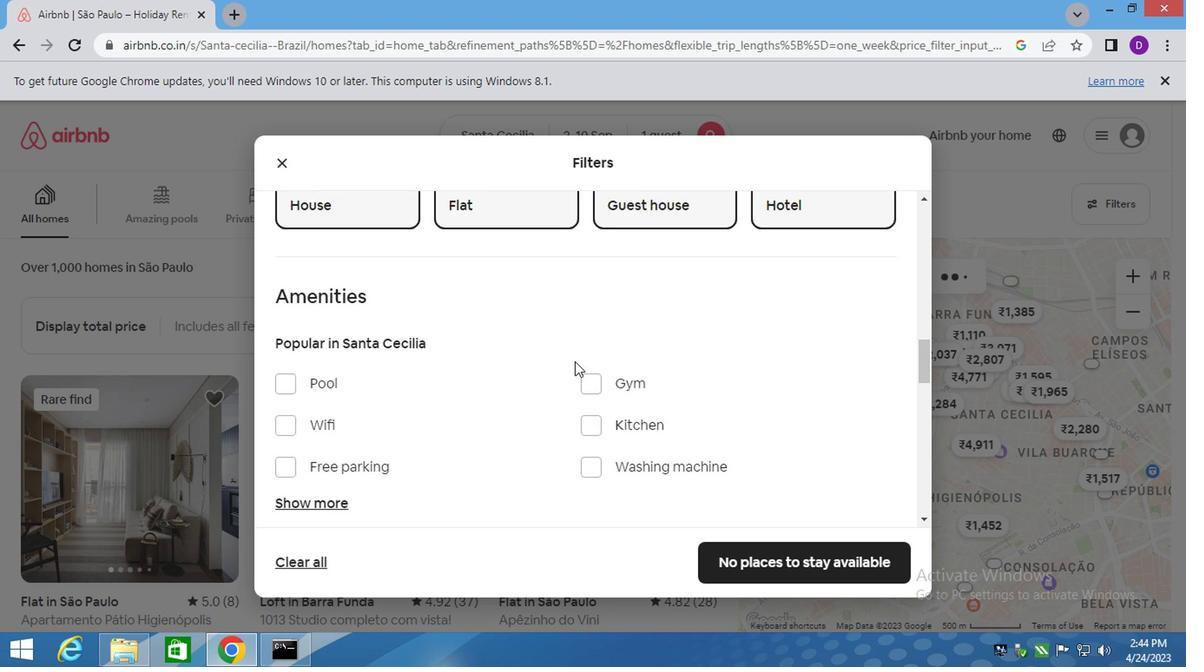 
Action: Mouse moved to (609, 373)
Screenshot: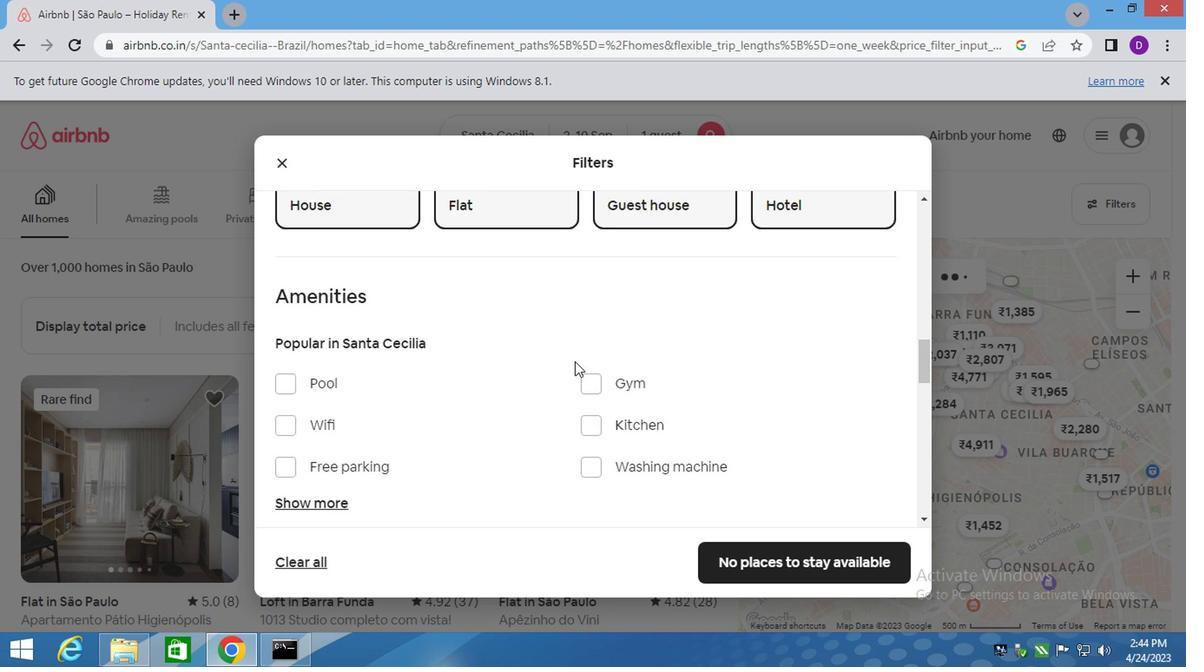 
Action: Mouse scrolled (598, 368) with delta (0, 0)
Screenshot: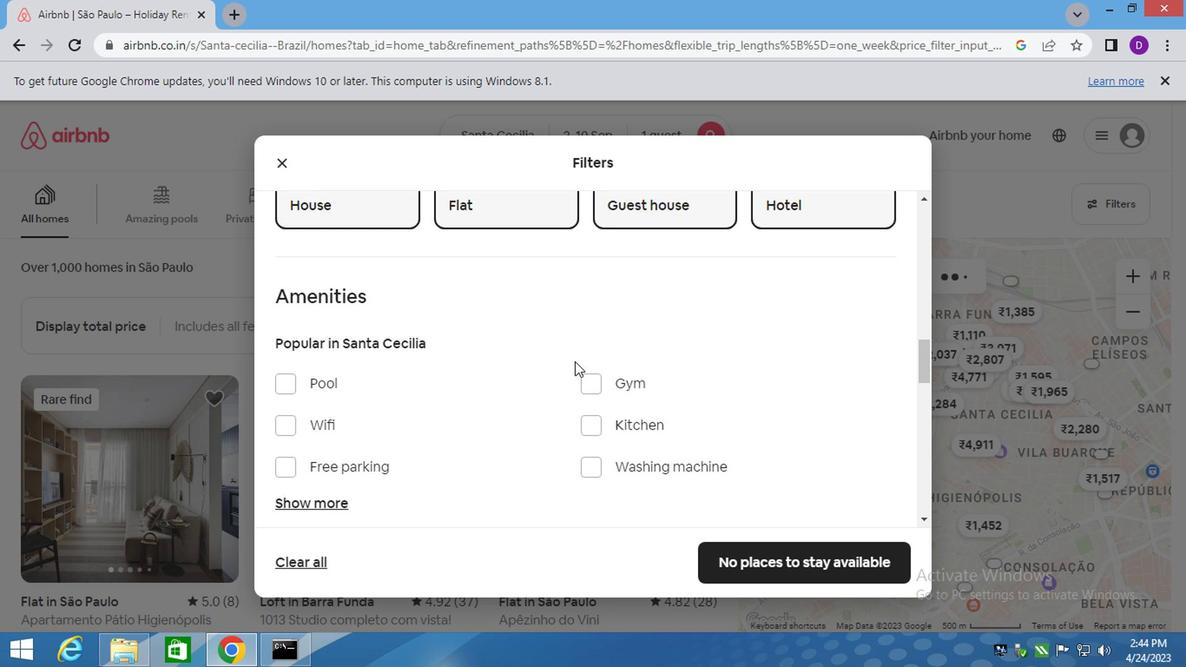 
Action: Mouse moved to (780, 416)
Screenshot: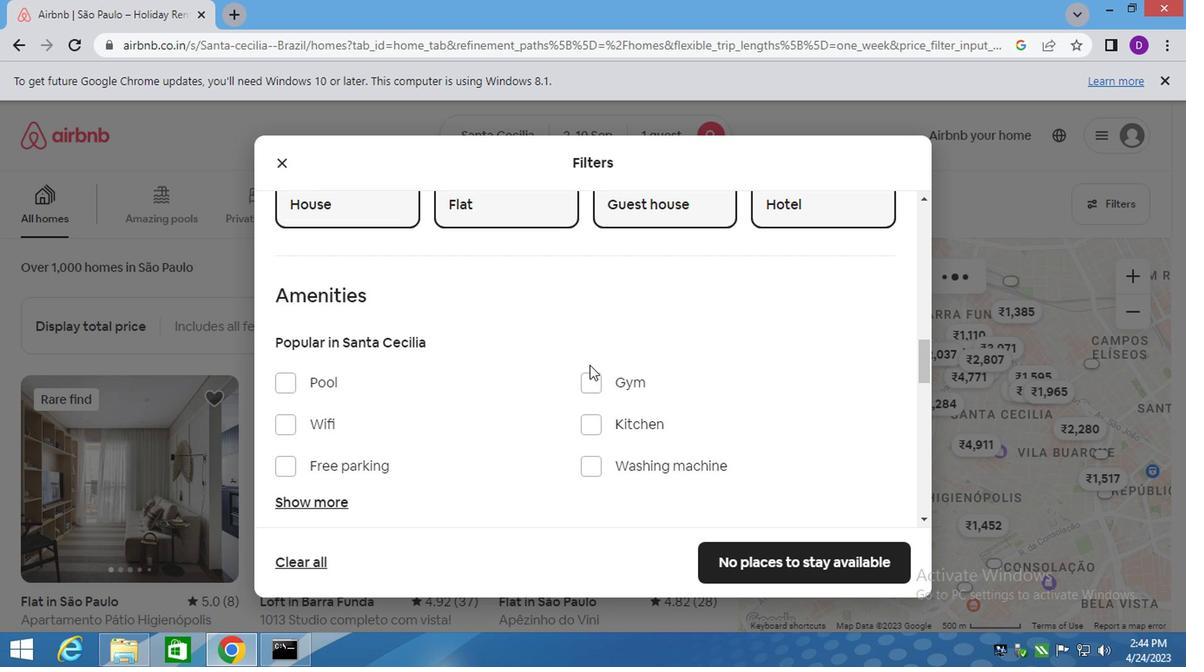 
Action: Mouse scrolled (780, 415) with delta (0, -1)
Screenshot: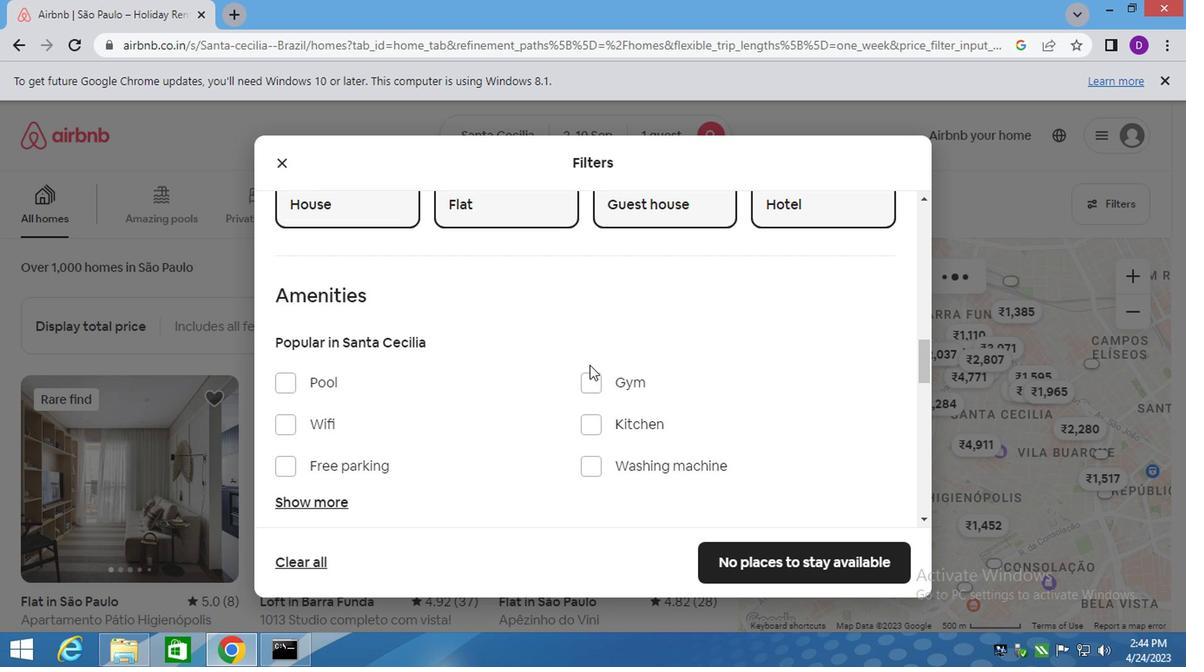 
Action: Mouse moved to (796, 421)
Screenshot: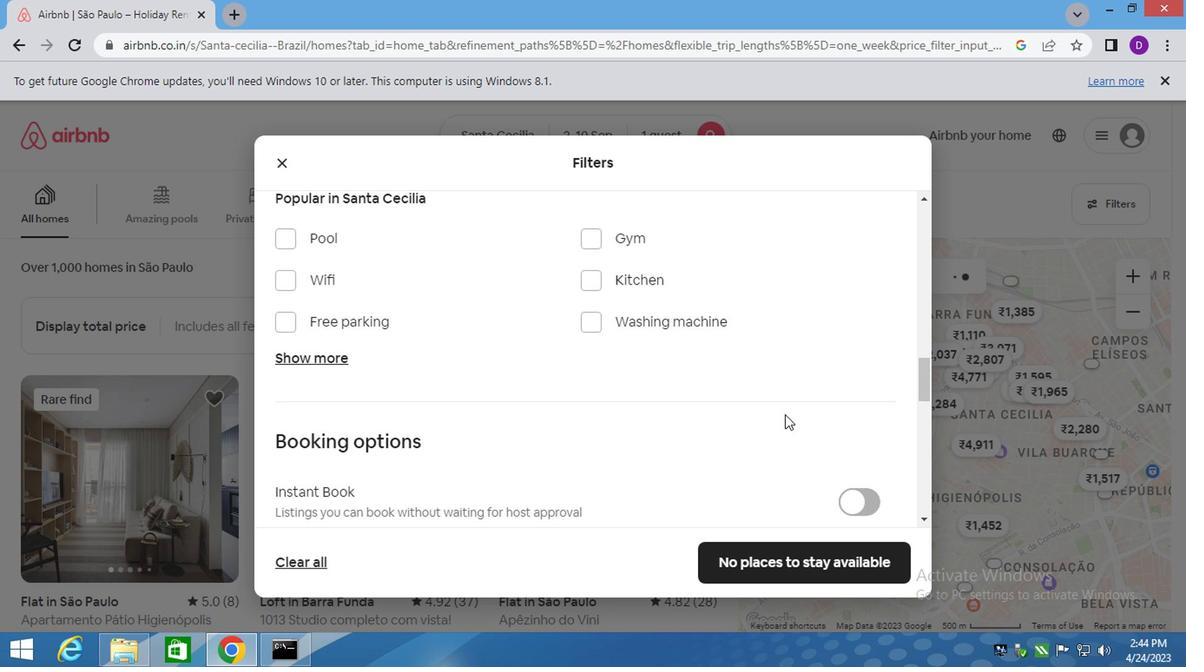 
Action: Mouse scrolled (784, 417) with delta (0, 0)
Screenshot: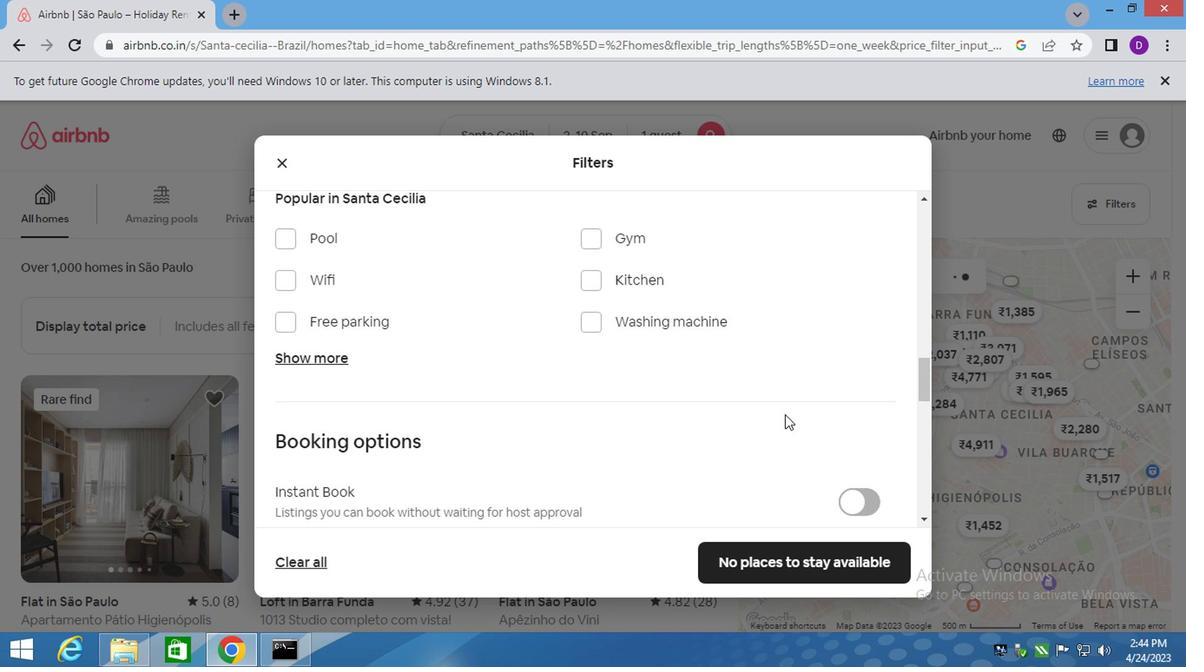 
Action: Mouse scrolled (787, 417) with delta (0, -1)
Screenshot: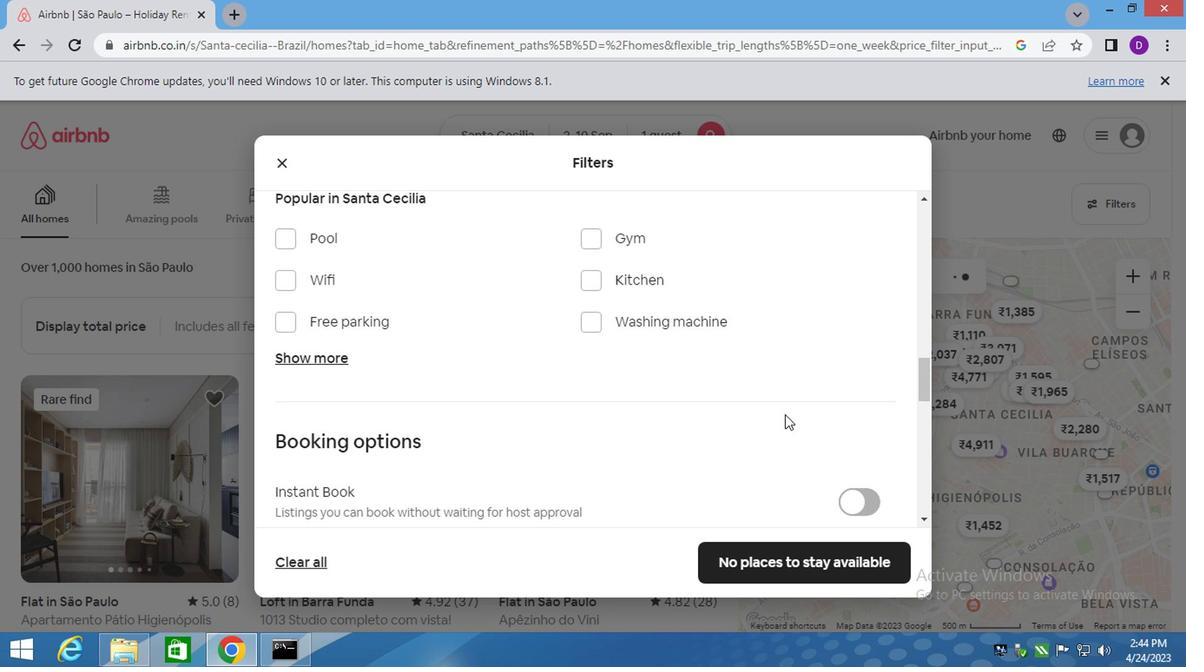 
Action: Mouse moved to (797, 421)
Screenshot: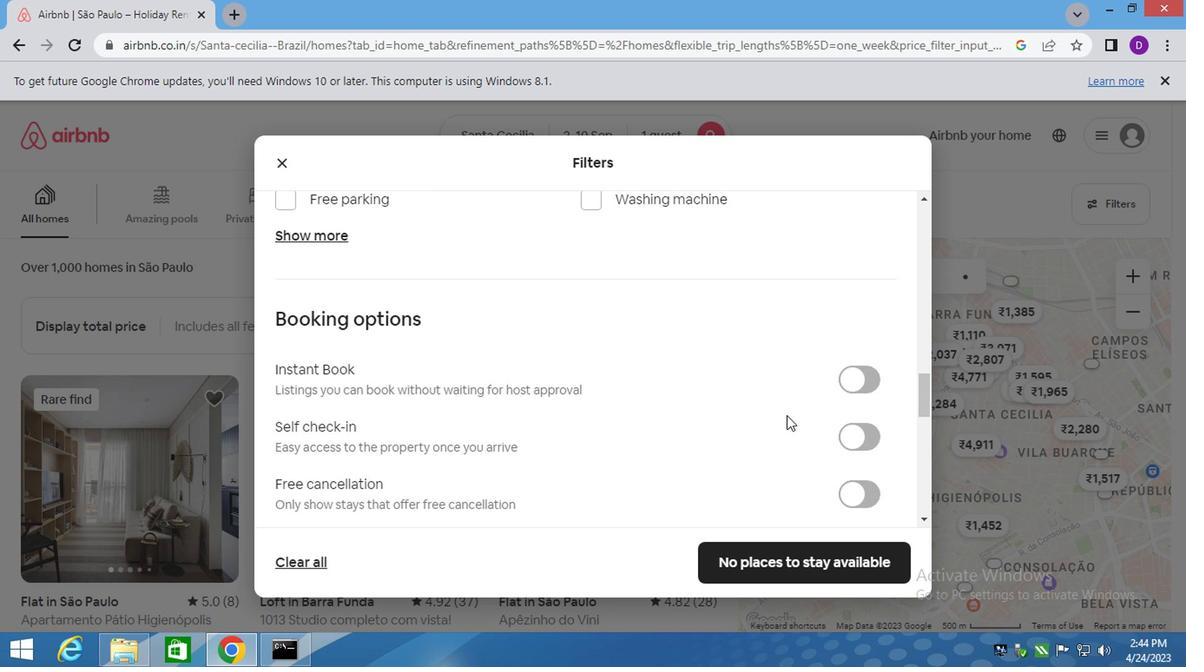 
Action: Mouse scrolled (789, 418) with delta (0, 0)
Screenshot: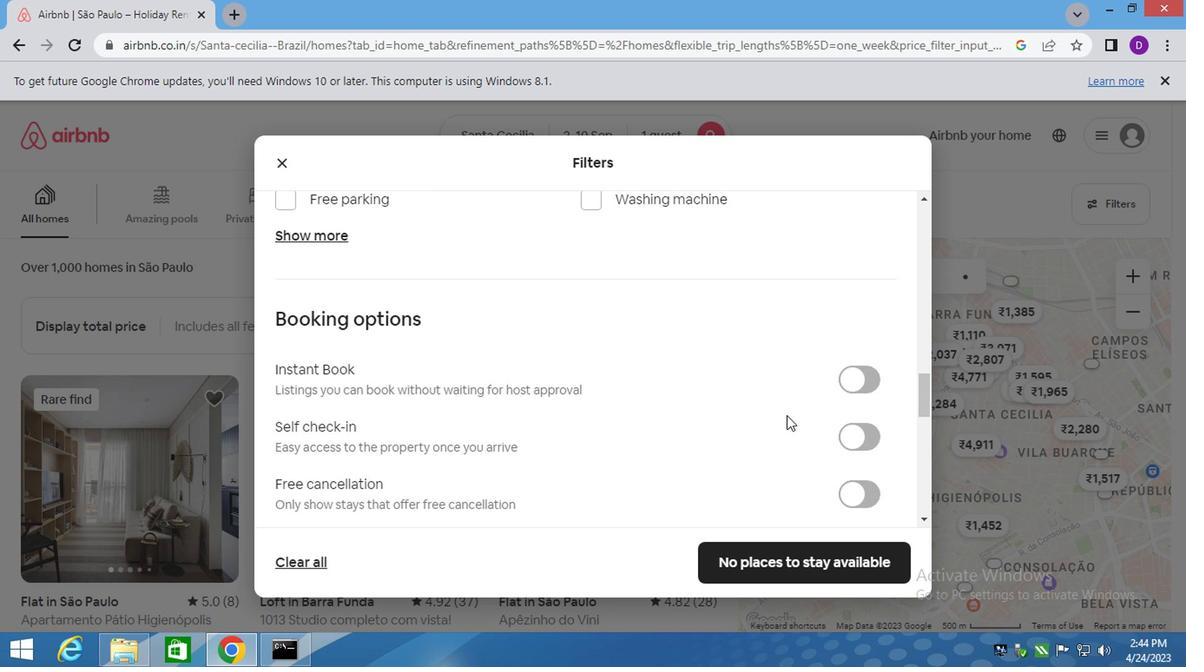 
Action: Mouse moved to (862, 315)
Screenshot: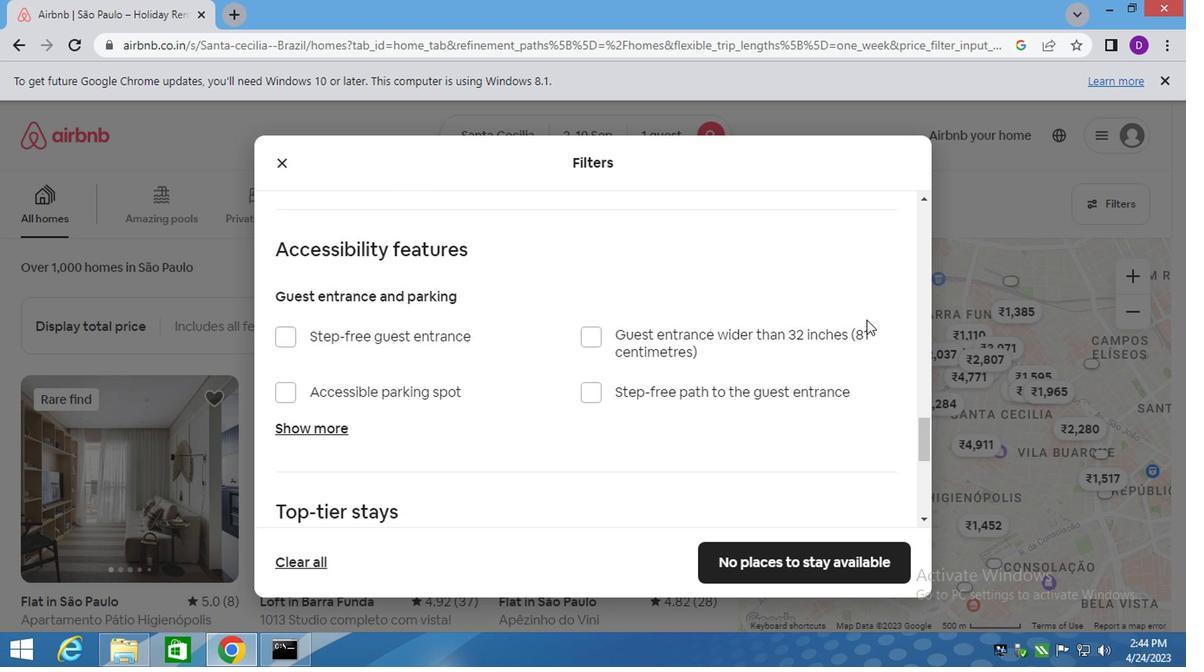 
Action: Mouse scrolled (862, 316) with delta (0, 1)
Screenshot: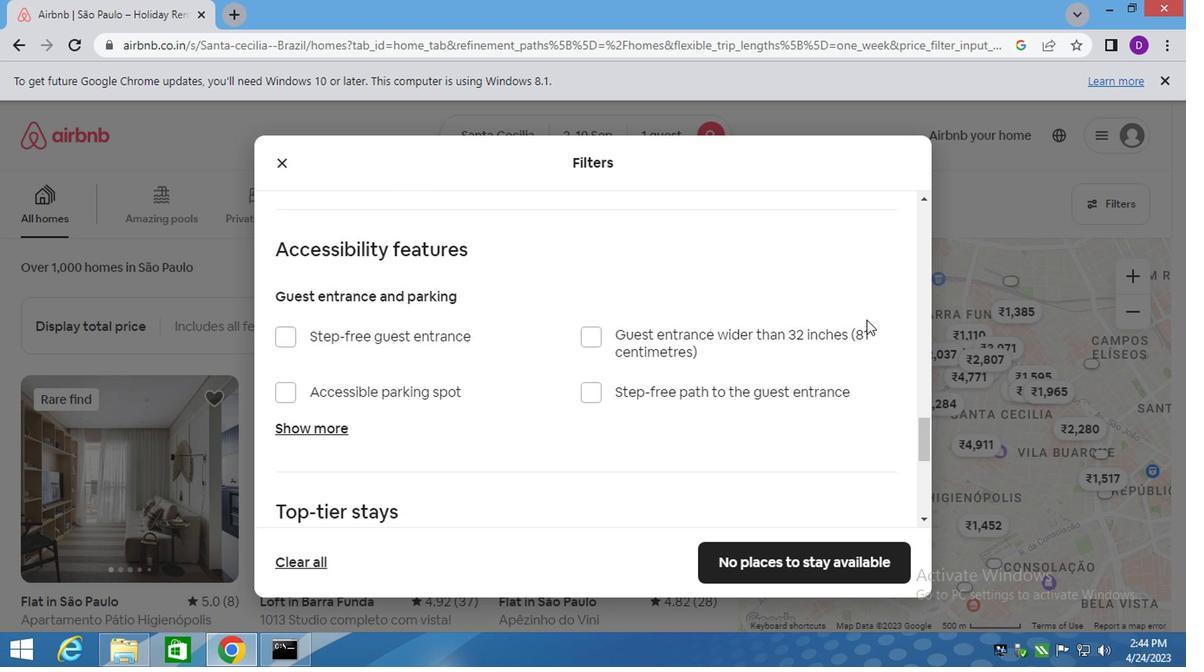 
Action: Mouse scrolled (862, 316) with delta (0, 1)
Screenshot: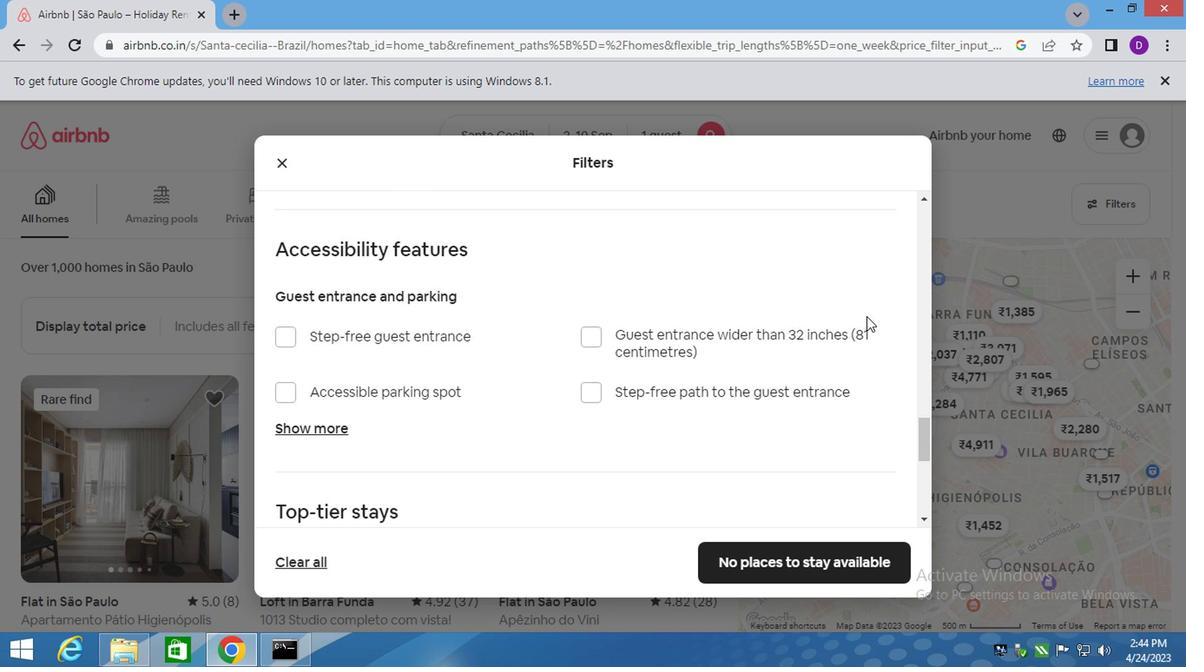 
Action: Mouse moved to (856, 282)
Screenshot: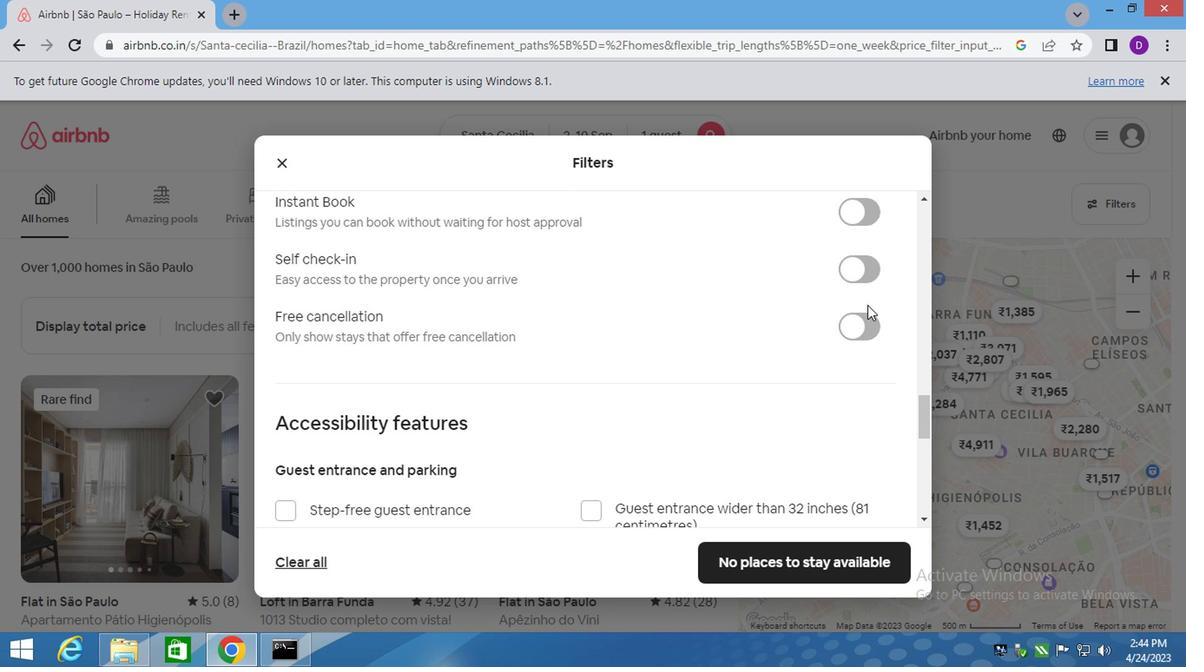 
Action: Mouse pressed left at (856, 282)
Screenshot: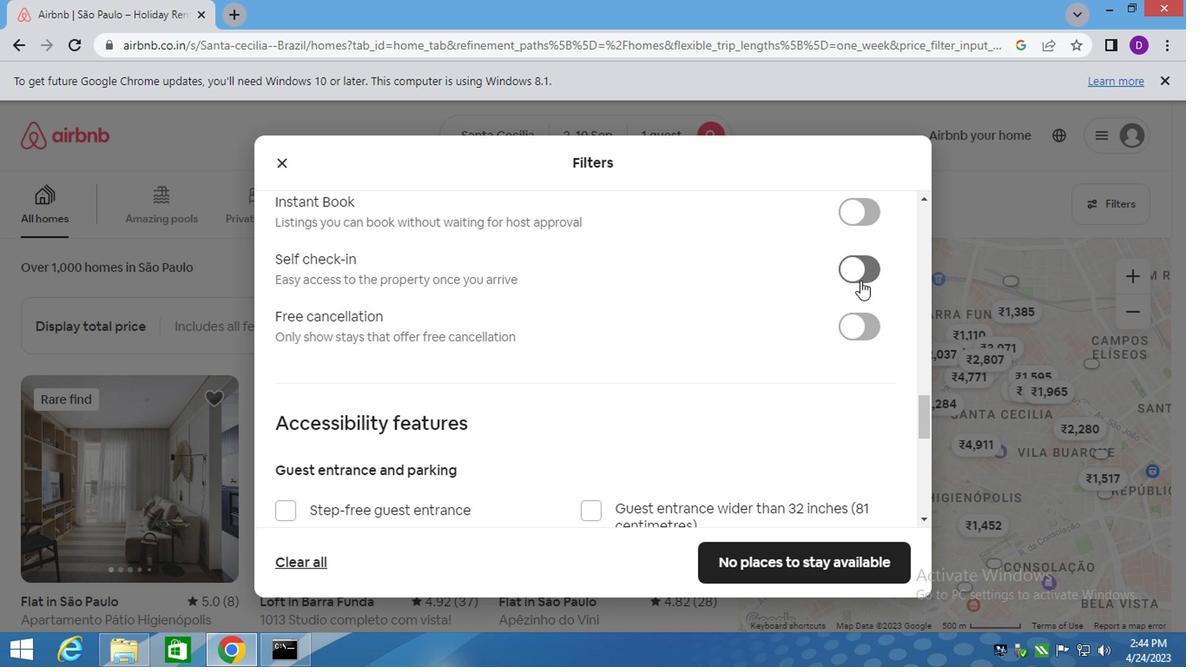 
Action: Mouse moved to (677, 420)
Screenshot: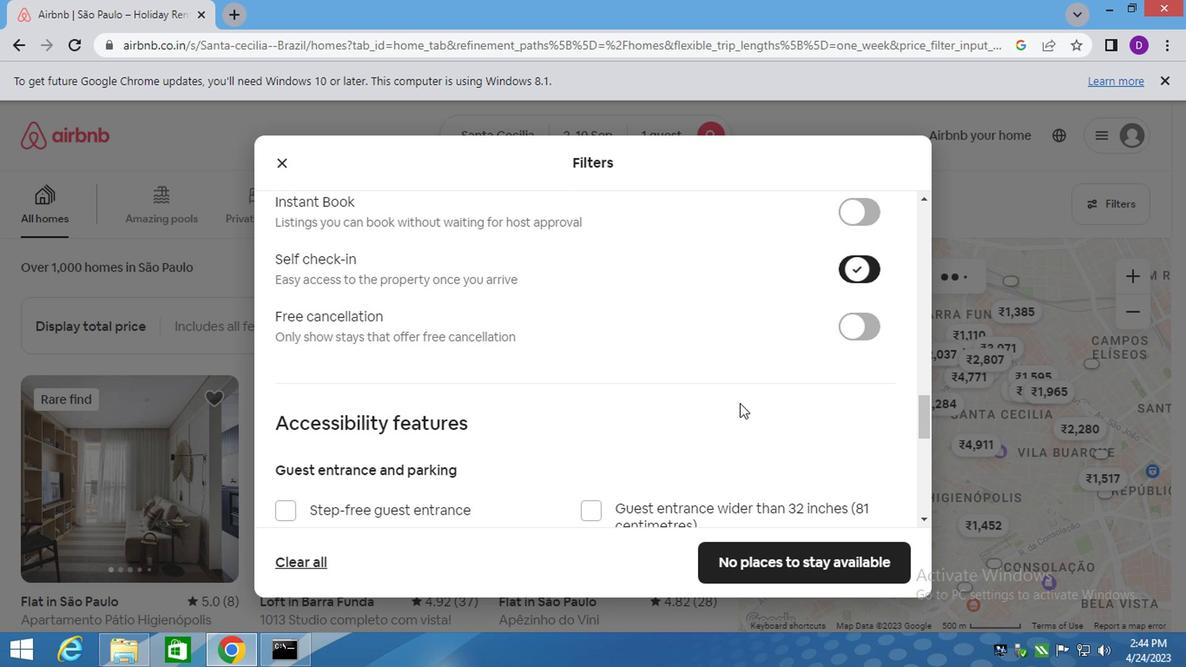 
Action: Mouse scrolled (677, 419) with delta (0, -1)
Screenshot: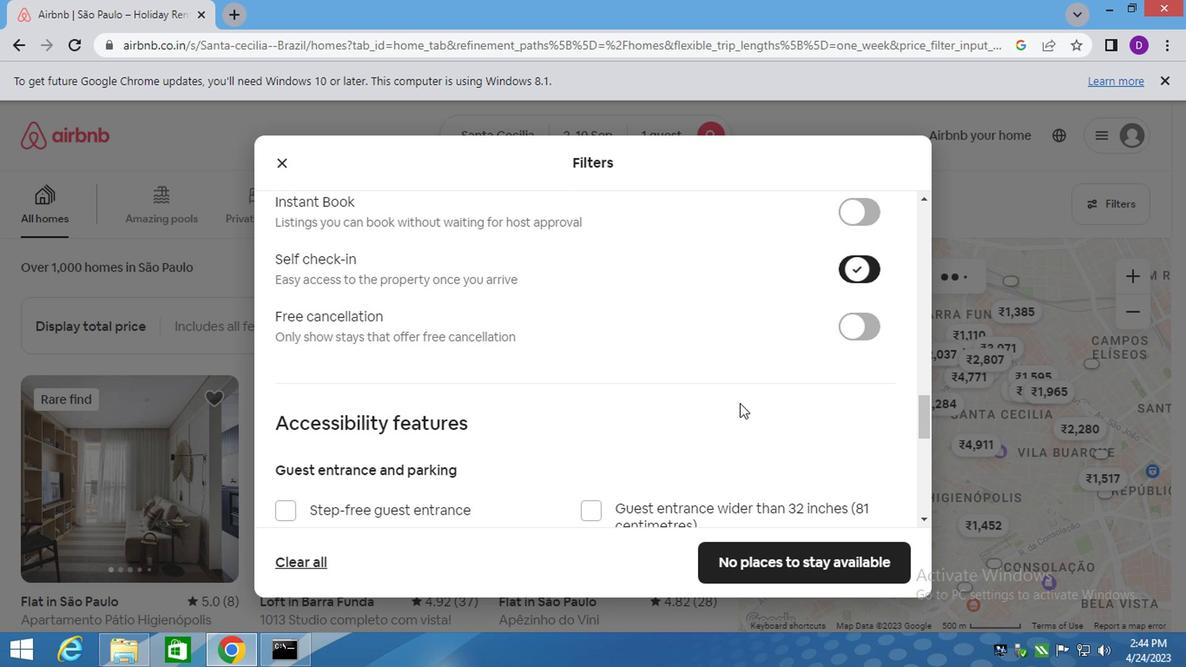 
Action: Mouse moved to (666, 423)
Screenshot: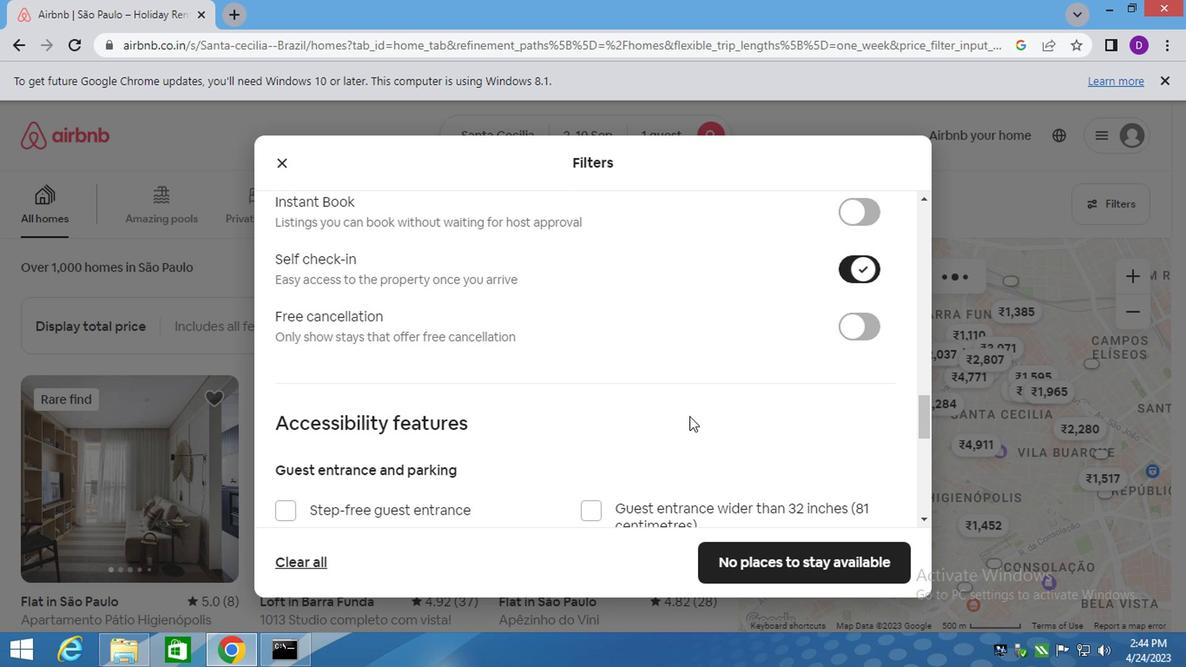 
Action: Mouse scrolled (673, 420) with delta (0, 0)
Screenshot: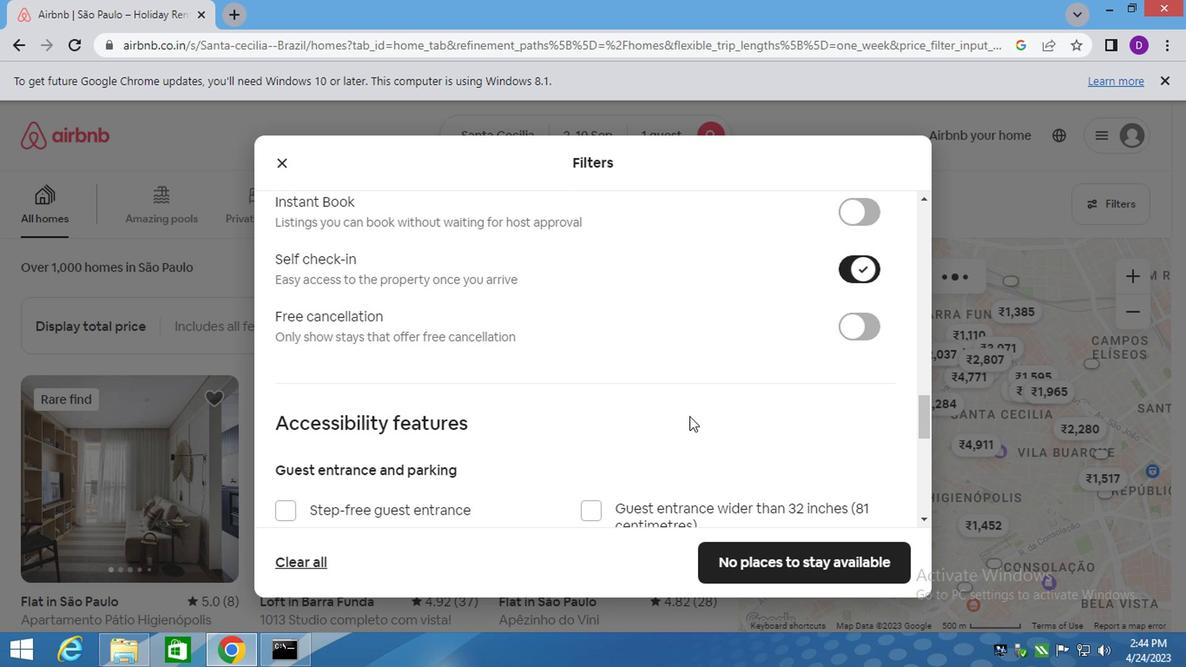 
Action: Mouse moved to (662, 423)
Screenshot: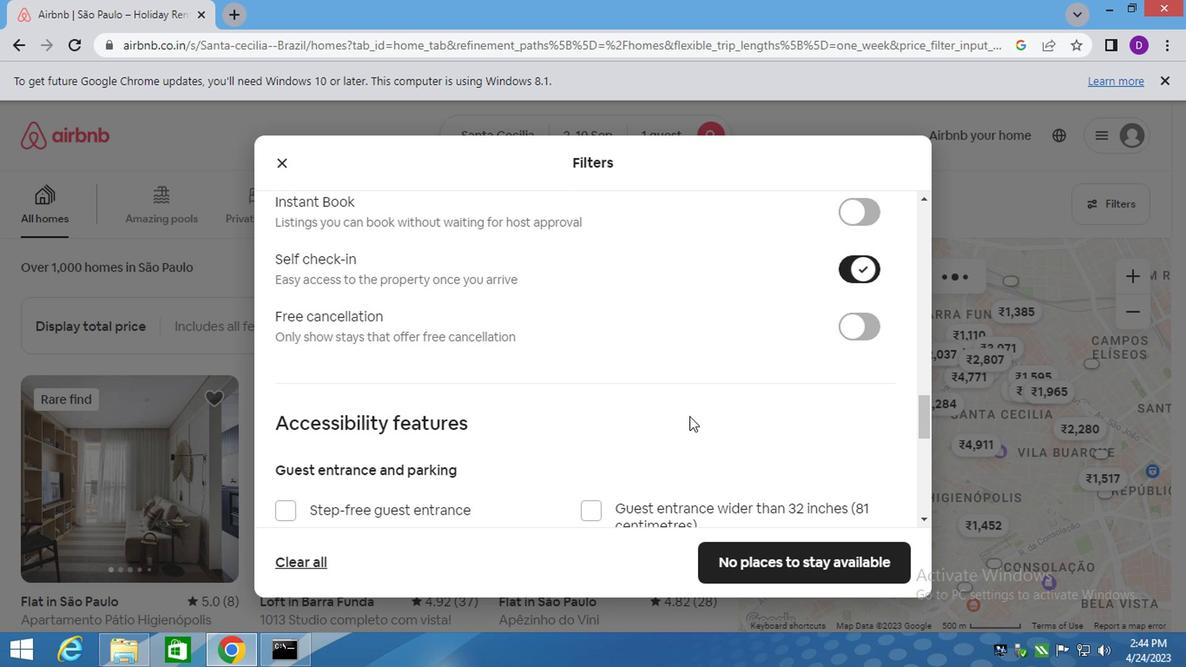 
Action: Mouse scrolled (666, 421) with delta (0, -1)
Screenshot: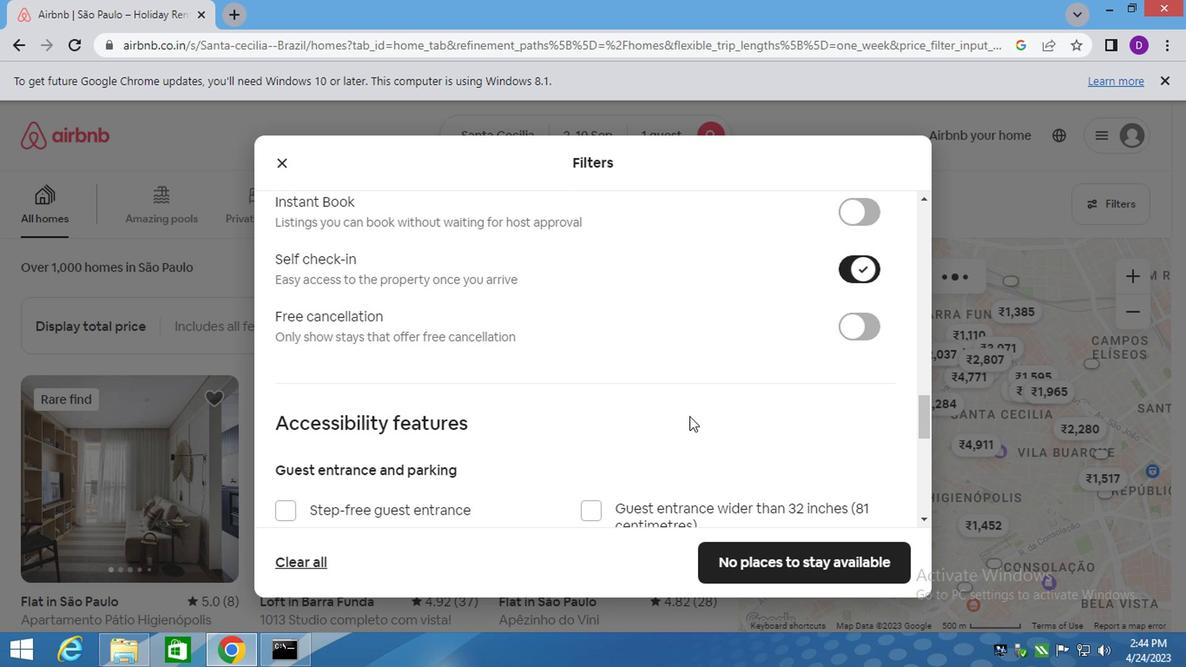 
Action: Mouse moved to (654, 423)
Screenshot: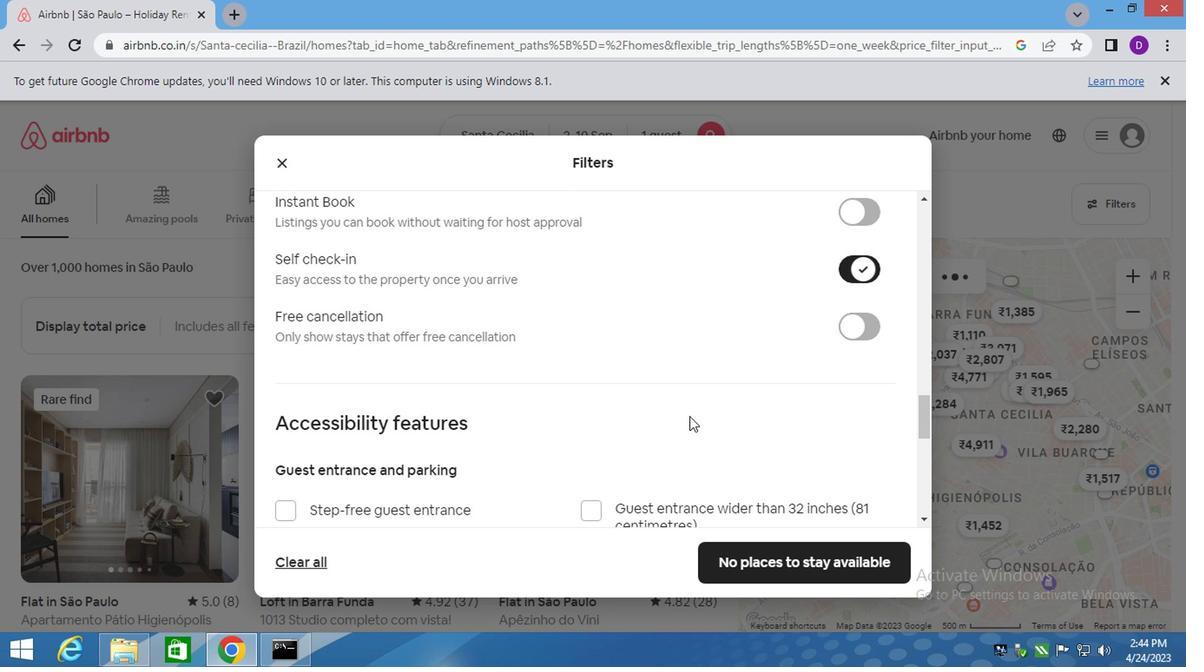 
Action: Mouse scrolled (654, 423) with delta (0, 0)
Screenshot: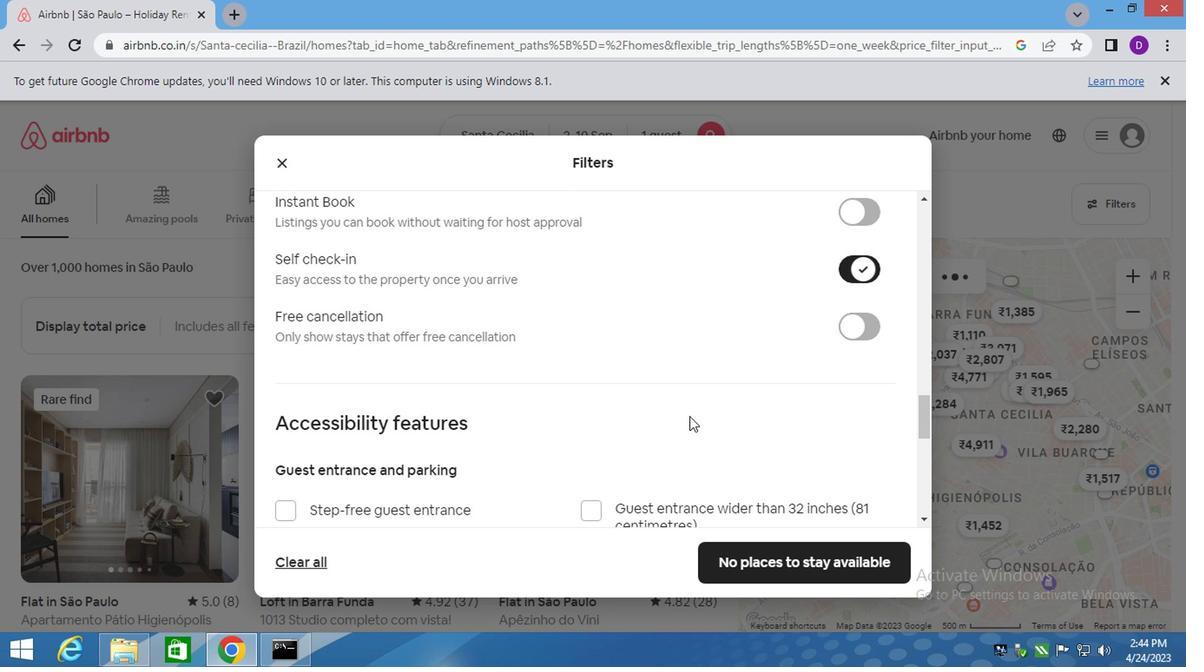 
Action: Mouse moved to (607, 434)
Screenshot: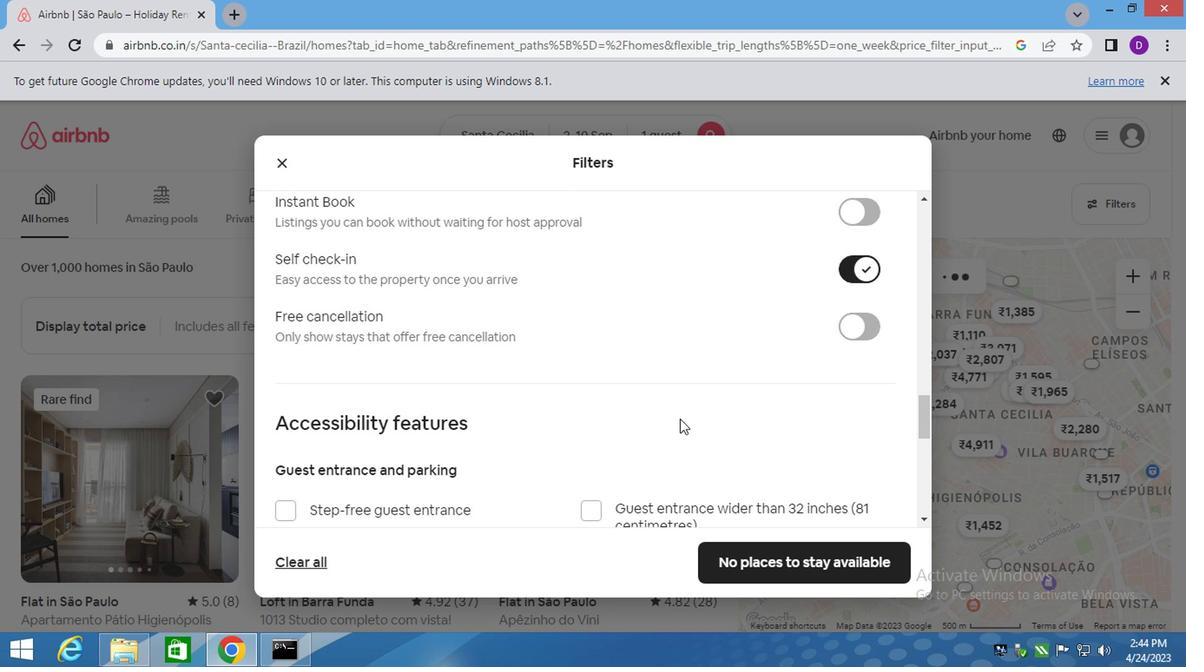 
Action: Mouse scrolled (620, 431) with delta (0, 0)
Screenshot: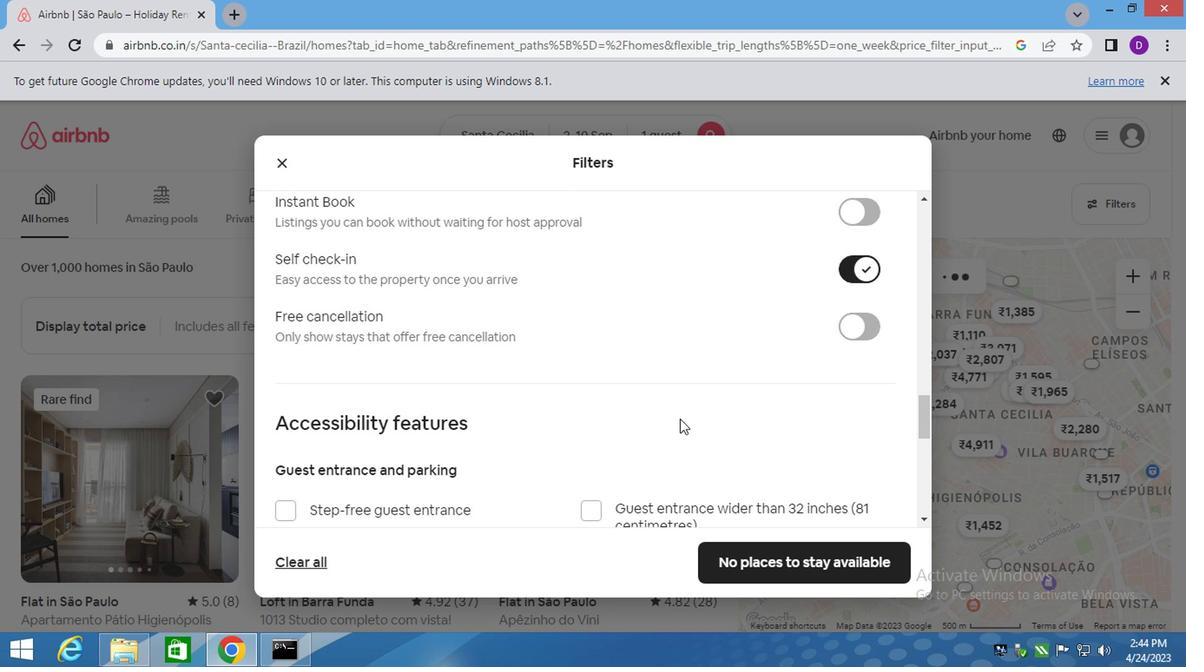
Action: Mouse moved to (424, 467)
Screenshot: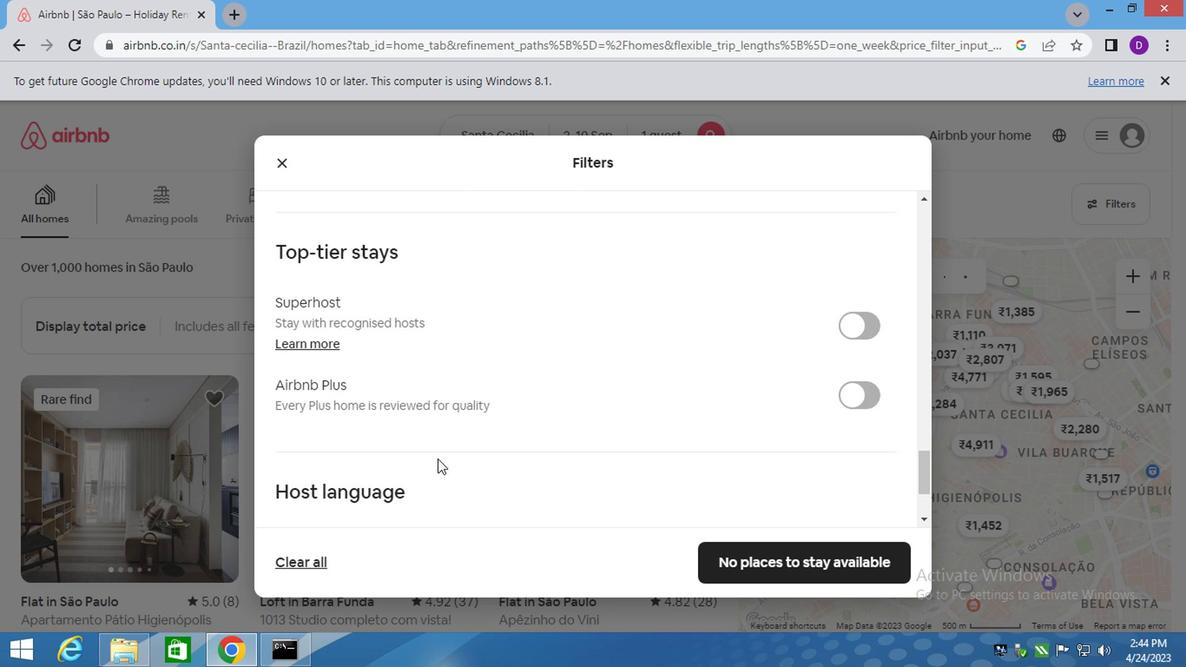 
Action: Mouse scrolled (424, 467) with delta (0, 0)
Screenshot: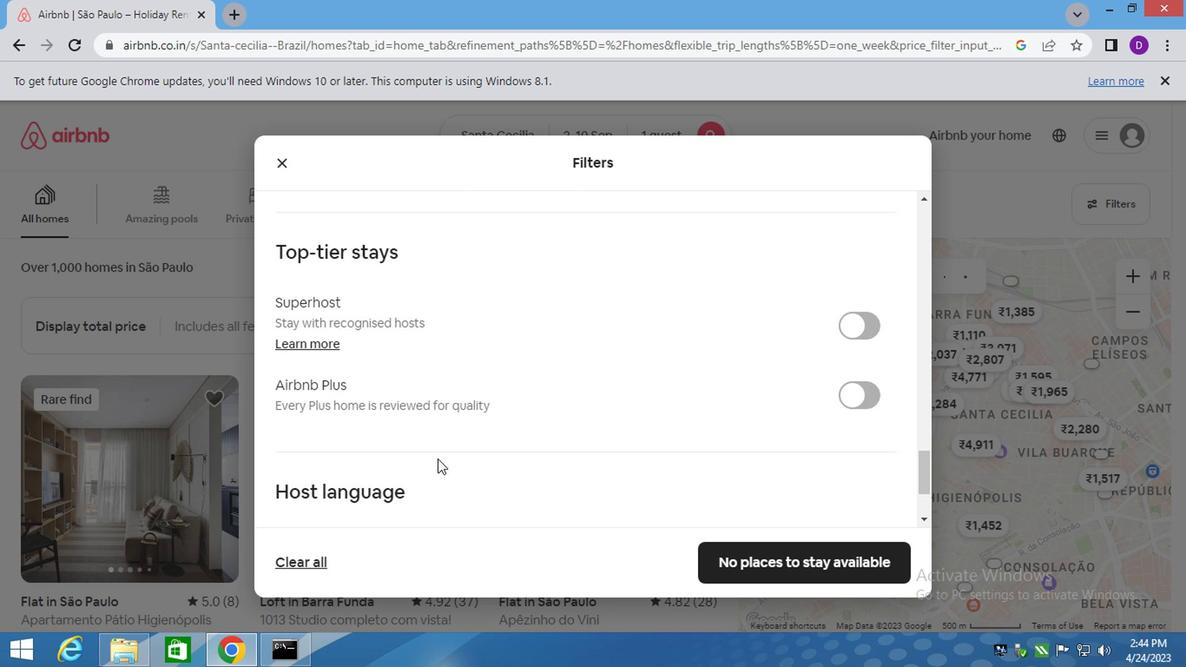 
Action: Mouse moved to (422, 470)
Screenshot: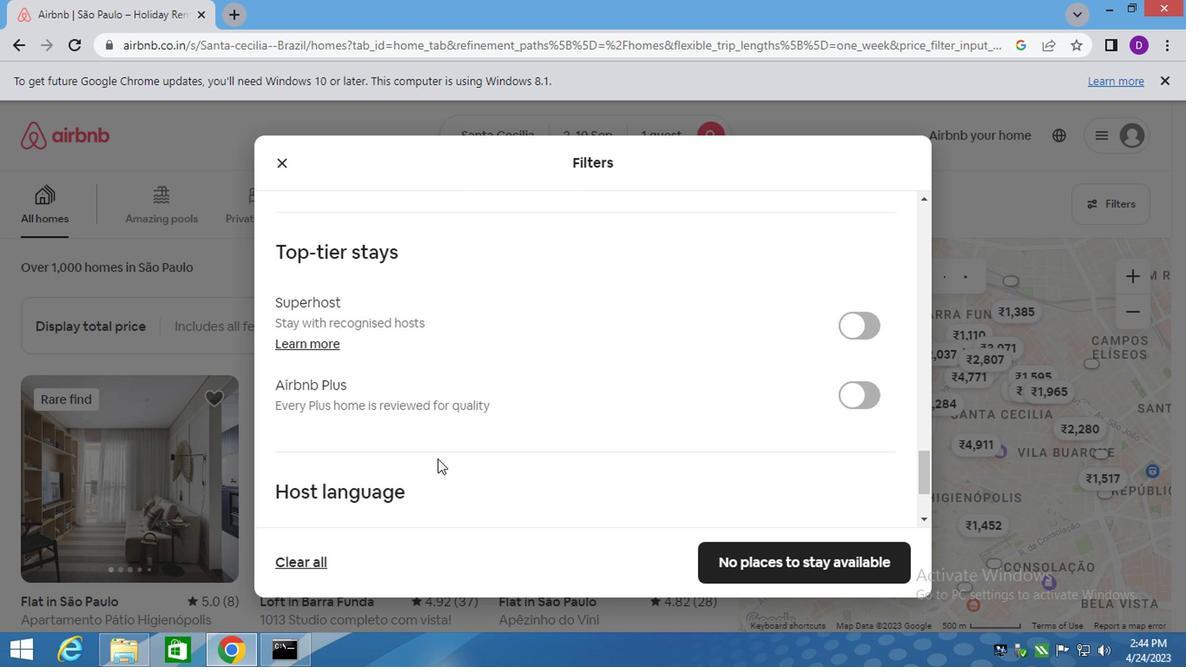 
Action: Mouse scrolled (422, 469) with delta (0, -1)
Screenshot: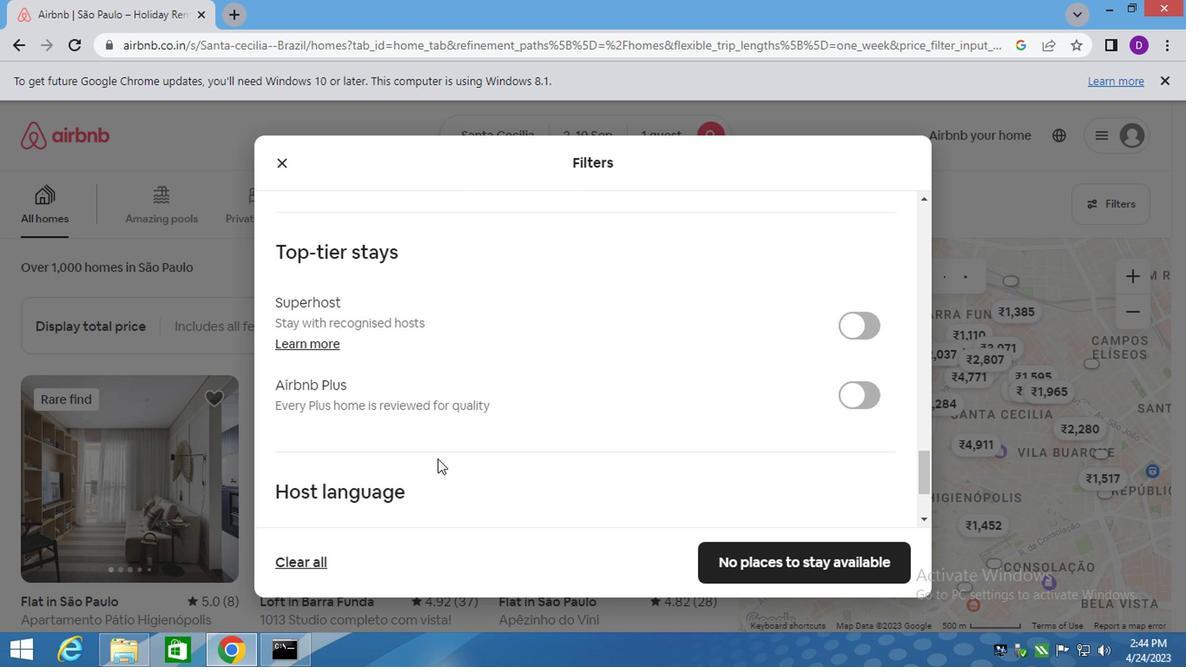 
Action: Mouse moved to (420, 471)
Screenshot: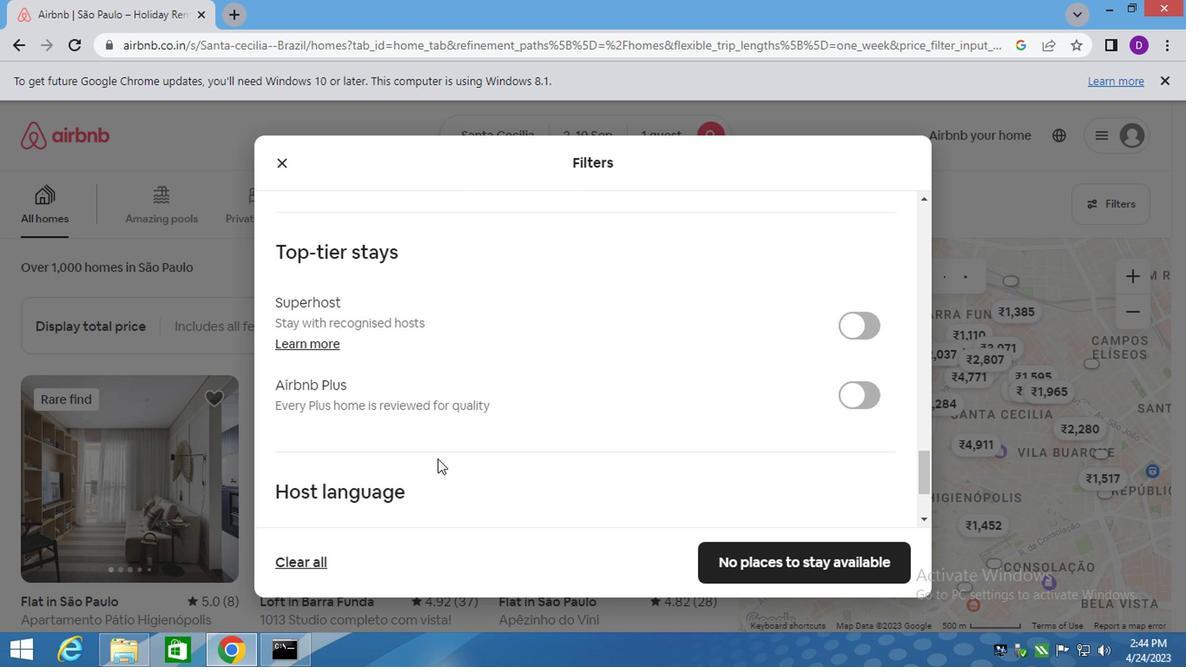
Action: Mouse scrolled (420, 471) with delta (0, 0)
Screenshot: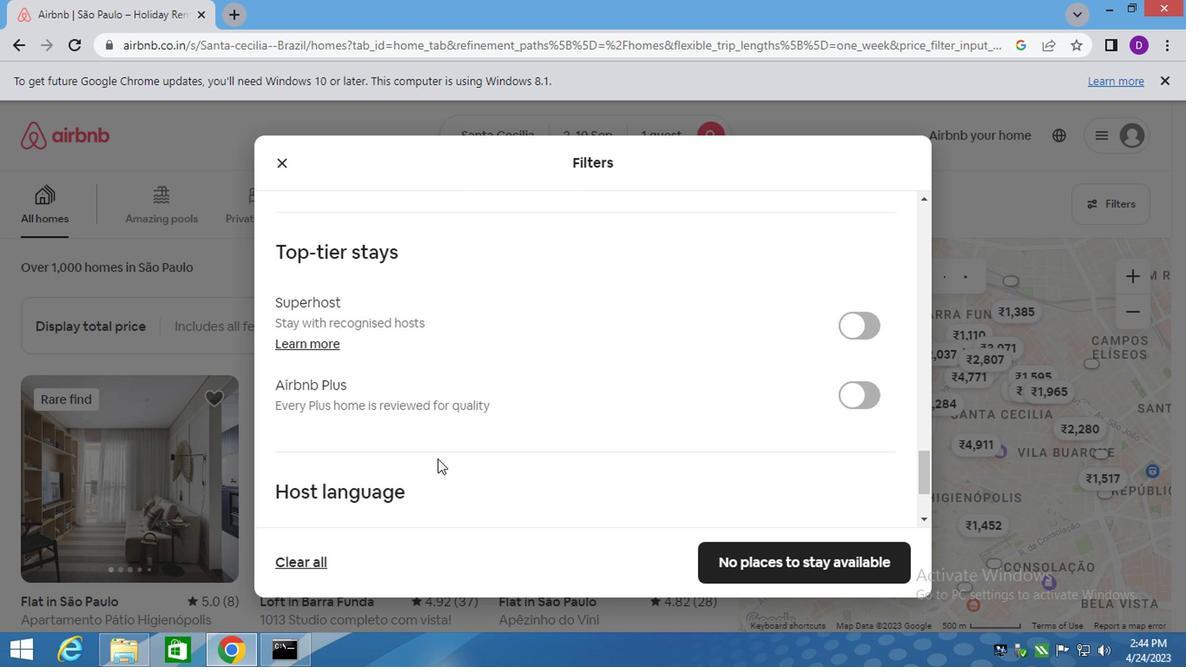 
Action: Mouse moved to (318, 481)
Screenshot: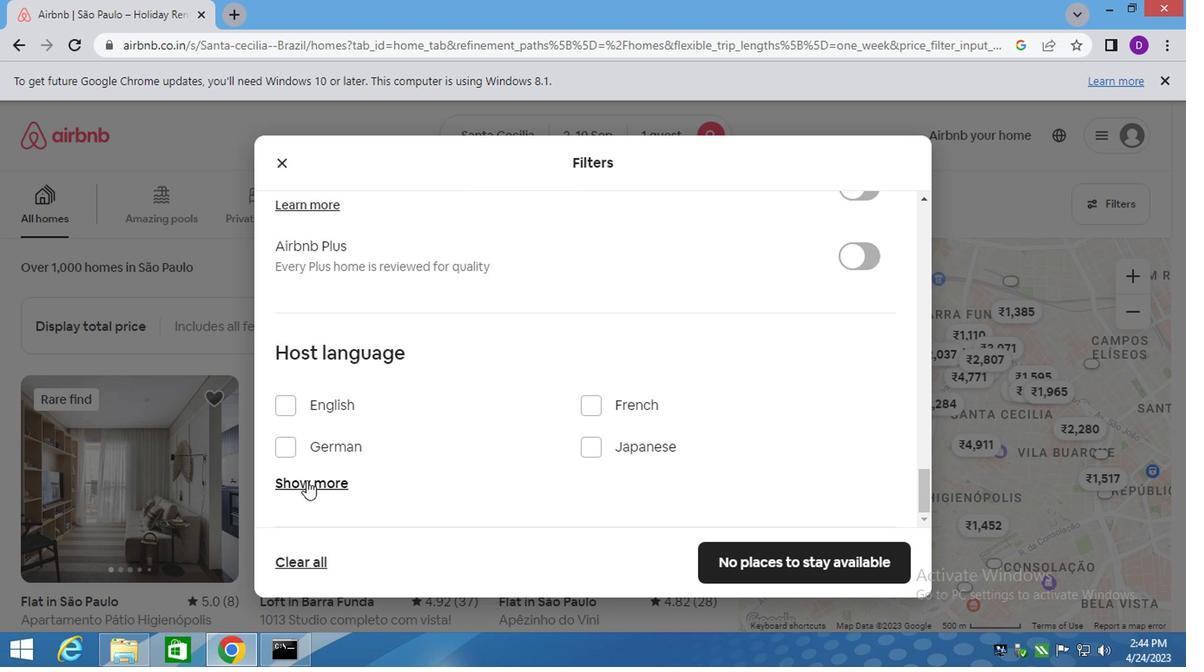 
Action: Mouse pressed left at (318, 481)
Screenshot: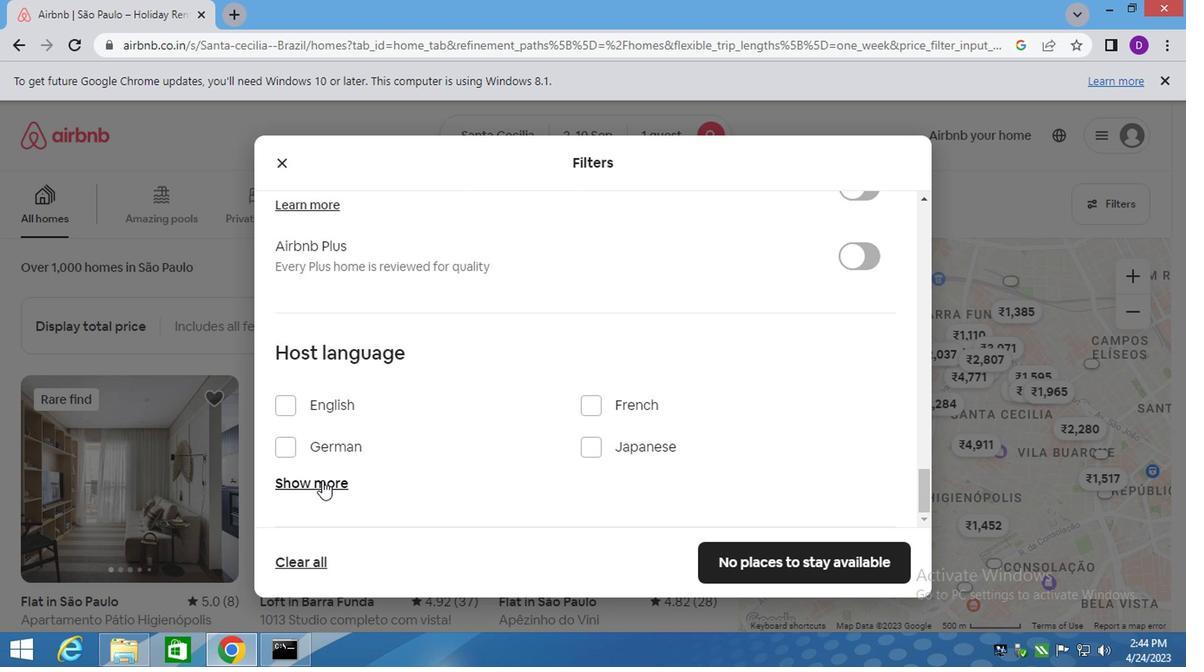 
Action: Mouse moved to (340, 468)
Screenshot: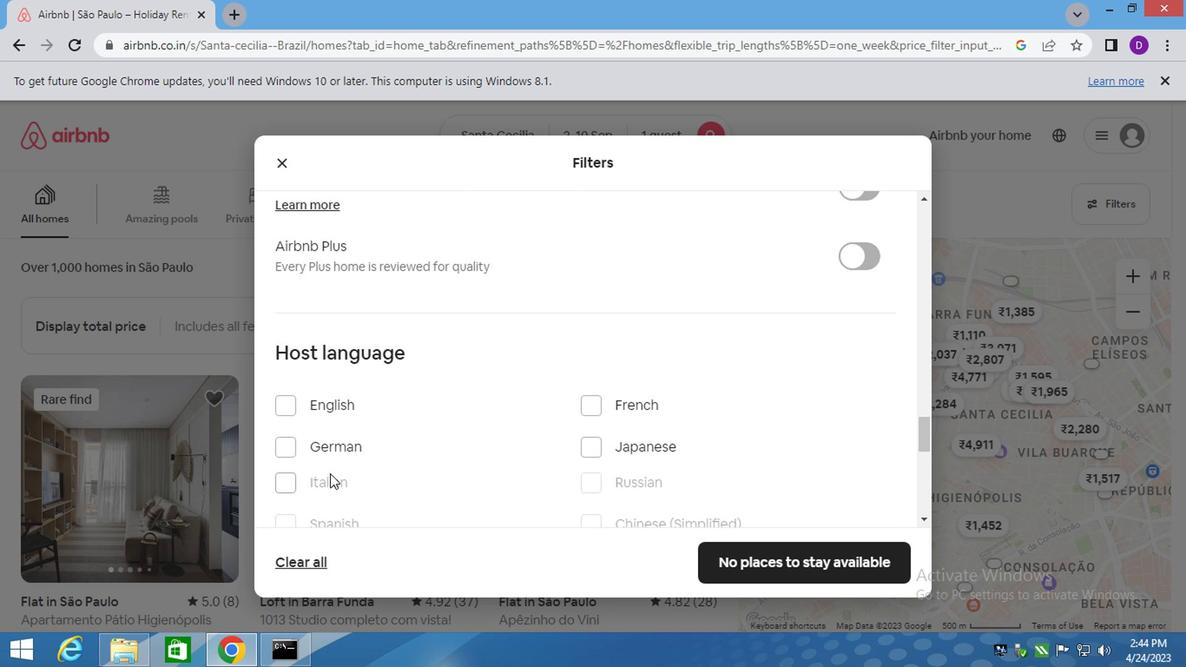 
Action: Mouse scrolled (340, 467) with delta (0, -1)
Screenshot: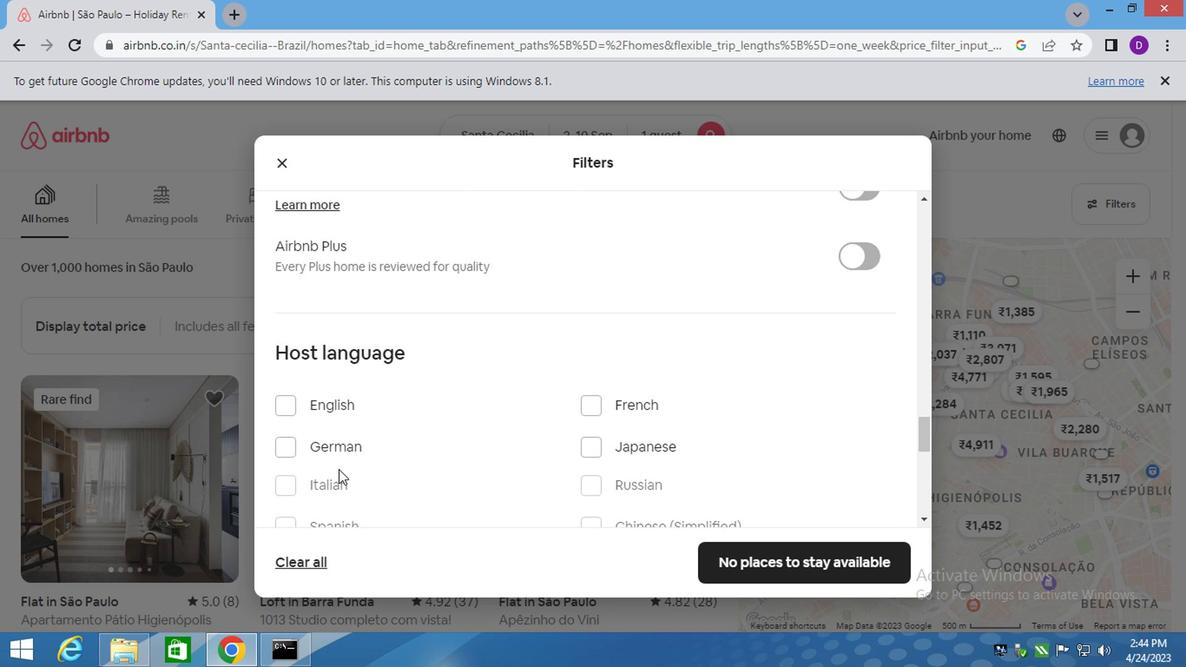 
Action: Mouse scrolled (340, 467) with delta (0, -1)
Screenshot: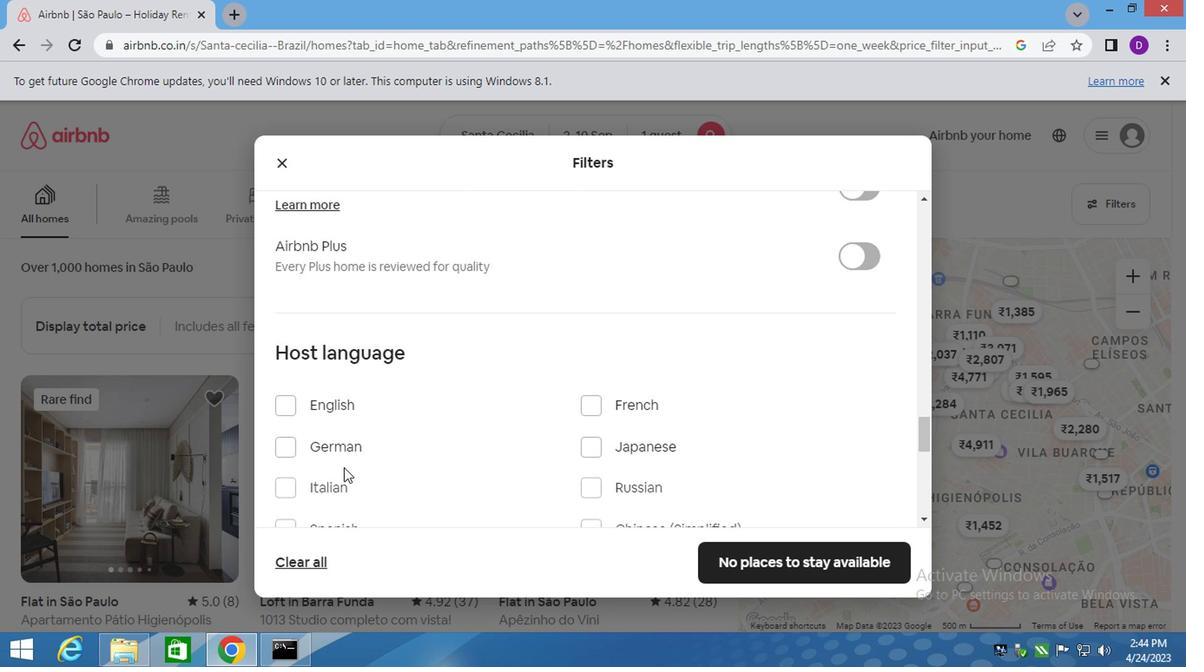 
Action: Mouse moved to (342, 364)
Screenshot: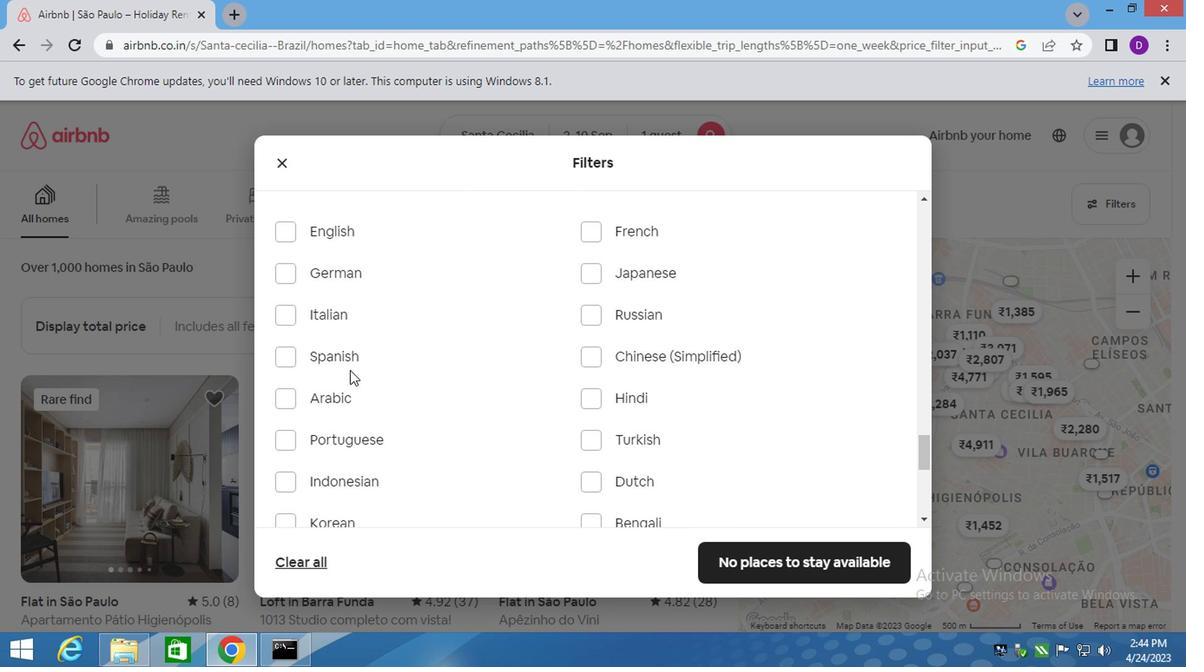 
Action: Mouse pressed left at (342, 364)
Screenshot: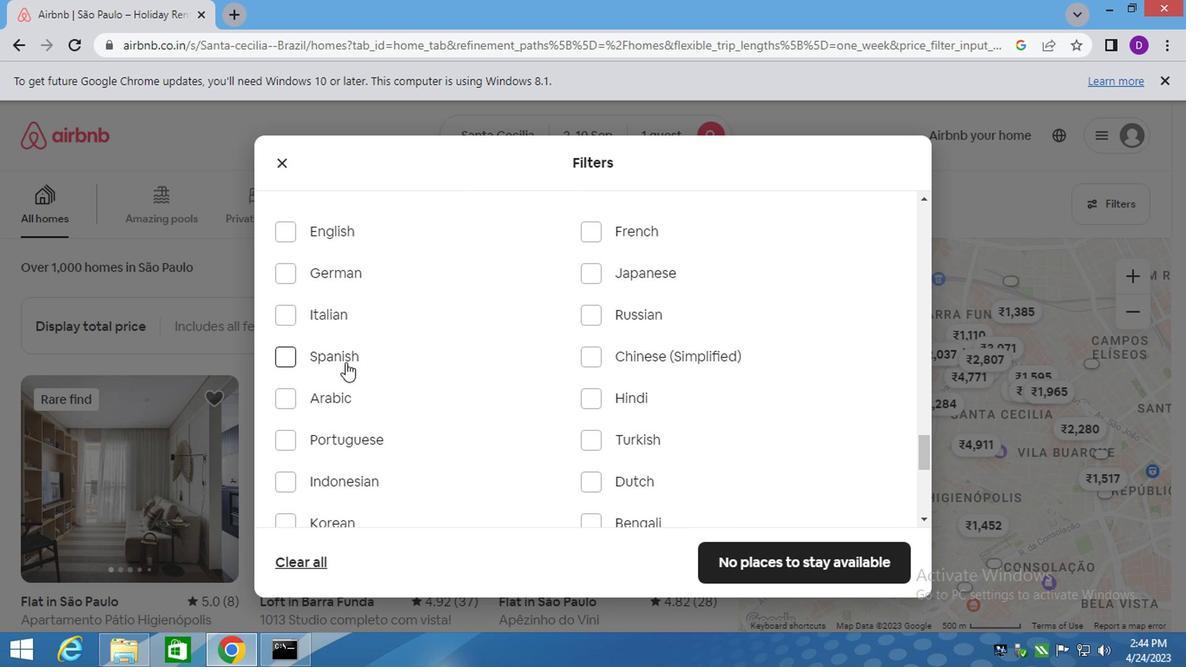 
Action: Mouse moved to (815, 562)
Screenshot: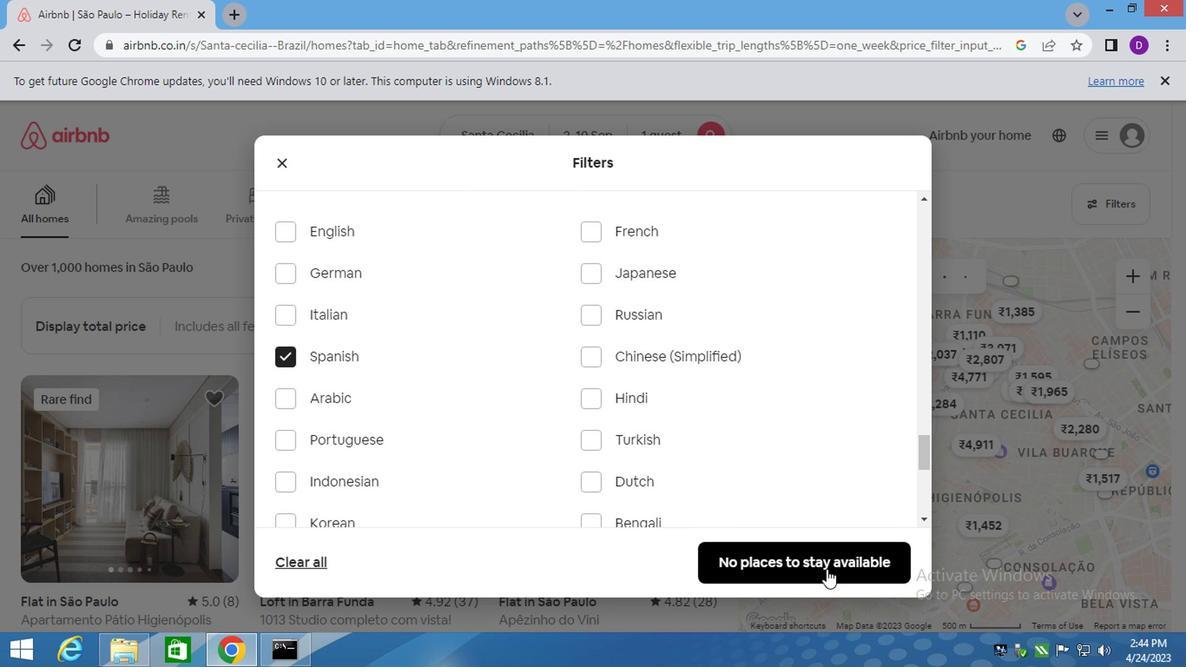 
Action: Mouse pressed left at (815, 562)
Screenshot: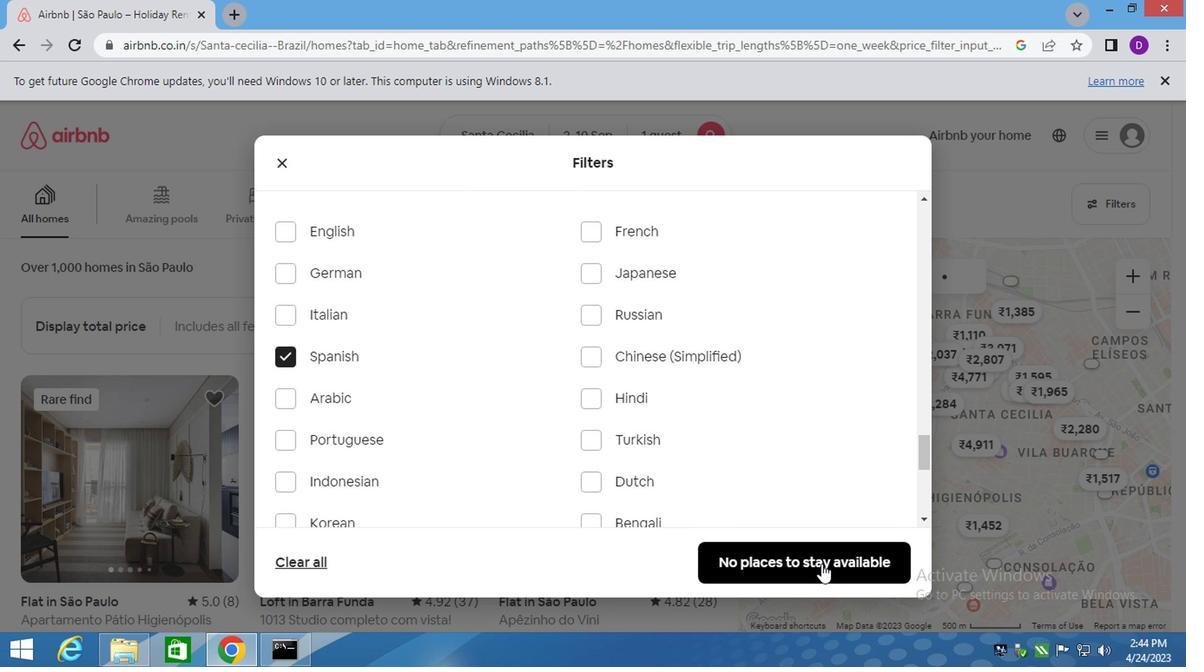 
Action: Mouse moved to (815, 561)
Screenshot: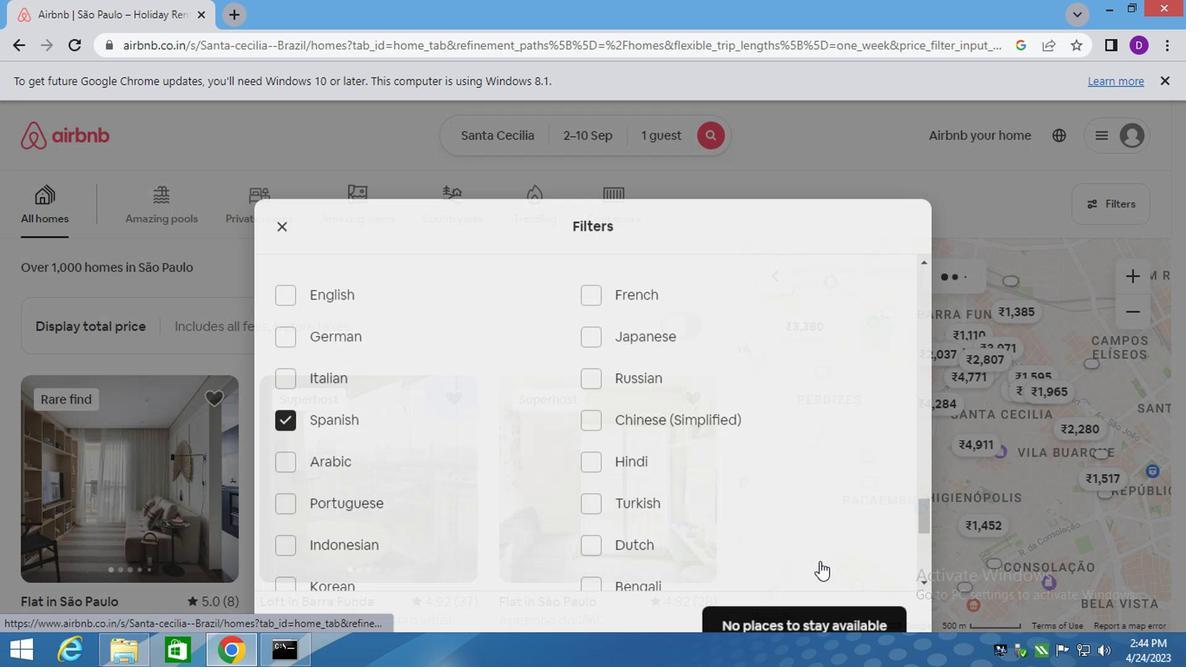
